 Task: Look for space in Premià de Mar, Spain from 5th June, 2023 to 16th June, 2023 for 2 adults in price range Rs.7000 to Rs.15000. Place can be entire place with 1  bedroom having 1 bed and 1 bathroom. Property type can be house, flat, guest house, hotel. Amenities needed are: washing machine. Booking option can be shelf check-in. Required host language is English.
Action: Mouse moved to (398, 144)
Screenshot: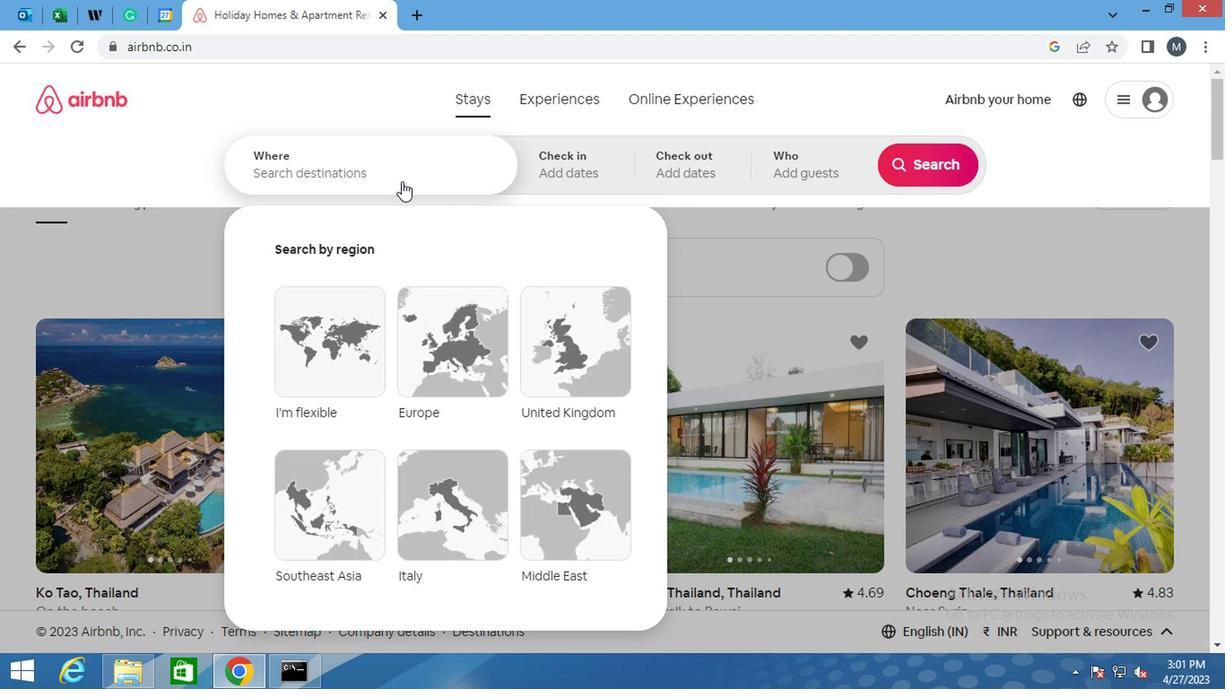 
Action: Mouse pressed left at (398, 144)
Screenshot: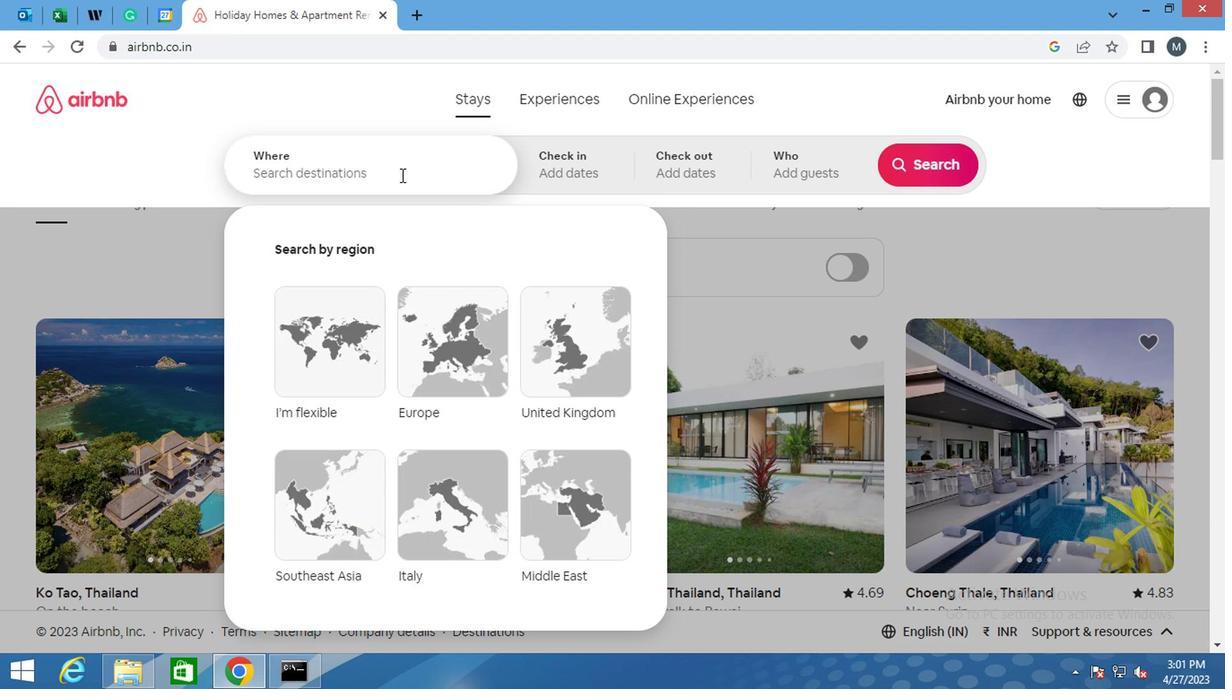 
Action: Mouse moved to (398, 144)
Screenshot: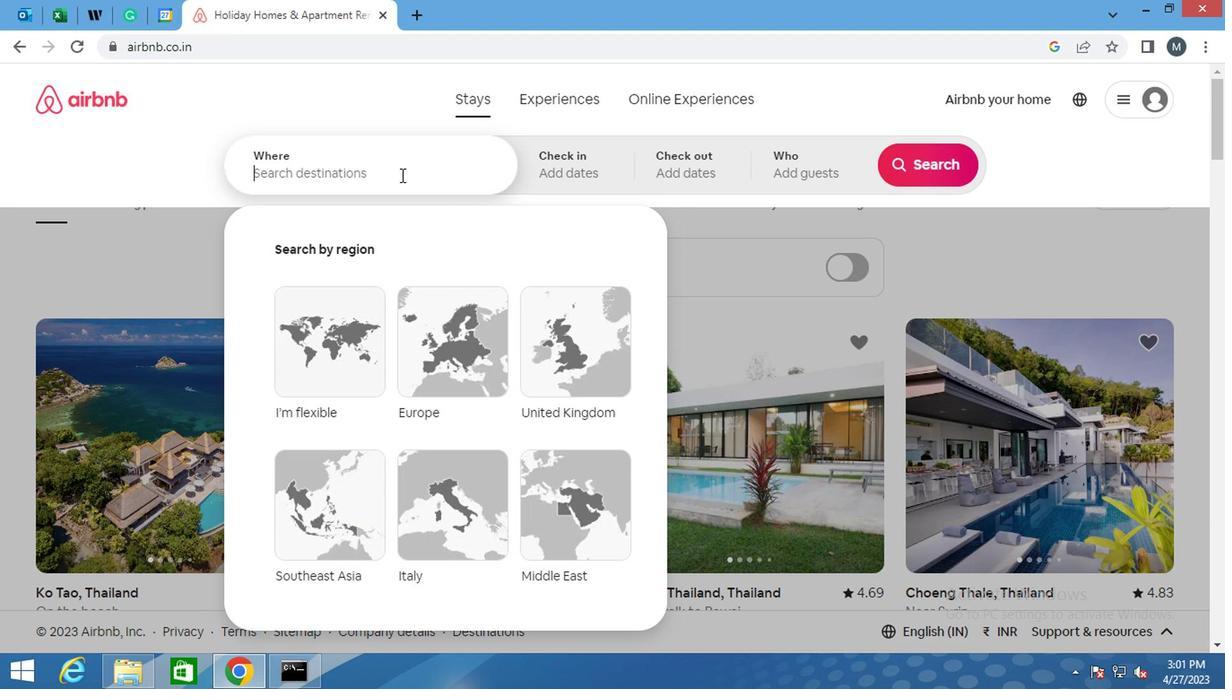 
Action: Key pressed <Key.shift>PREMIA<Key.space>DE<Key.space><Key.shift>MAR,<Key.space><Key.shift>SPAIN<Key.enter>
Screenshot: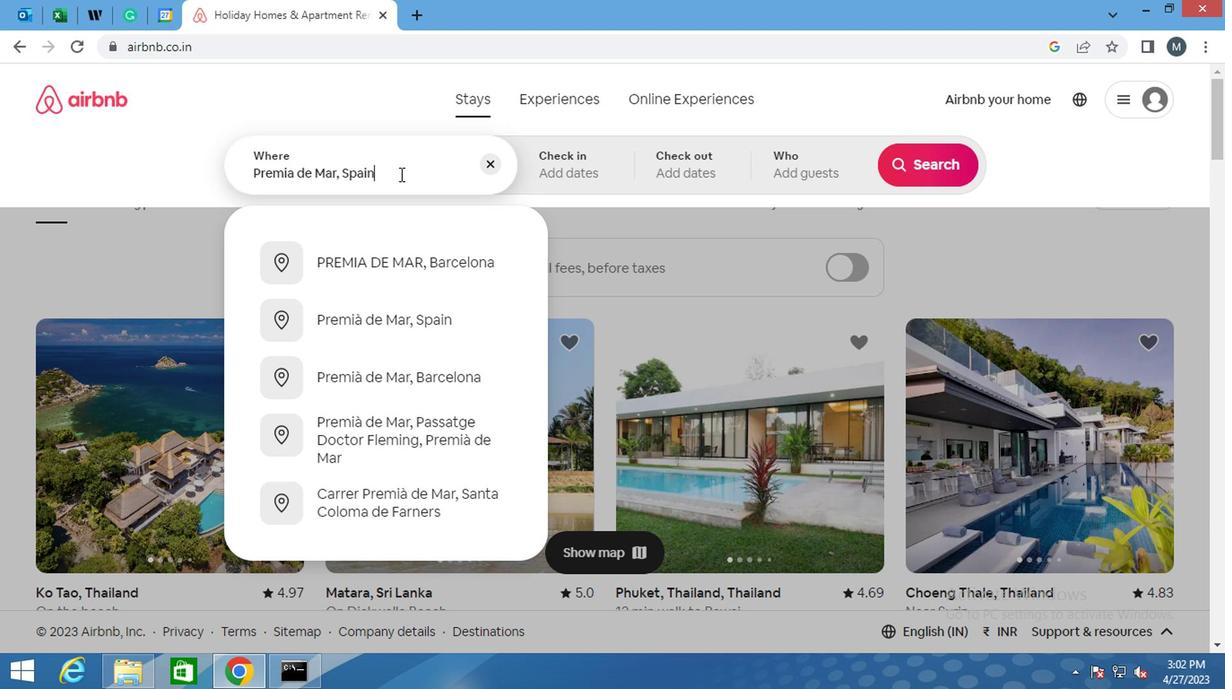 
Action: Mouse moved to (922, 294)
Screenshot: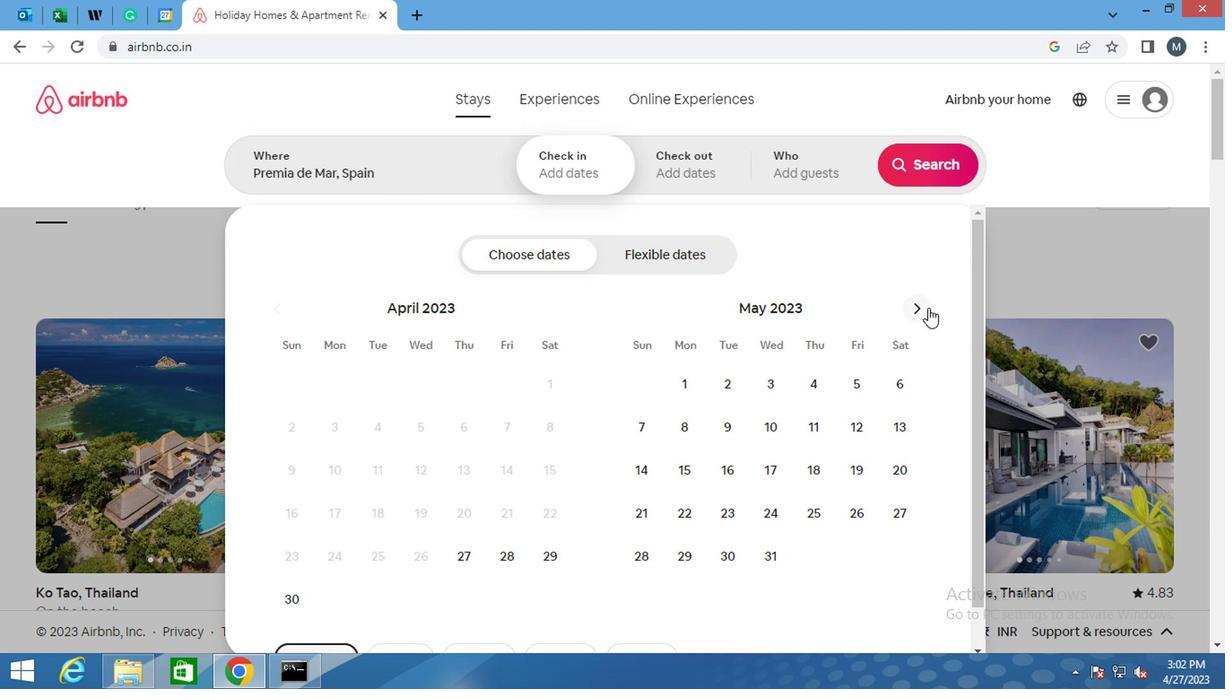 
Action: Mouse pressed left at (922, 294)
Screenshot: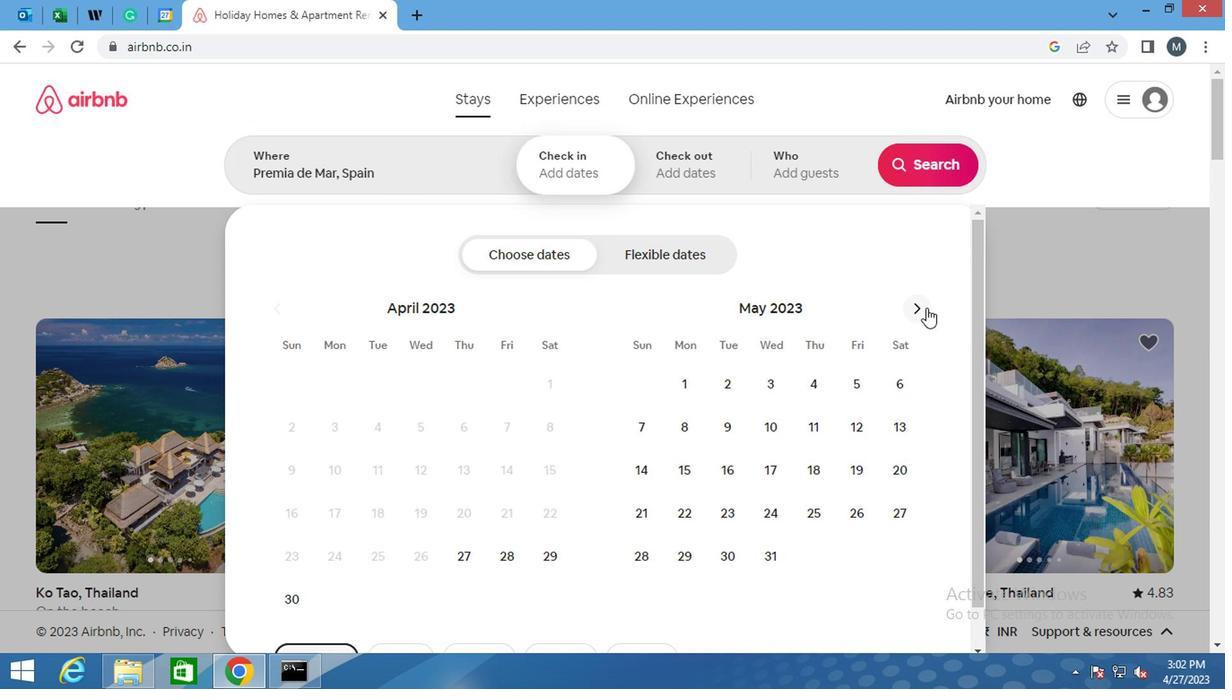 
Action: Mouse moved to (691, 438)
Screenshot: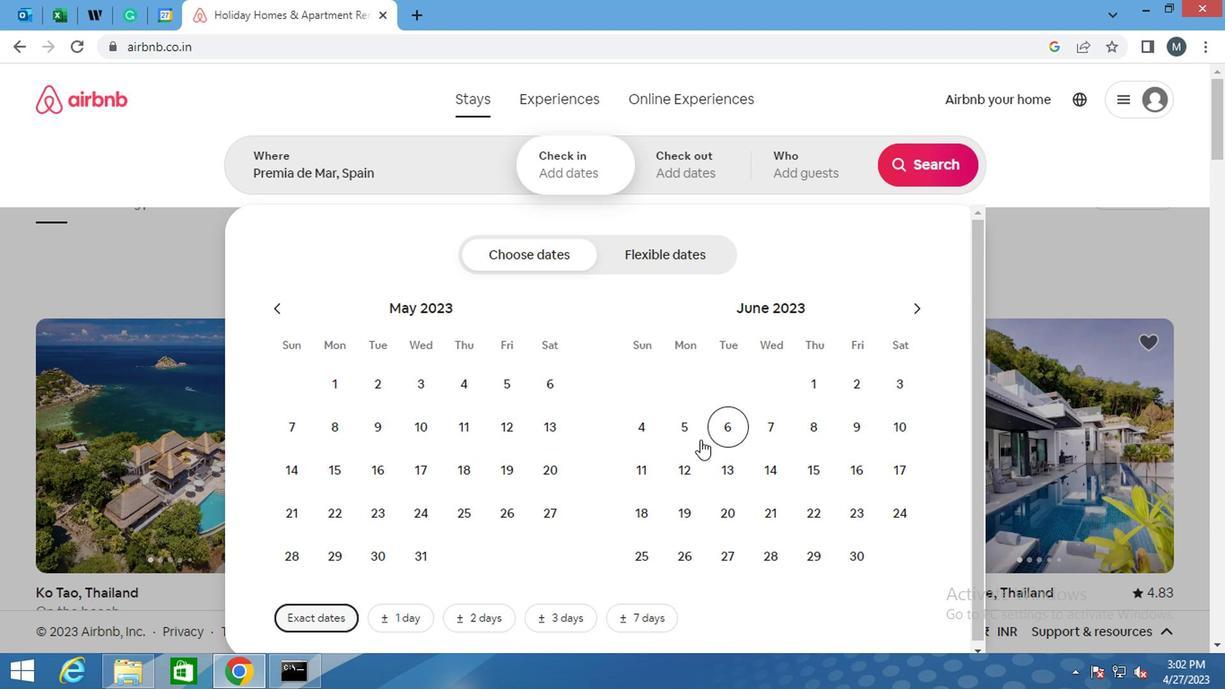 
Action: Mouse pressed left at (691, 438)
Screenshot: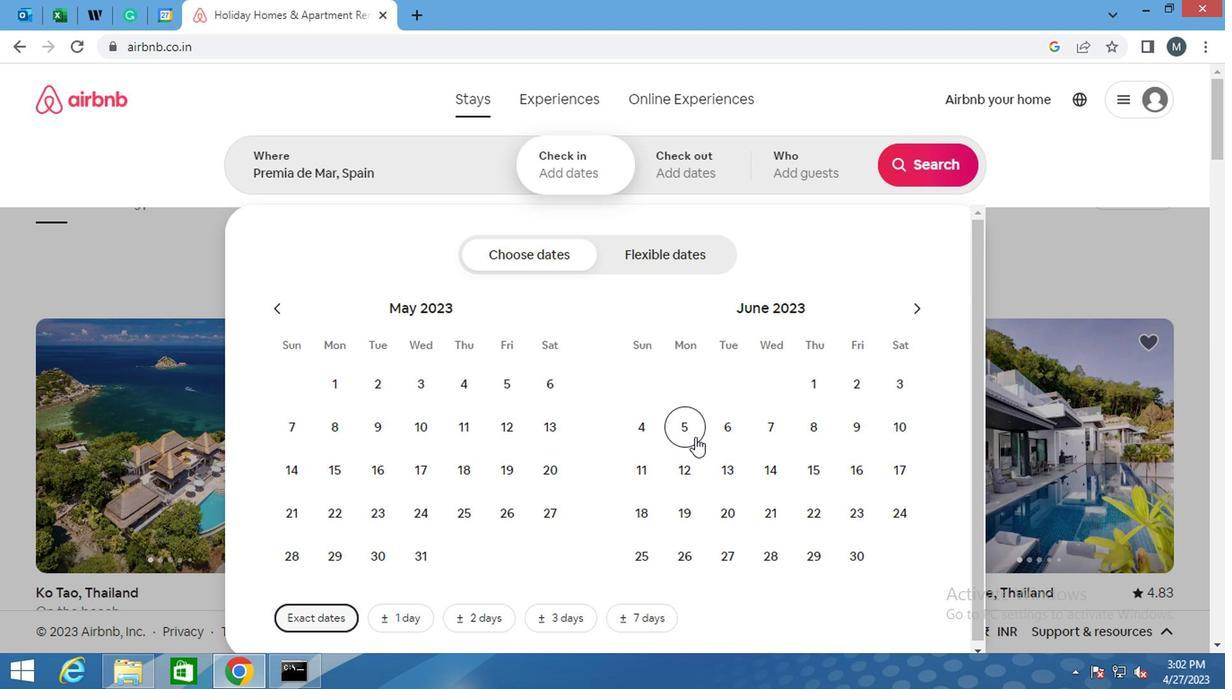 
Action: Mouse moved to (840, 464)
Screenshot: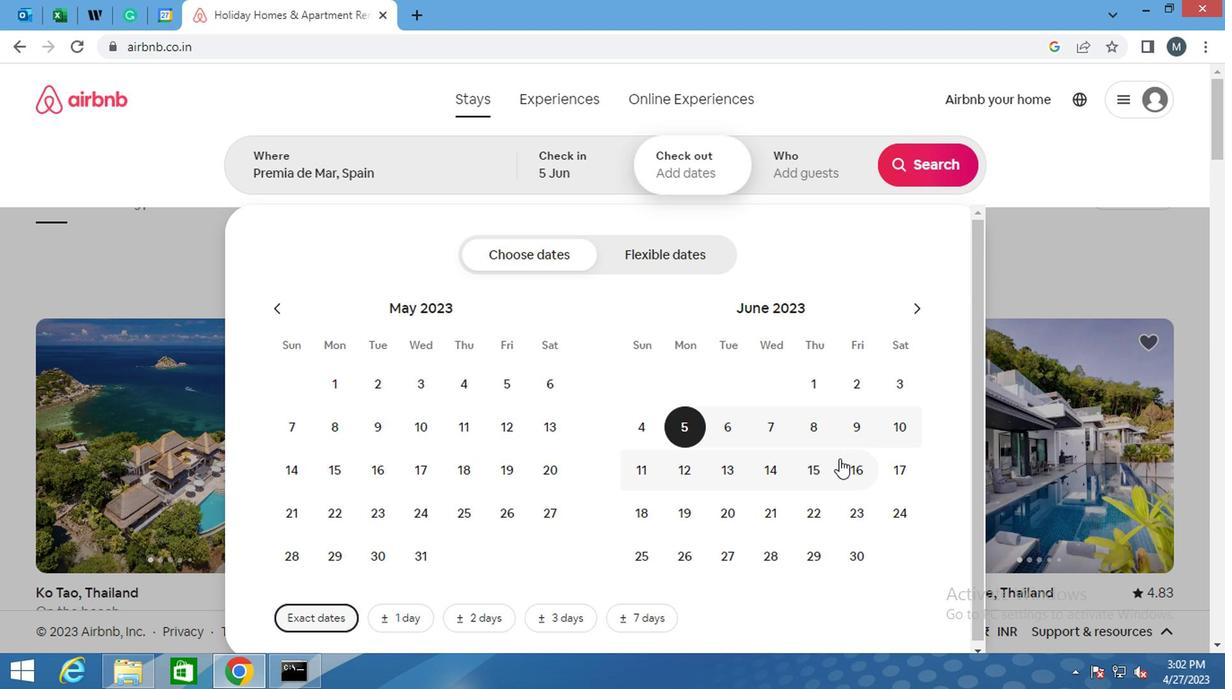 
Action: Mouse pressed left at (840, 464)
Screenshot: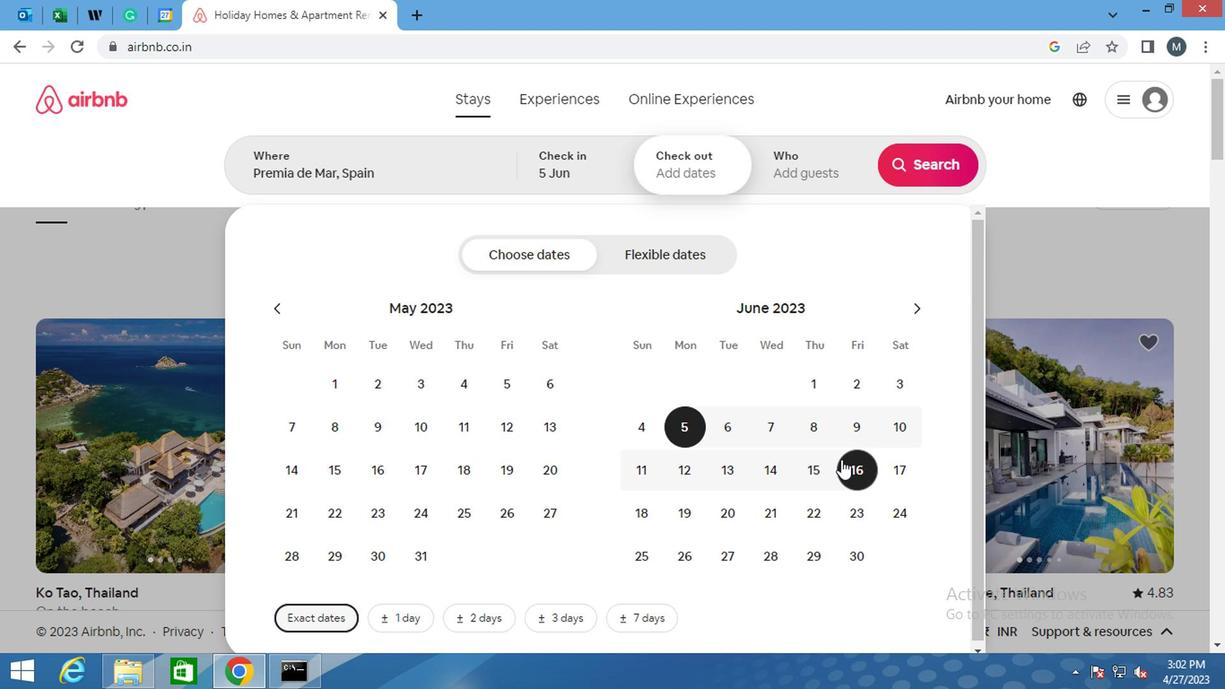 
Action: Mouse moved to (799, 137)
Screenshot: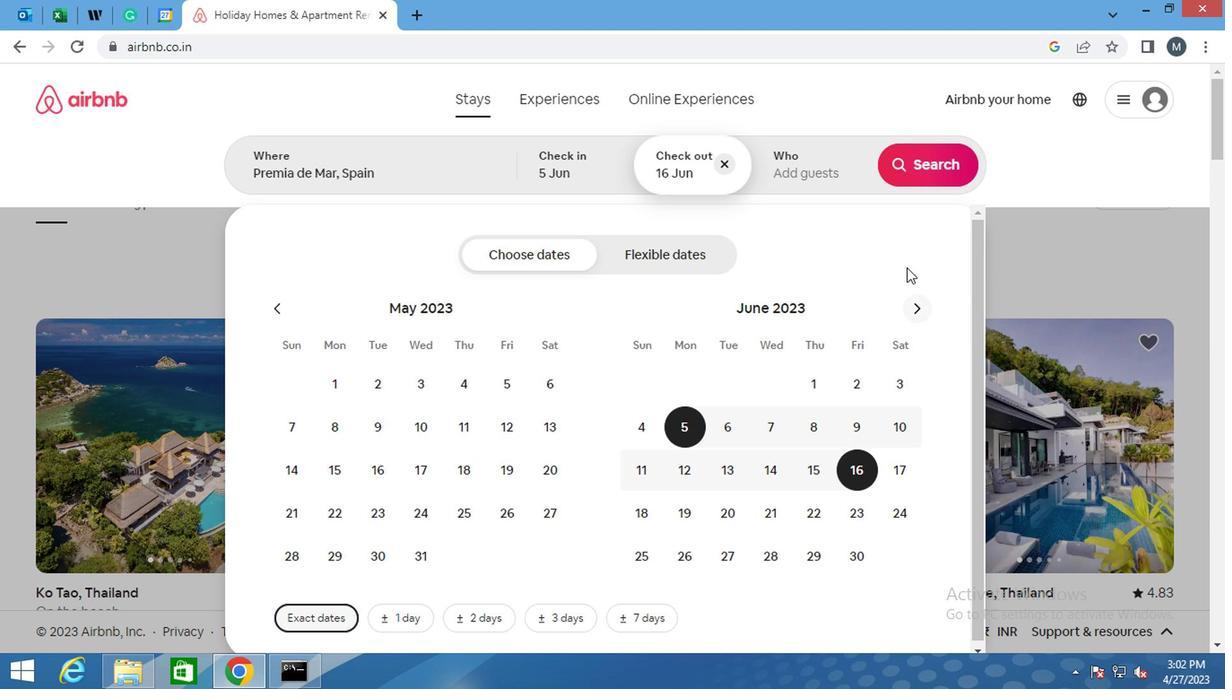 
Action: Mouse pressed left at (799, 137)
Screenshot: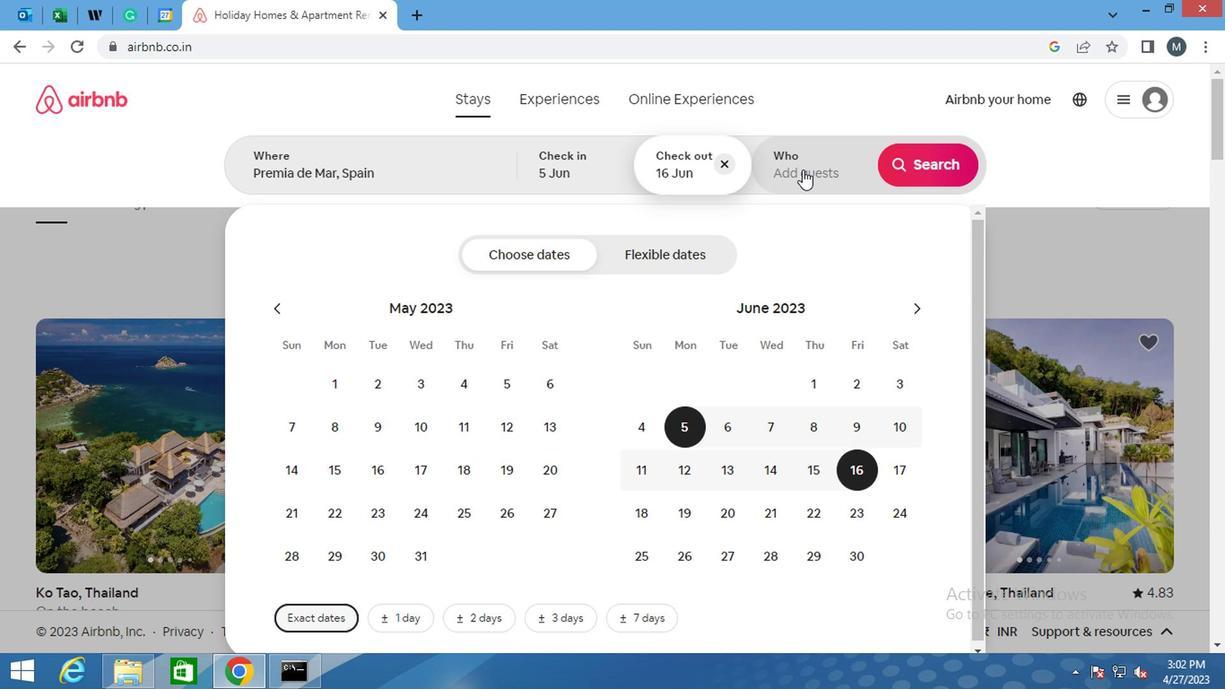 
Action: Mouse moved to (935, 248)
Screenshot: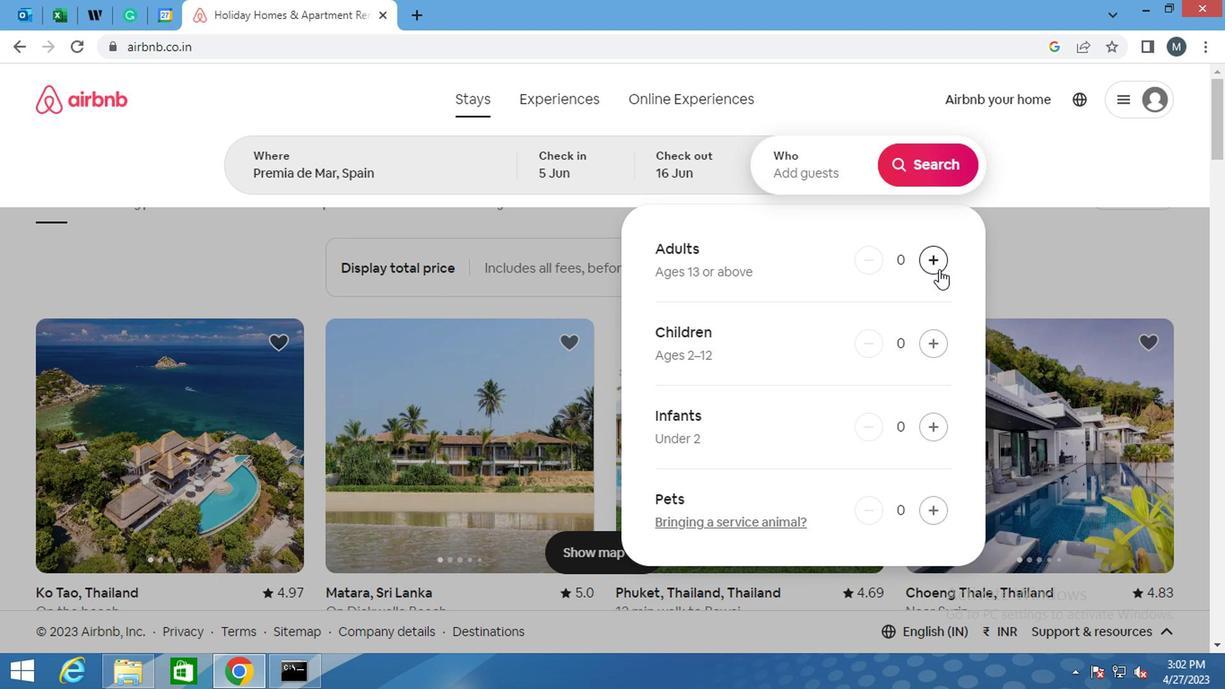 
Action: Mouse pressed left at (935, 248)
Screenshot: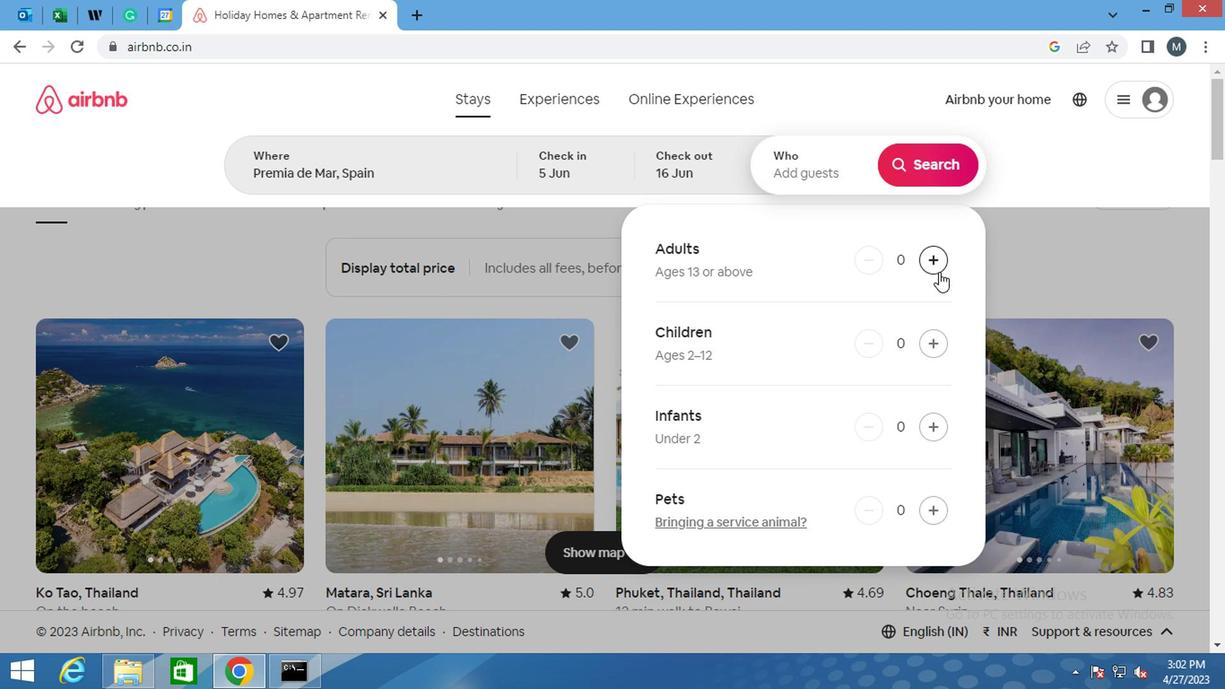 
Action: Mouse moved to (936, 245)
Screenshot: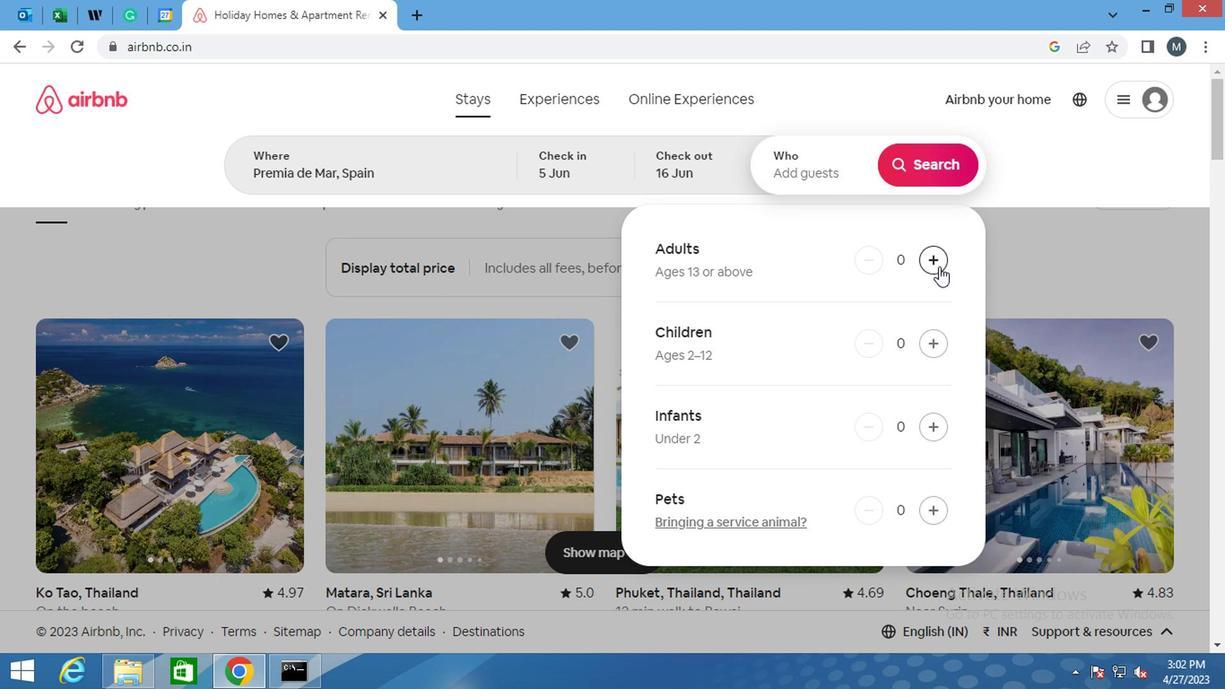 
Action: Mouse pressed left at (936, 245)
Screenshot: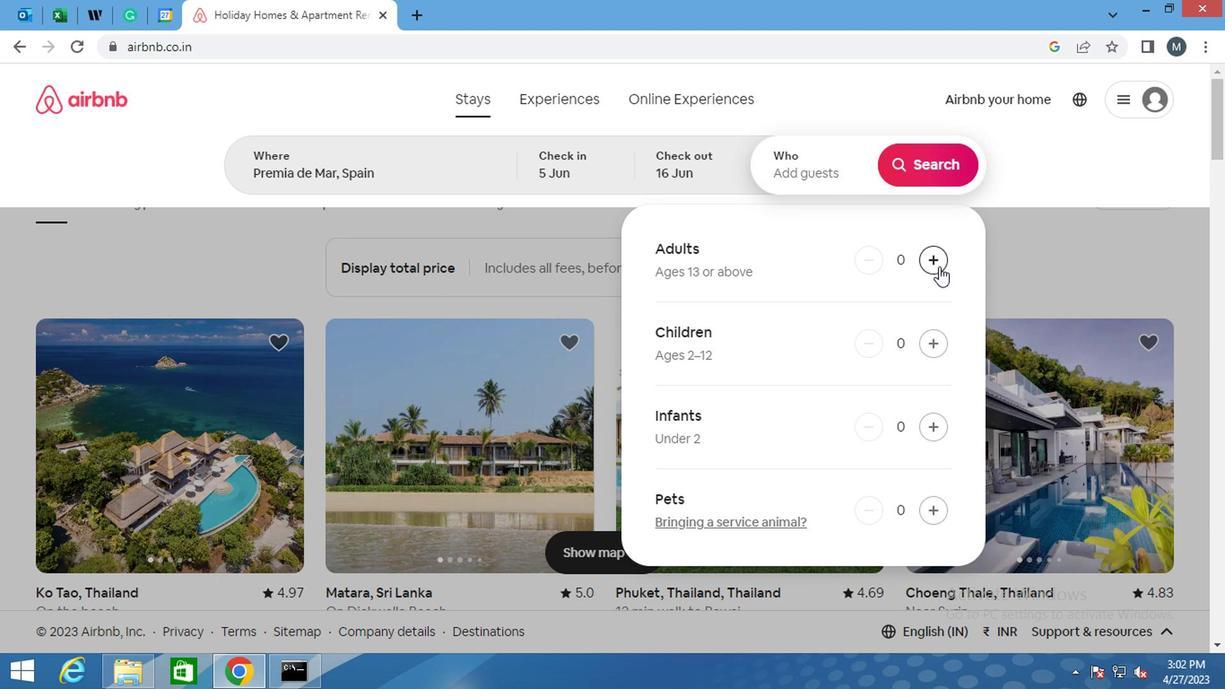 
Action: Mouse moved to (918, 142)
Screenshot: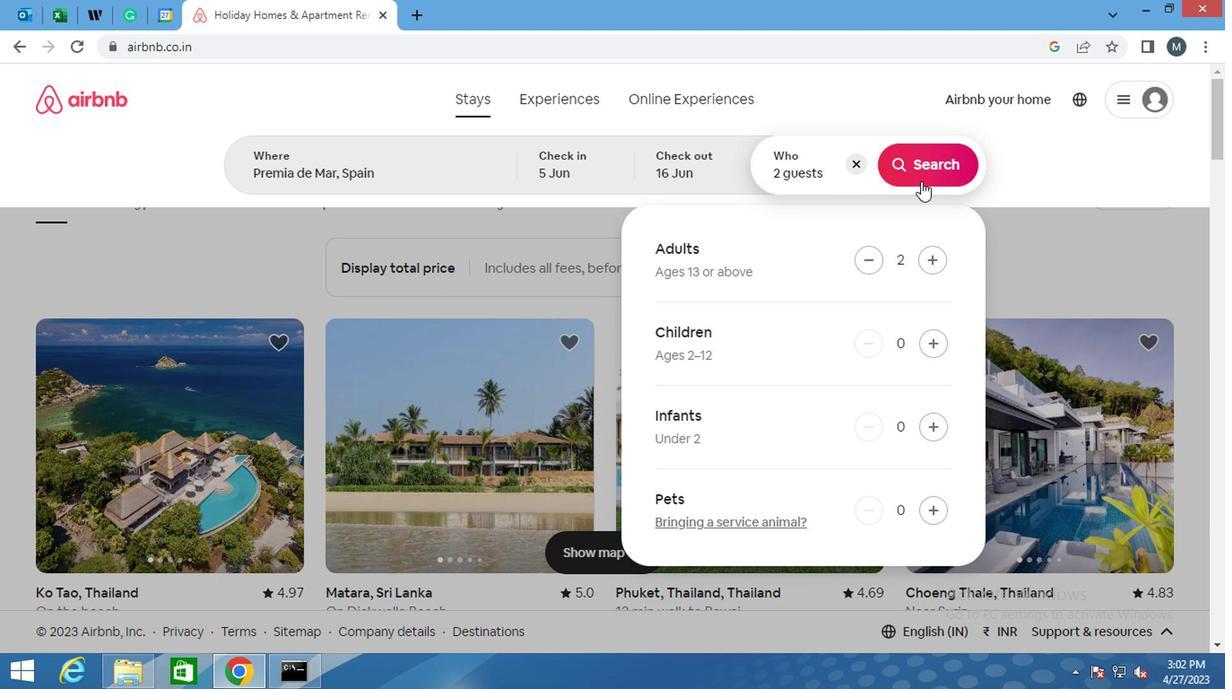 
Action: Mouse pressed left at (918, 142)
Screenshot: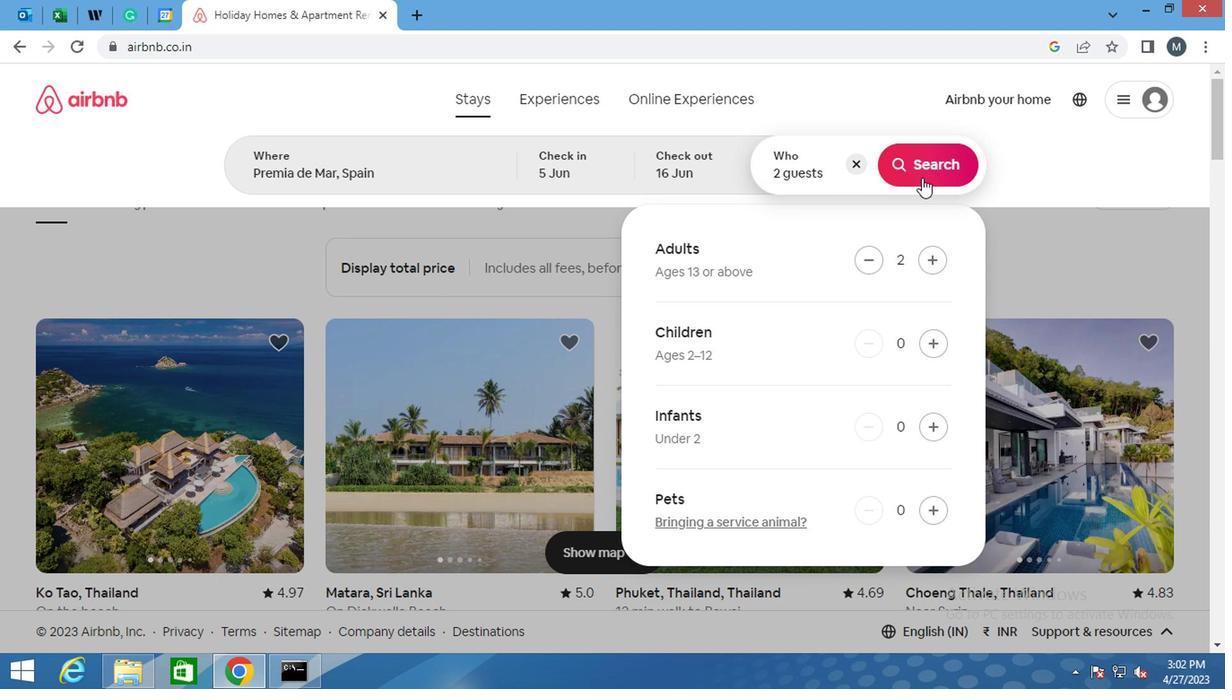 
Action: Mouse moved to (1126, 130)
Screenshot: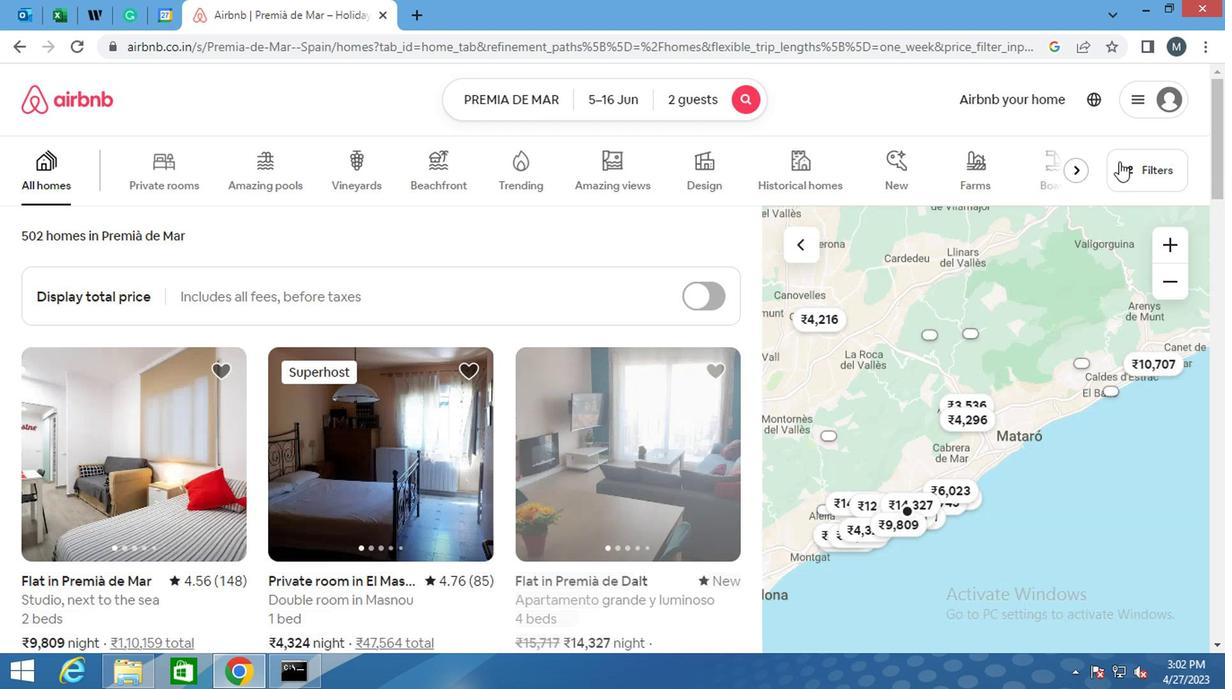 
Action: Mouse pressed left at (1126, 130)
Screenshot: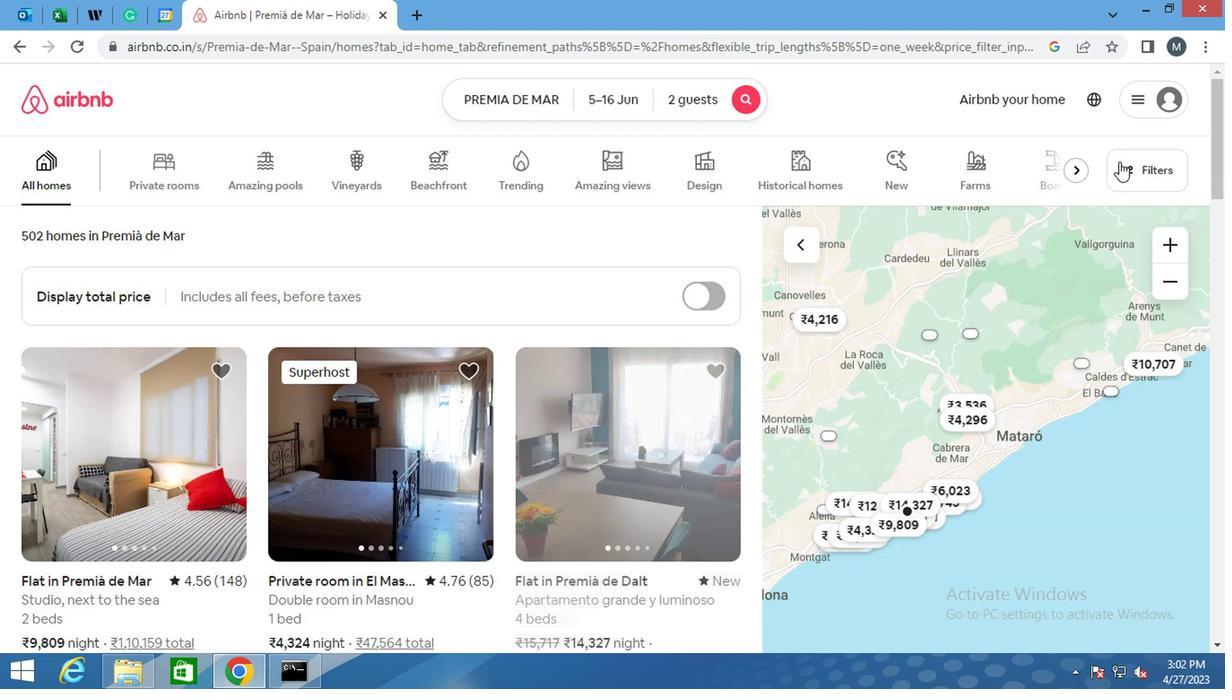 
Action: Mouse moved to (416, 408)
Screenshot: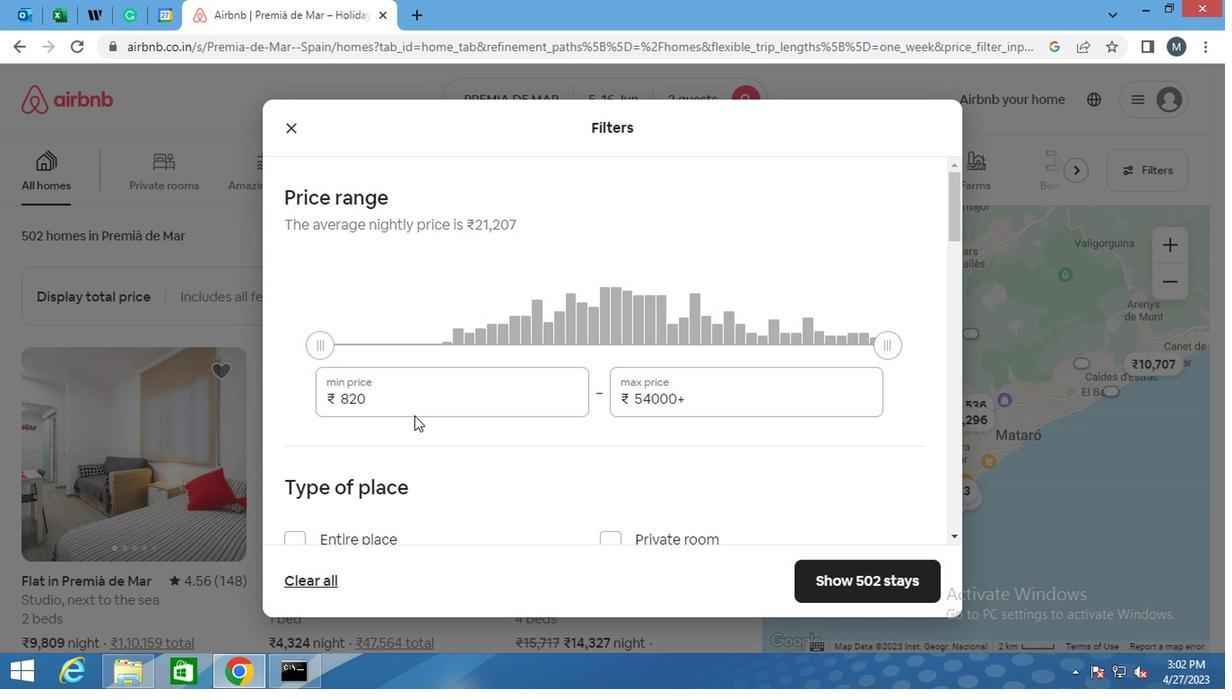 
Action: Mouse pressed left at (416, 408)
Screenshot: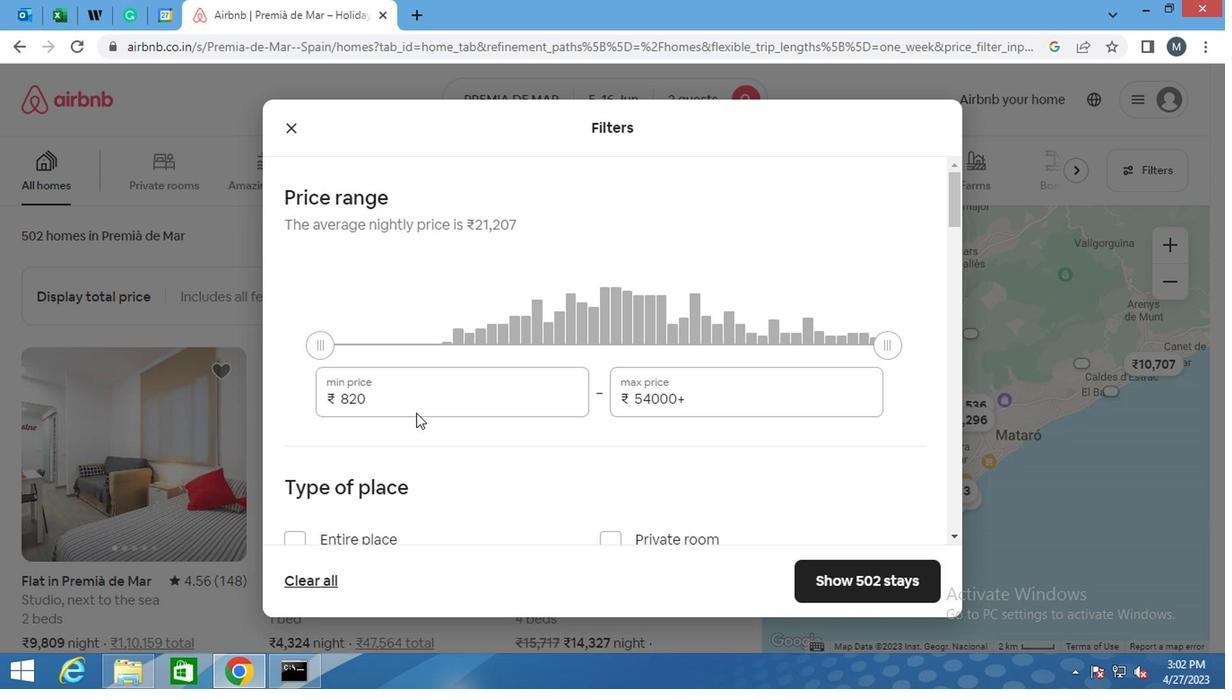 
Action: Mouse pressed left at (416, 408)
Screenshot: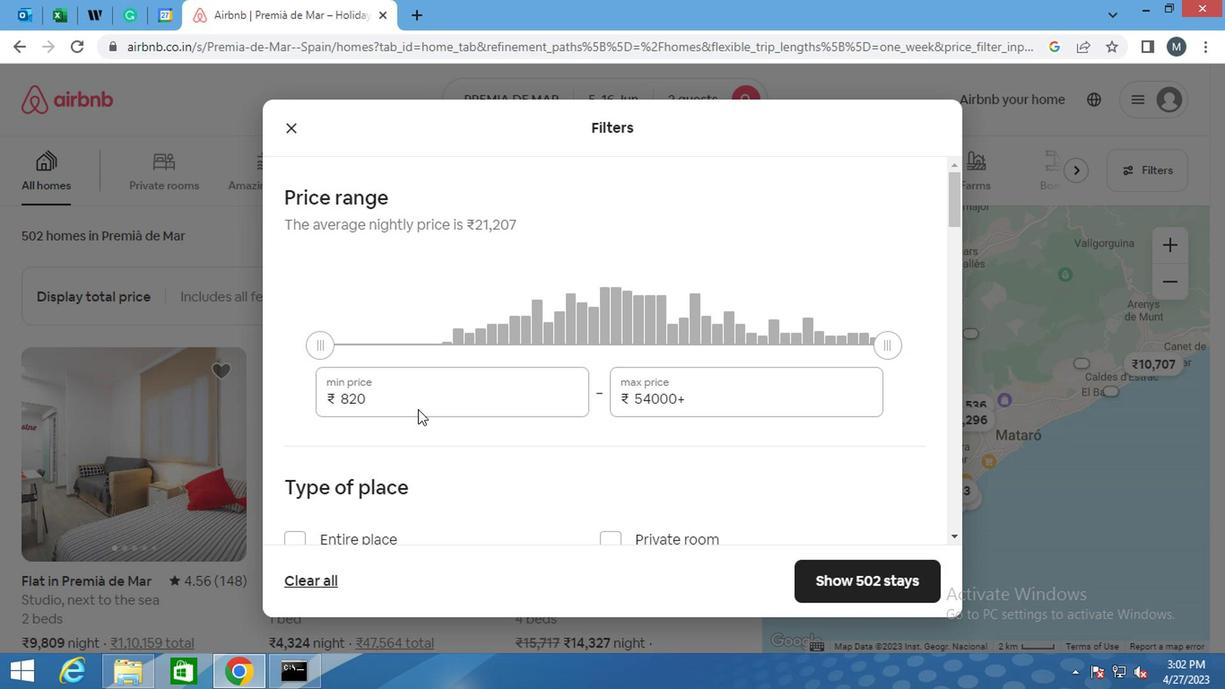 
Action: Mouse moved to (414, 397)
Screenshot: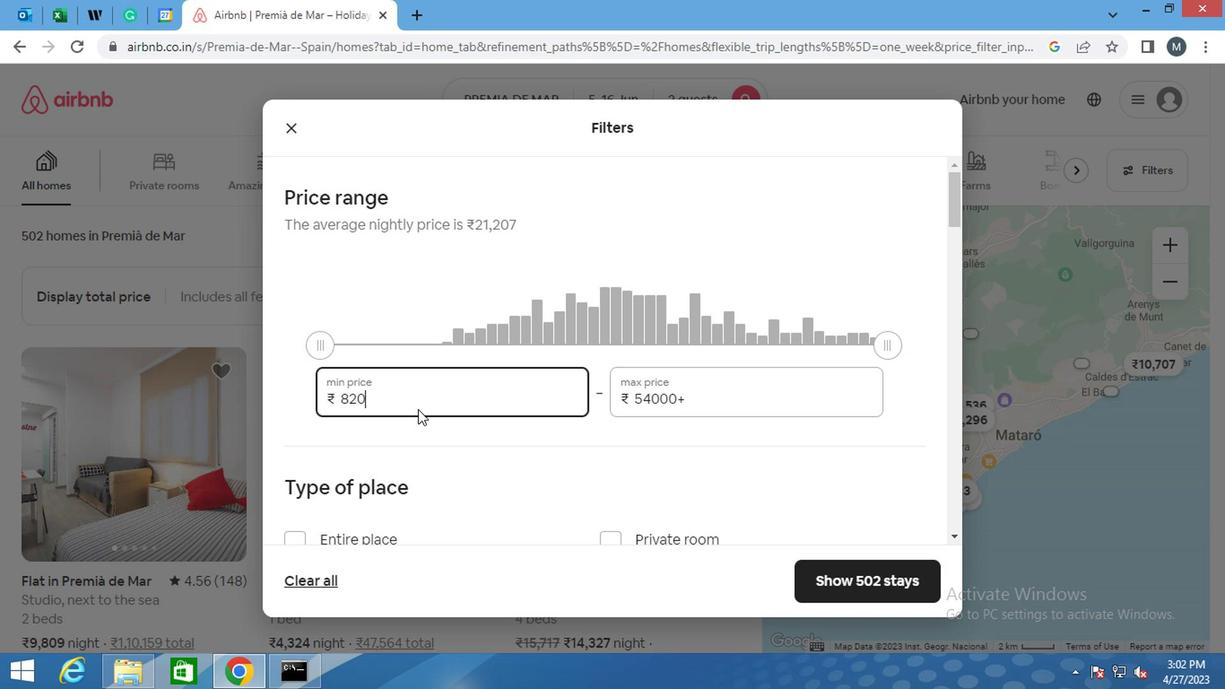 
Action: Mouse pressed left at (414, 397)
Screenshot: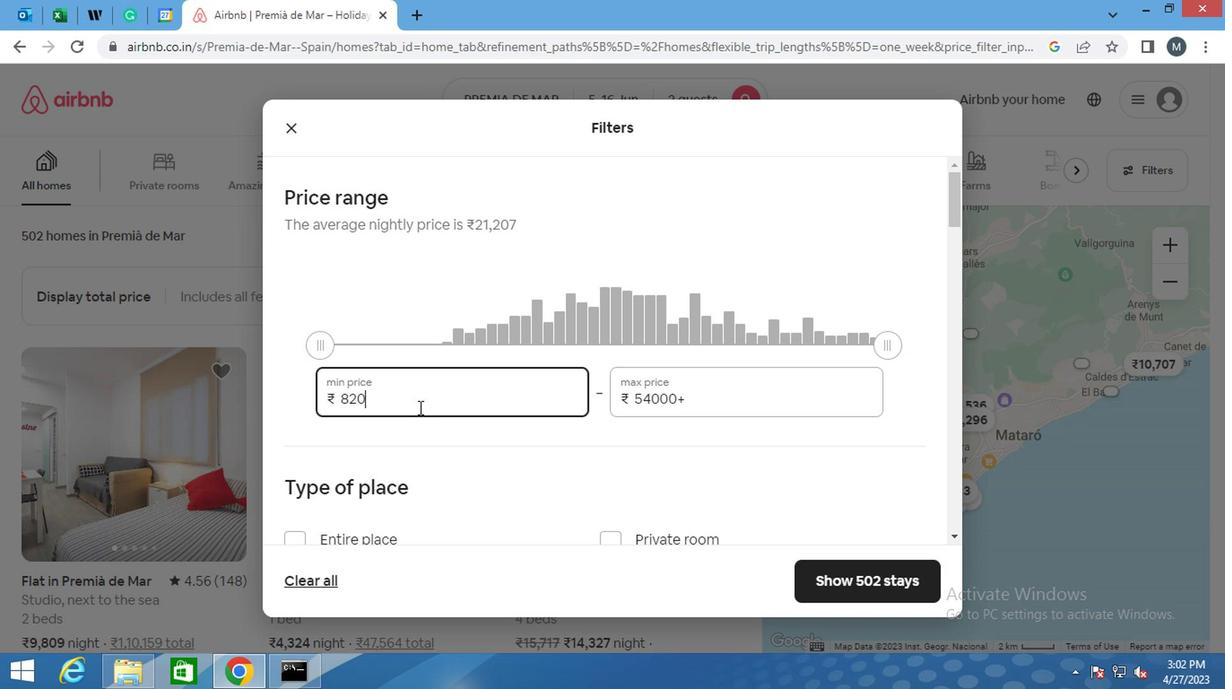 
Action: Mouse pressed left at (414, 397)
Screenshot: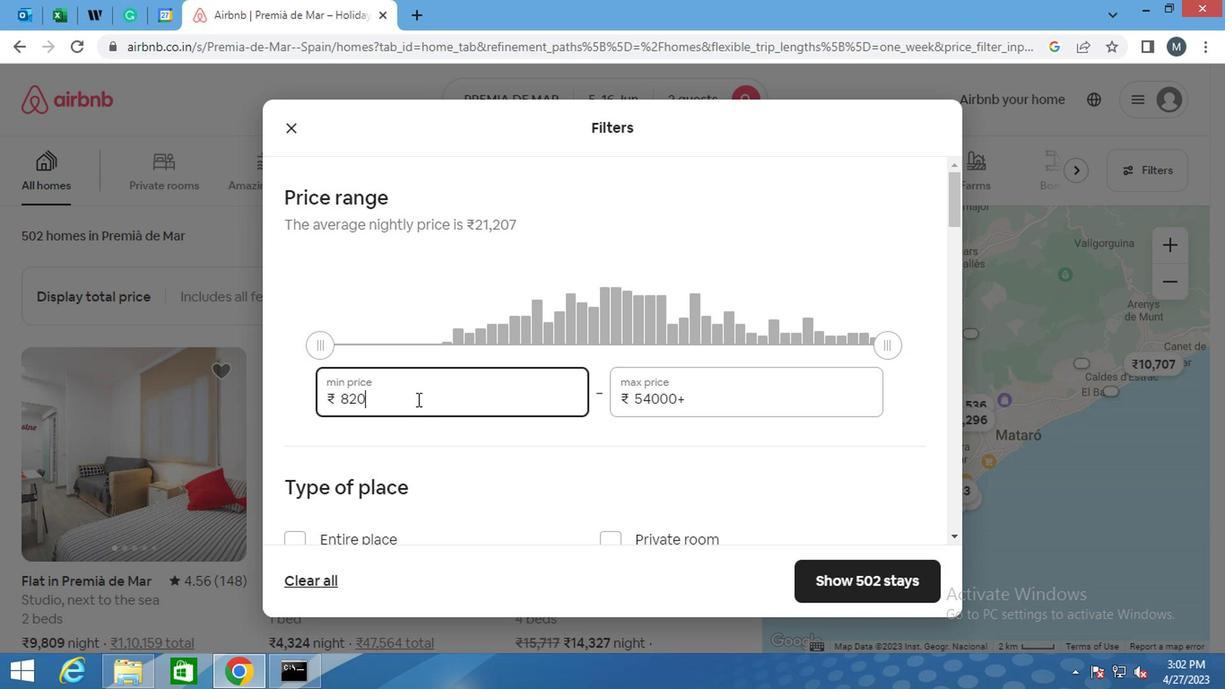 
Action: Key pressed 7000
Screenshot: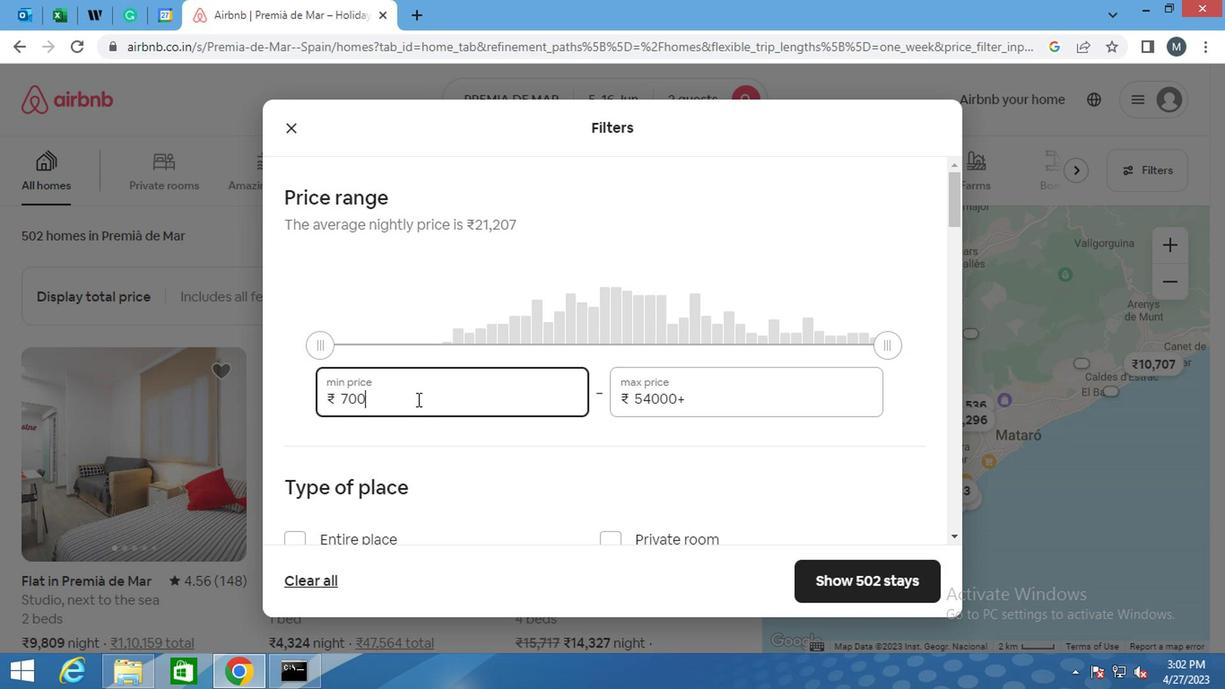 
Action: Mouse moved to (704, 393)
Screenshot: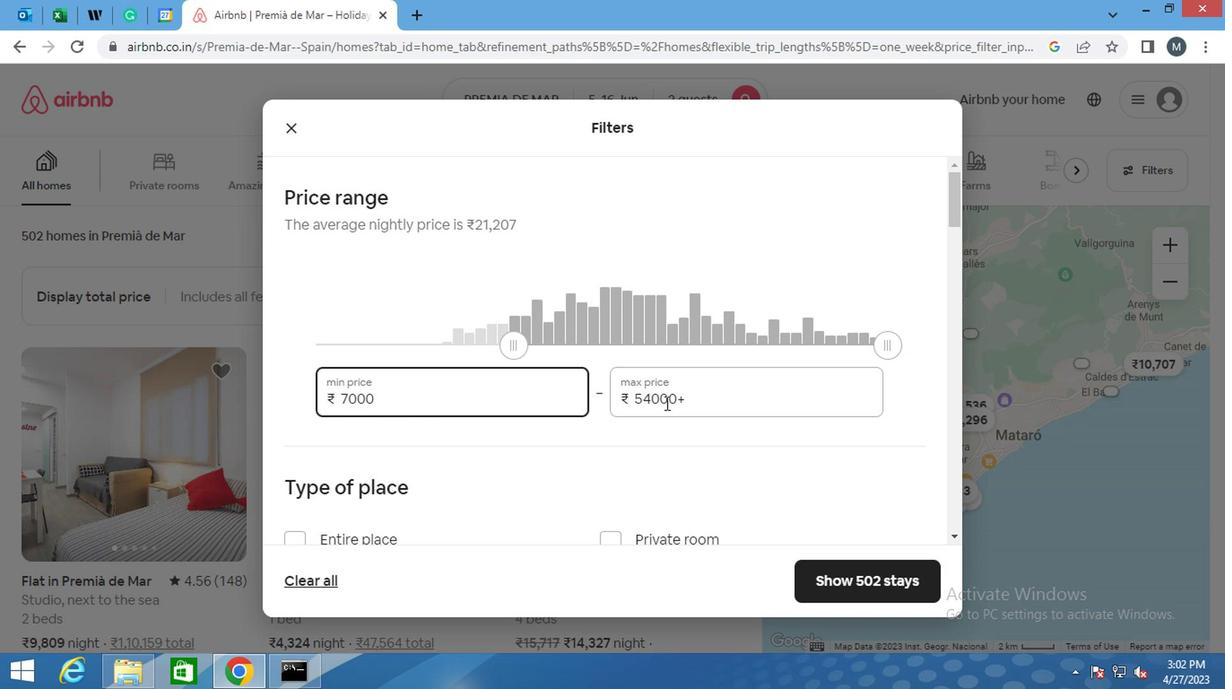 
Action: Mouse pressed left at (704, 393)
Screenshot: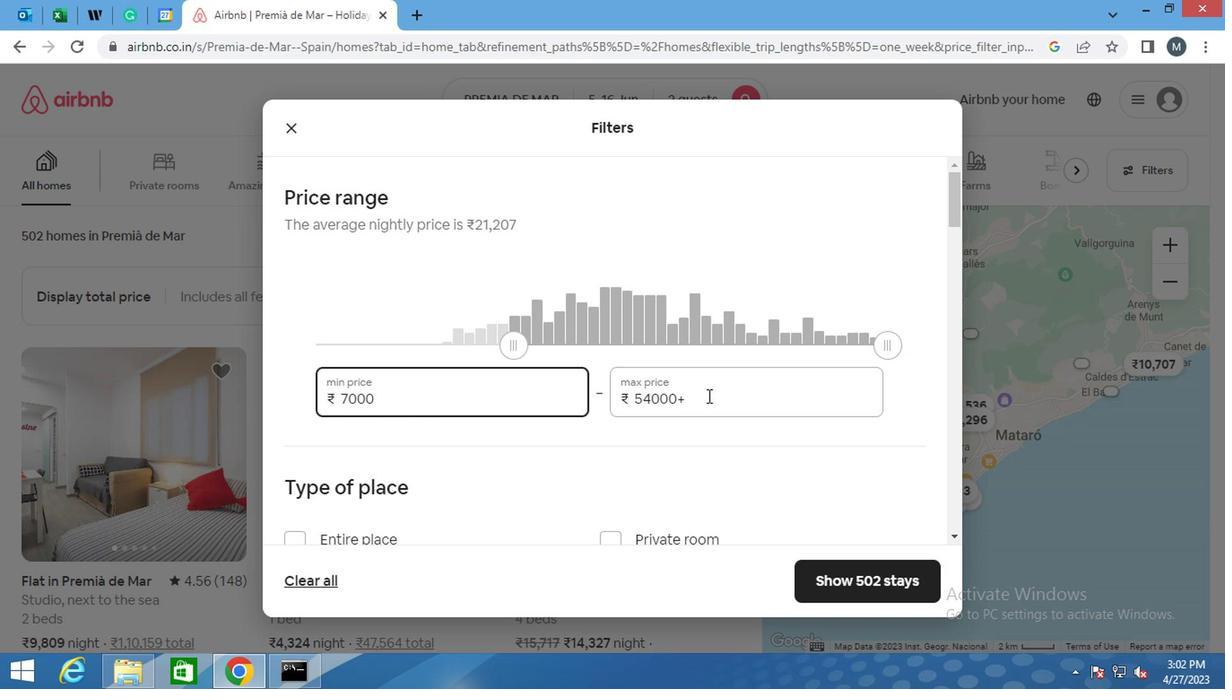 
Action: Mouse moved to (637, 393)
Screenshot: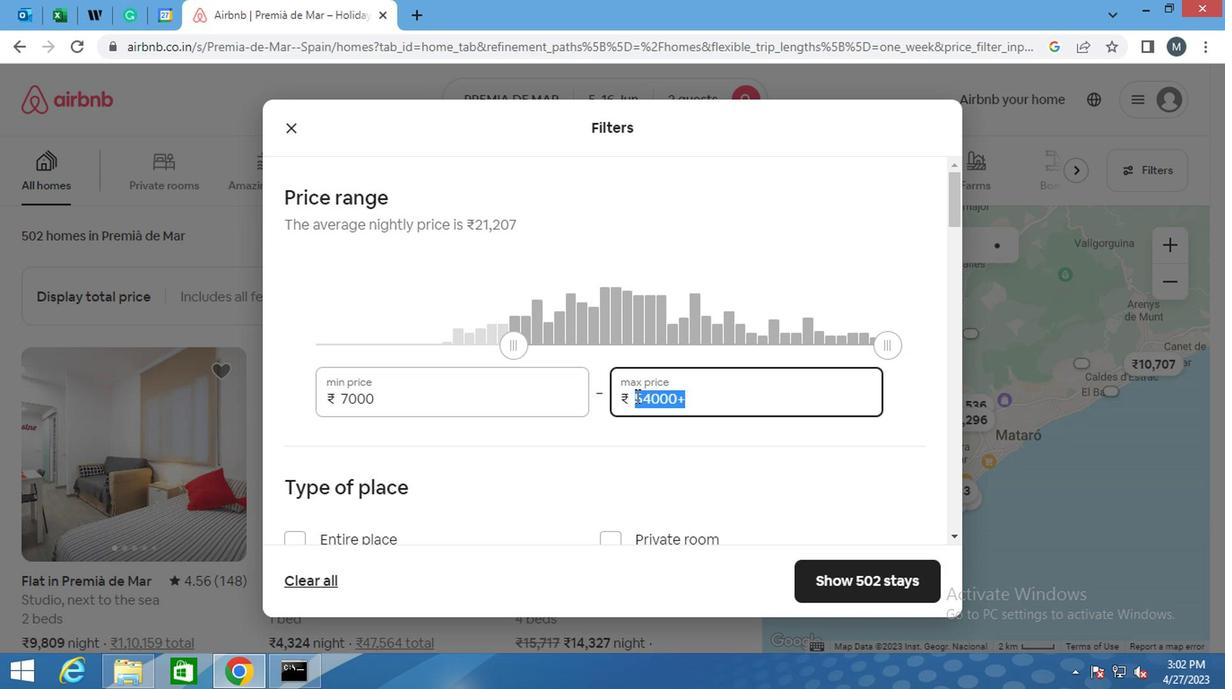 
Action: Key pressed 15000
Screenshot: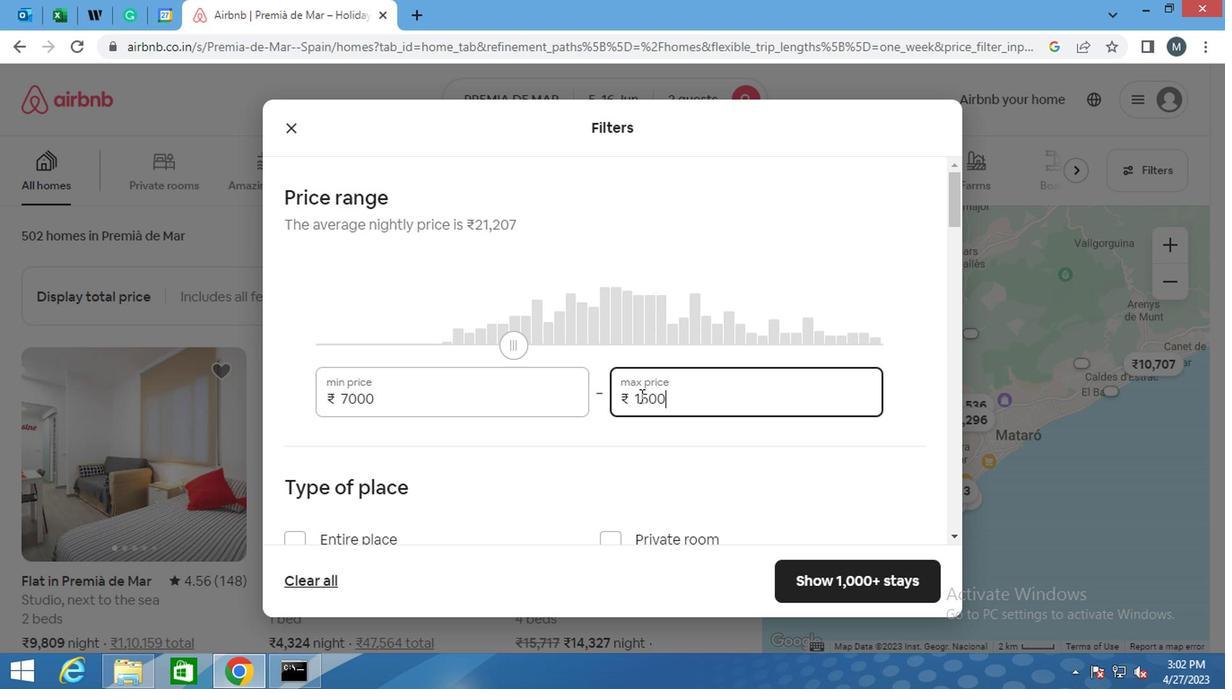 
Action: Mouse moved to (606, 387)
Screenshot: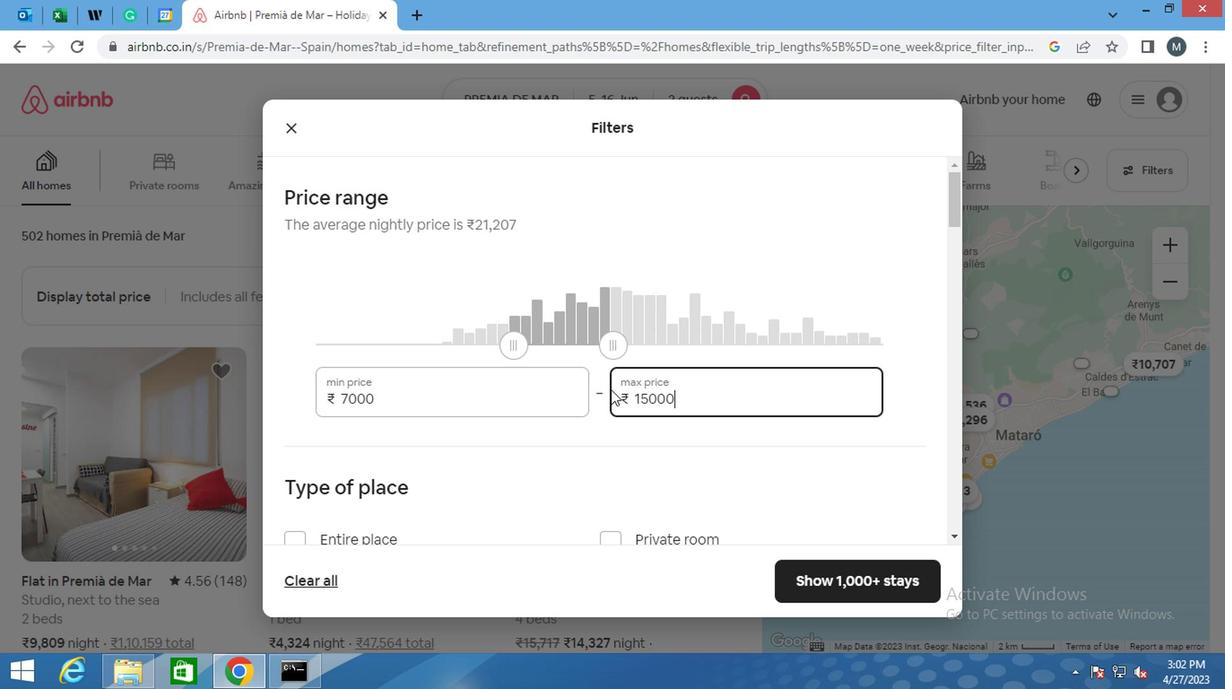 
Action: Mouse scrolled (606, 386) with delta (0, -1)
Screenshot: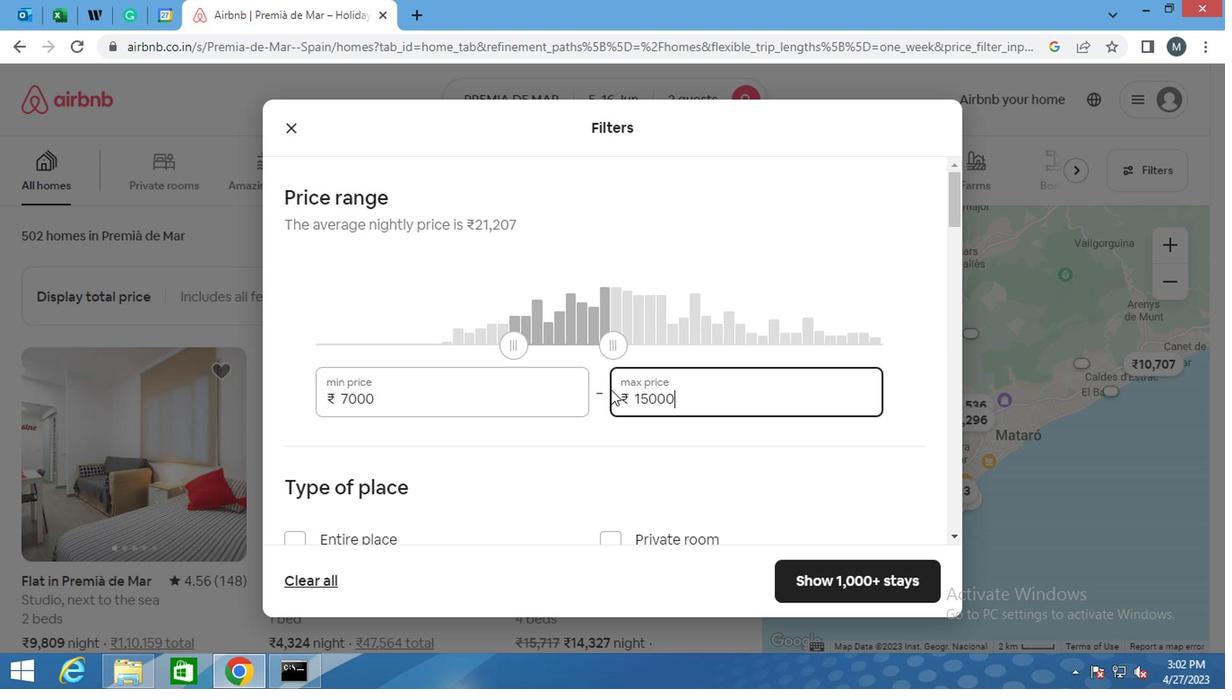 
Action: Mouse moved to (606, 387)
Screenshot: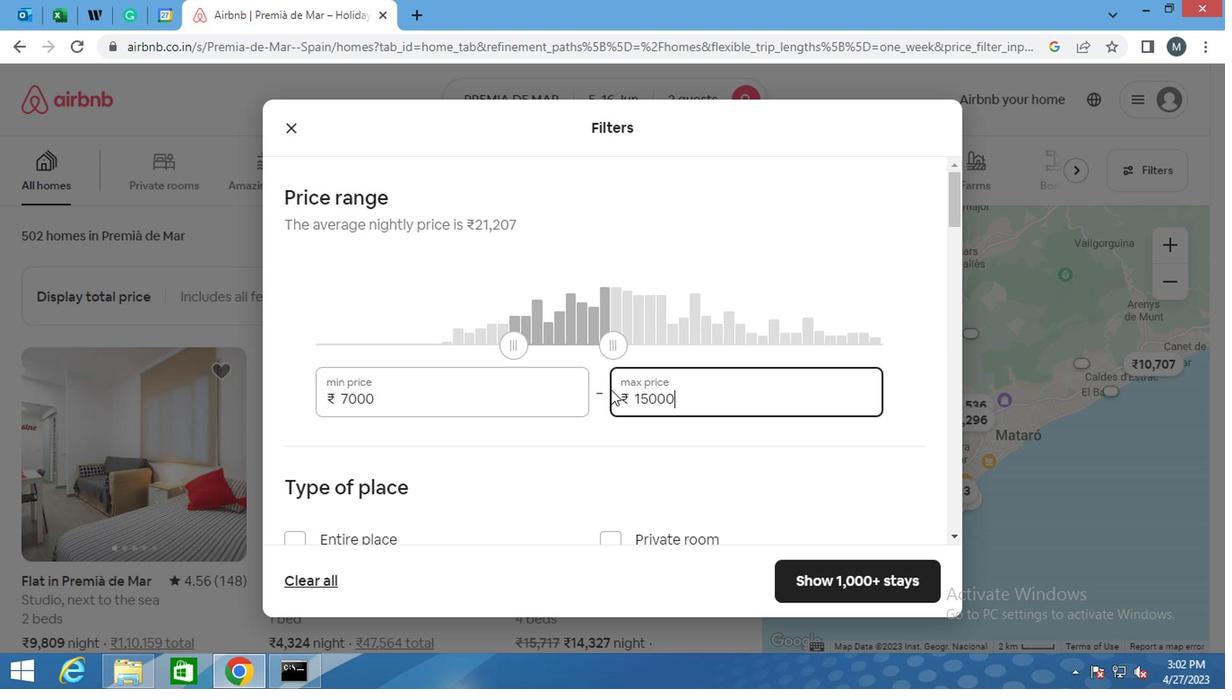 
Action: Mouse scrolled (606, 387) with delta (0, 0)
Screenshot: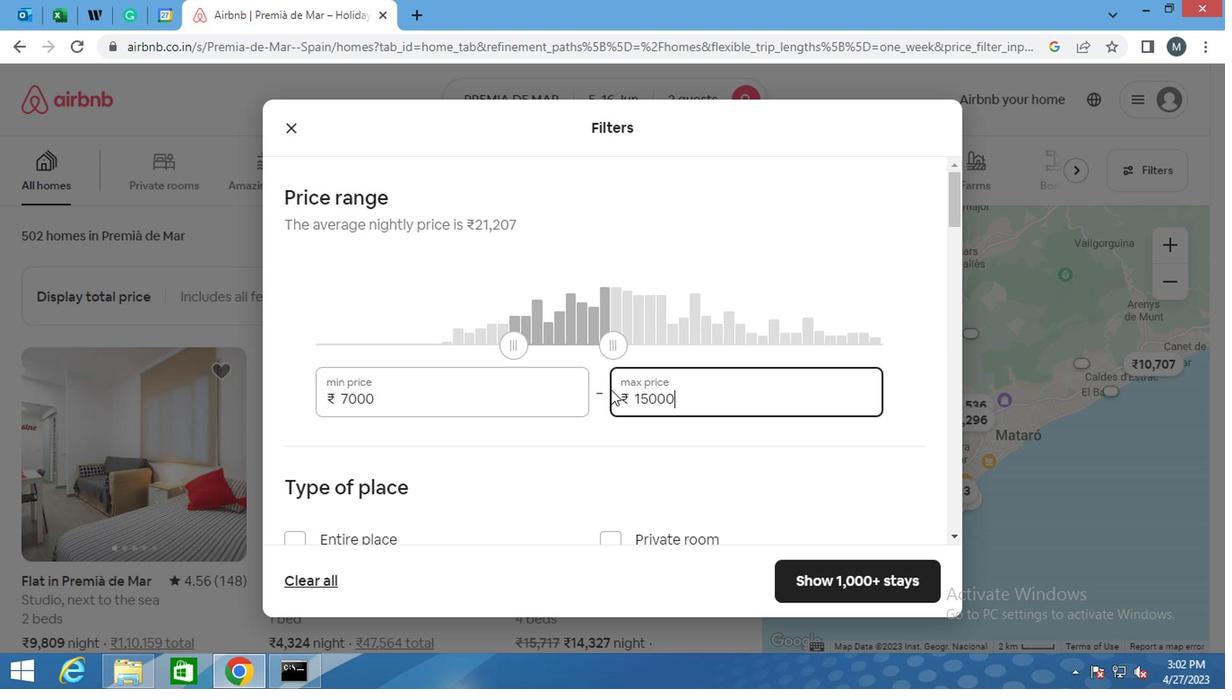 
Action: Mouse moved to (375, 404)
Screenshot: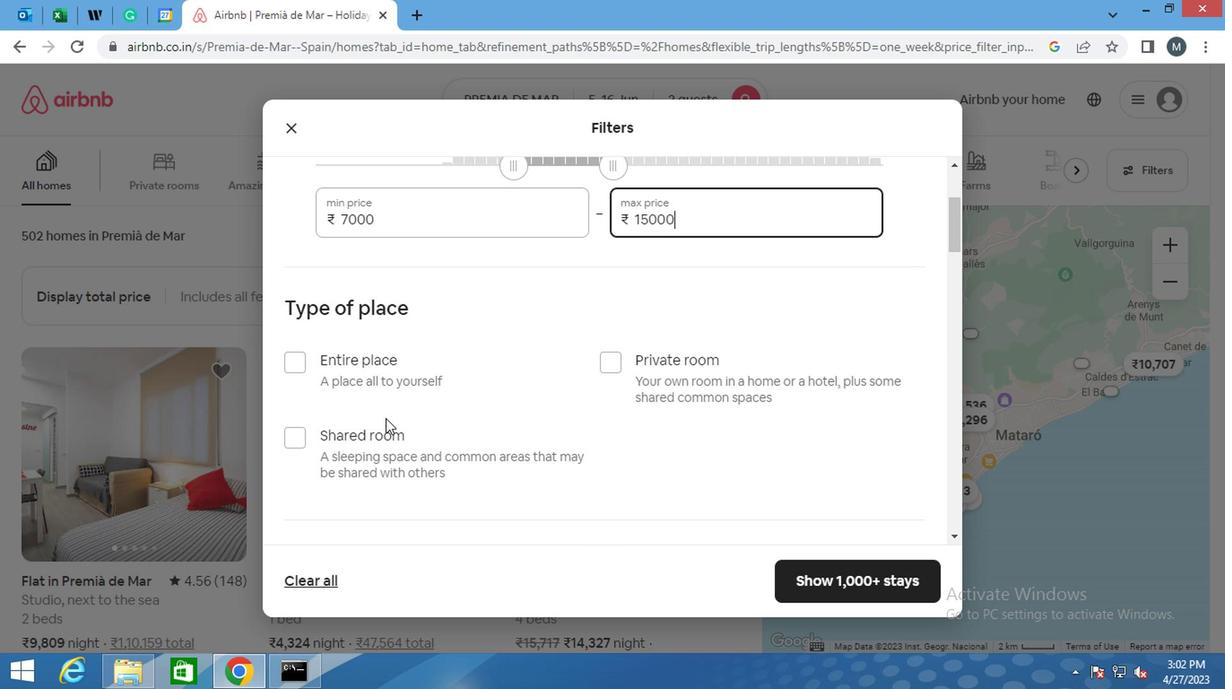 
Action: Mouse scrolled (375, 403) with delta (0, -1)
Screenshot: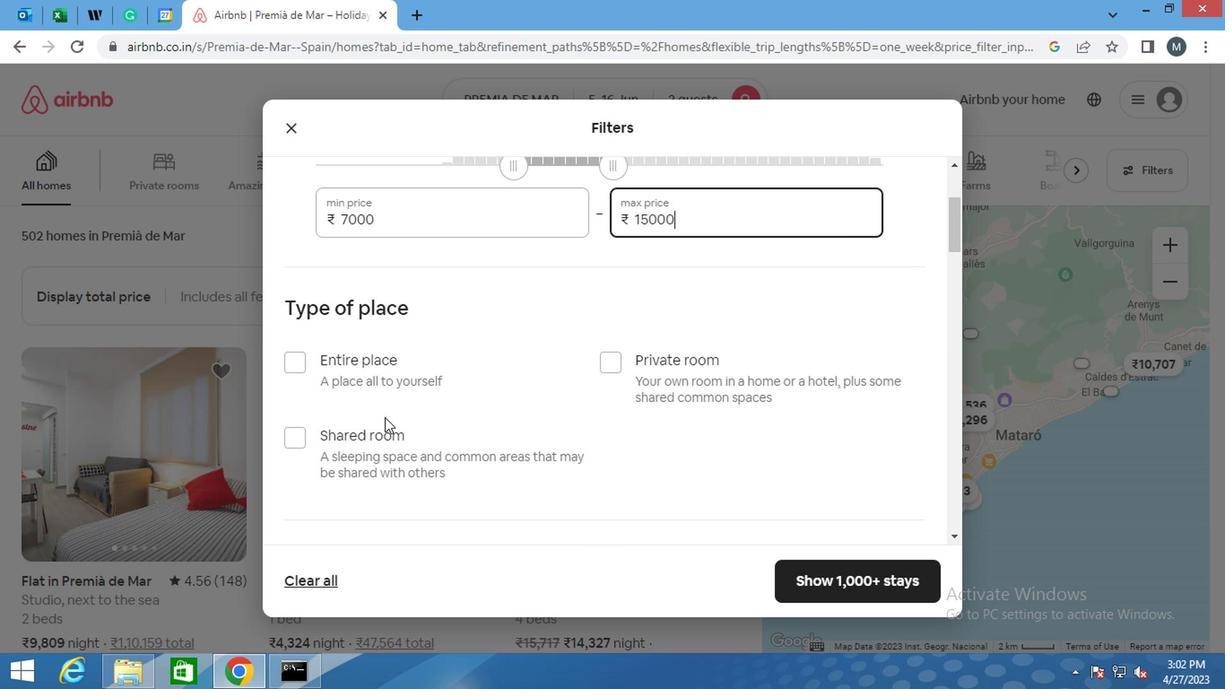 
Action: Mouse moved to (291, 253)
Screenshot: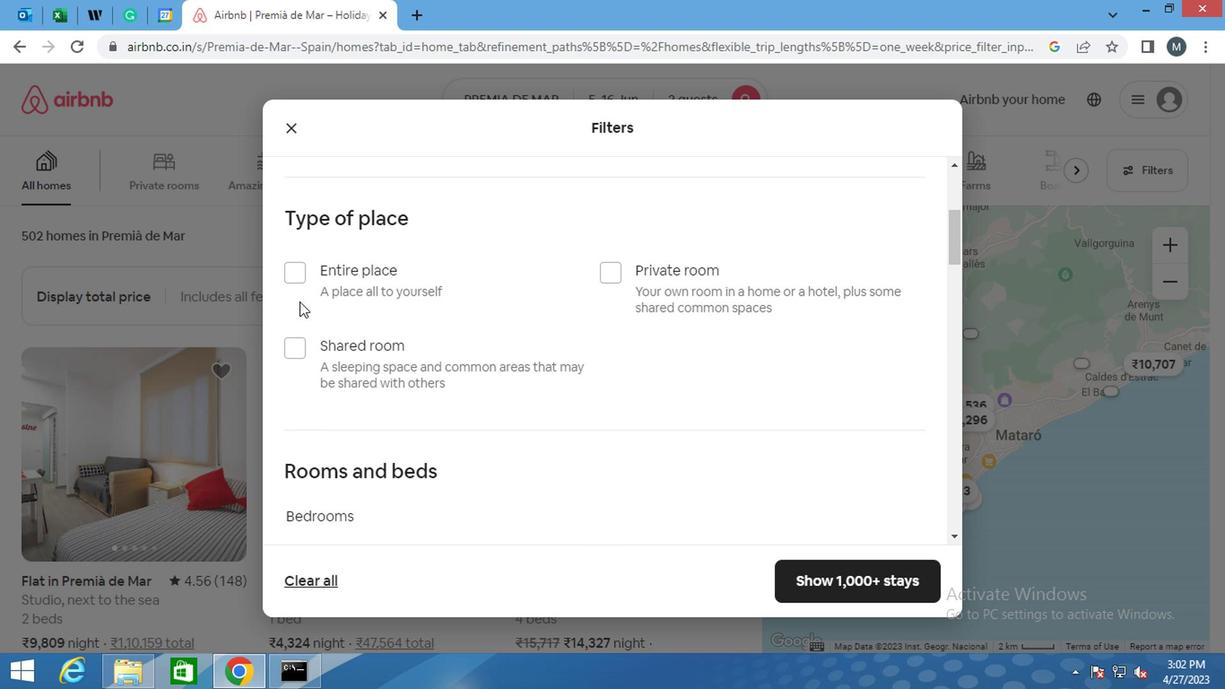 
Action: Mouse pressed left at (291, 253)
Screenshot: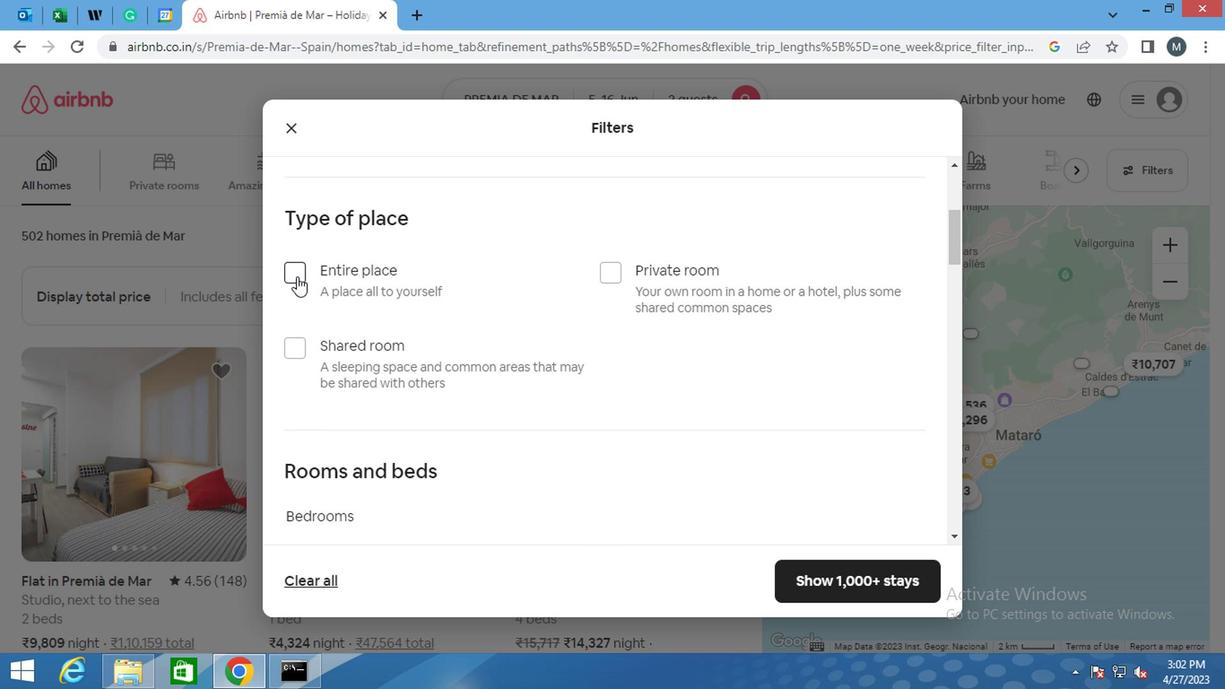 
Action: Mouse moved to (310, 283)
Screenshot: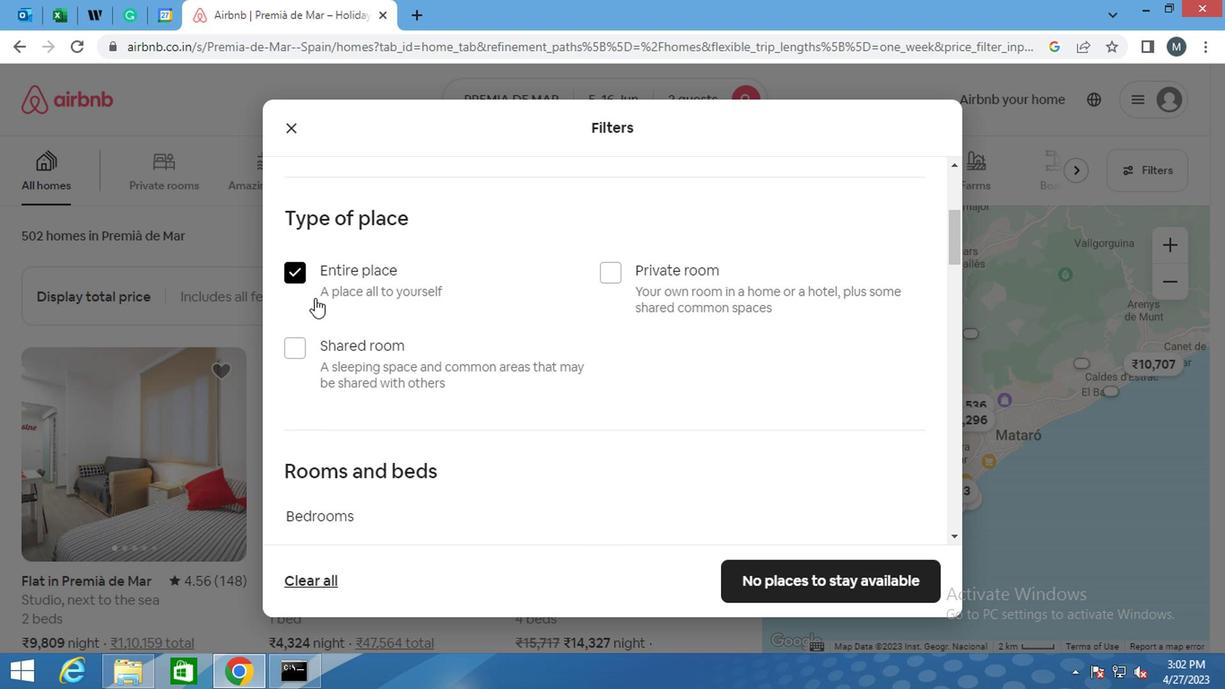 
Action: Mouse scrolled (310, 282) with delta (0, -1)
Screenshot: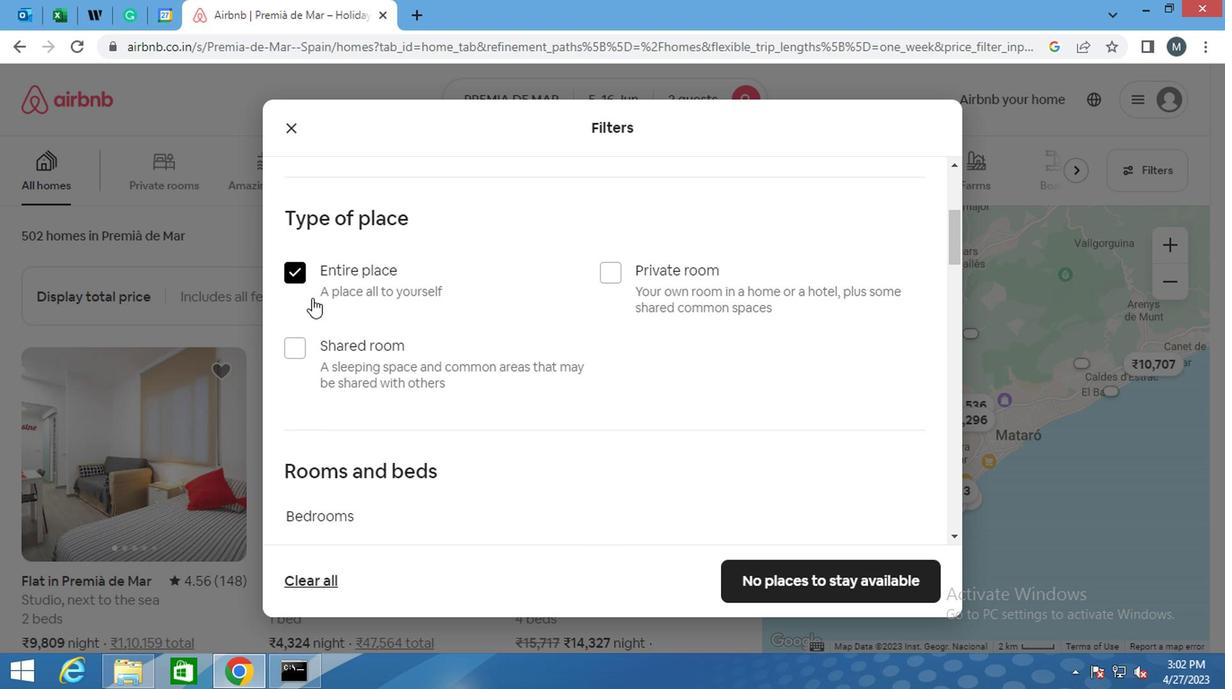 
Action: Mouse scrolled (310, 282) with delta (0, -1)
Screenshot: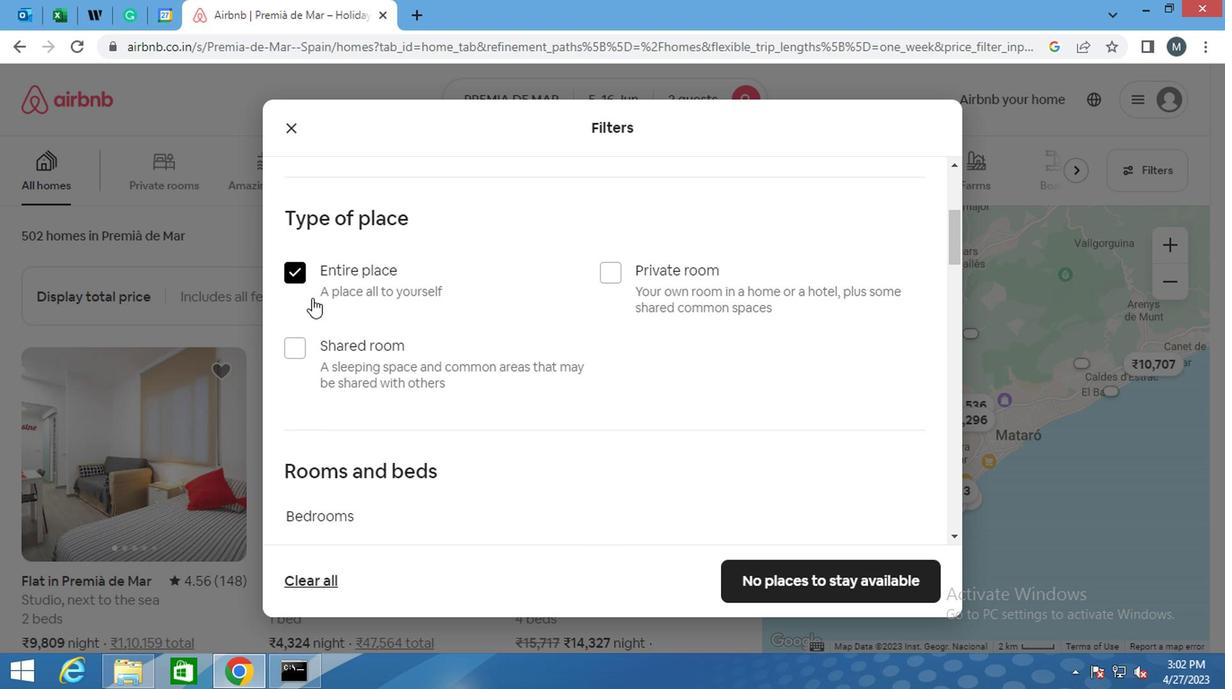 
Action: Mouse moved to (309, 294)
Screenshot: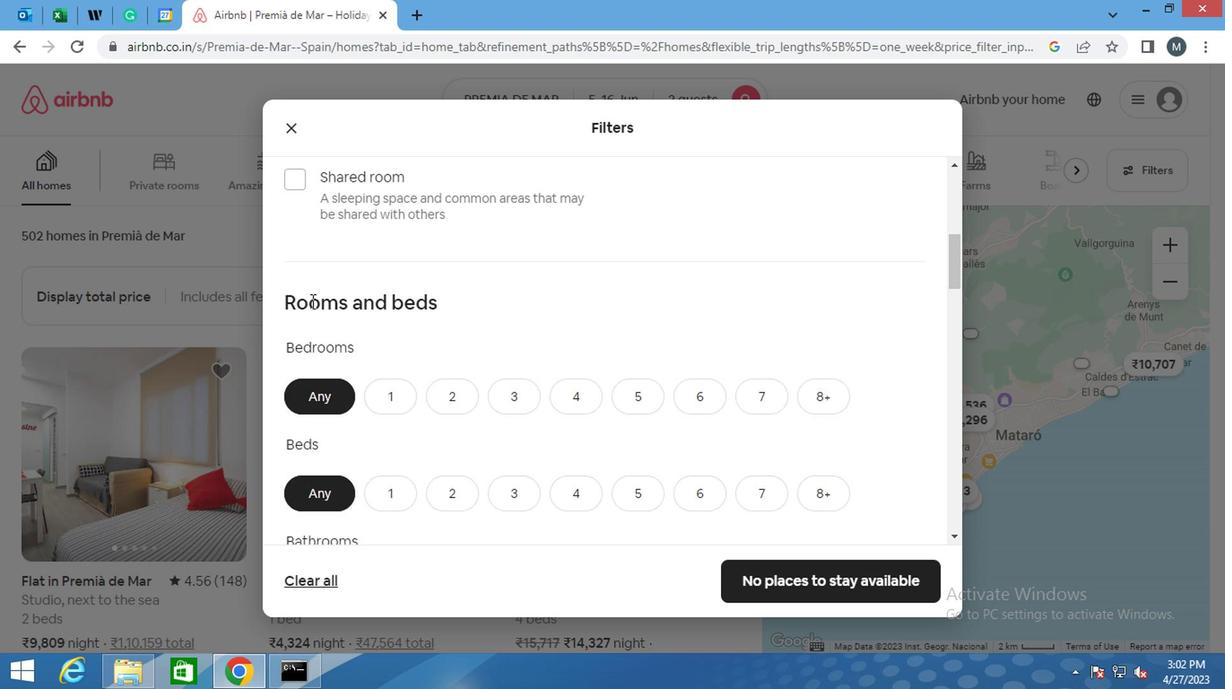 
Action: Mouse scrolled (309, 293) with delta (0, 0)
Screenshot: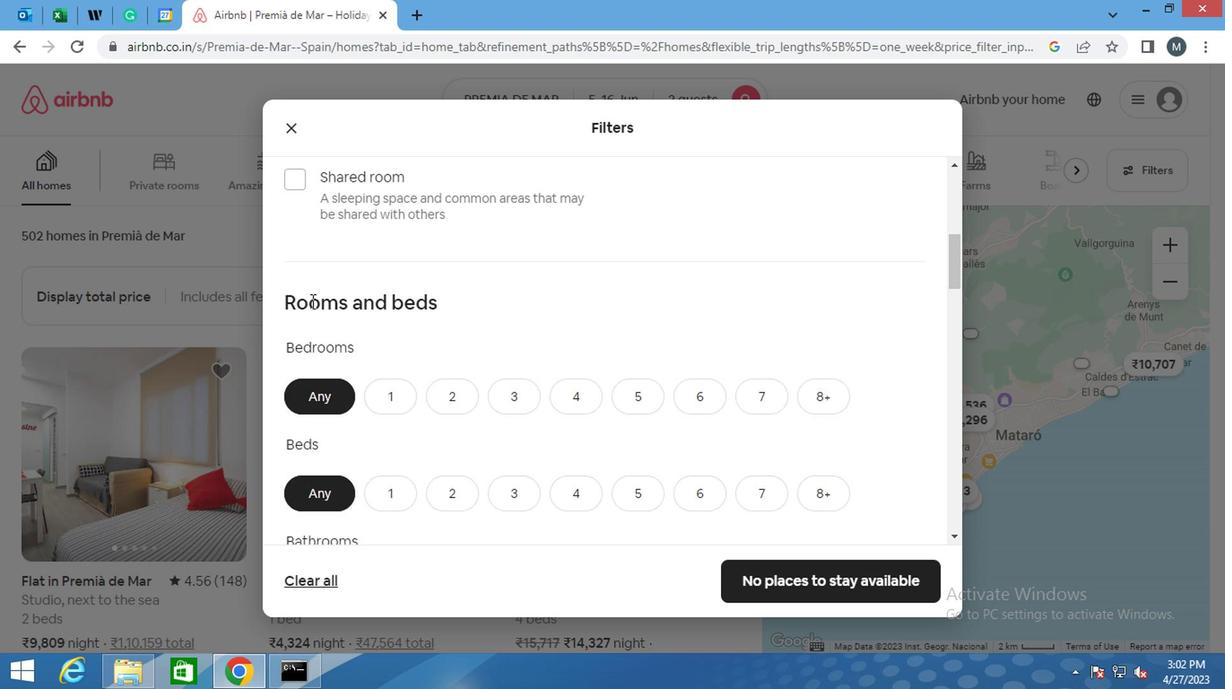 
Action: Mouse moved to (382, 285)
Screenshot: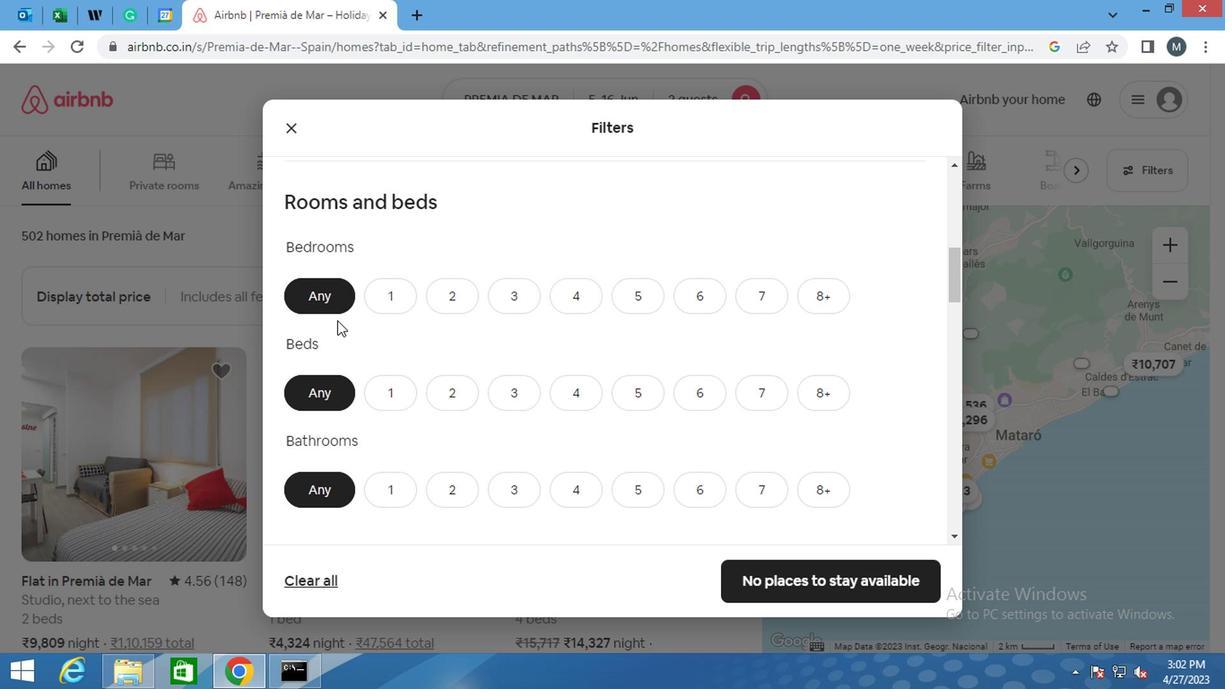 
Action: Mouse pressed left at (382, 285)
Screenshot: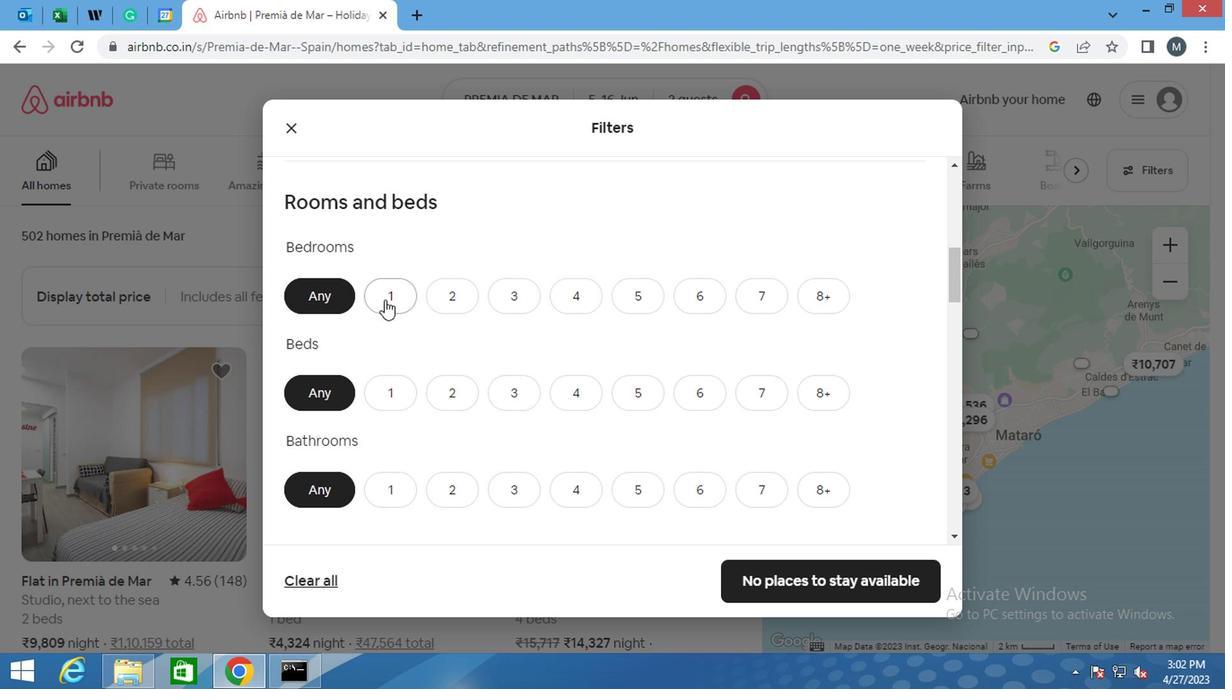 
Action: Mouse moved to (392, 403)
Screenshot: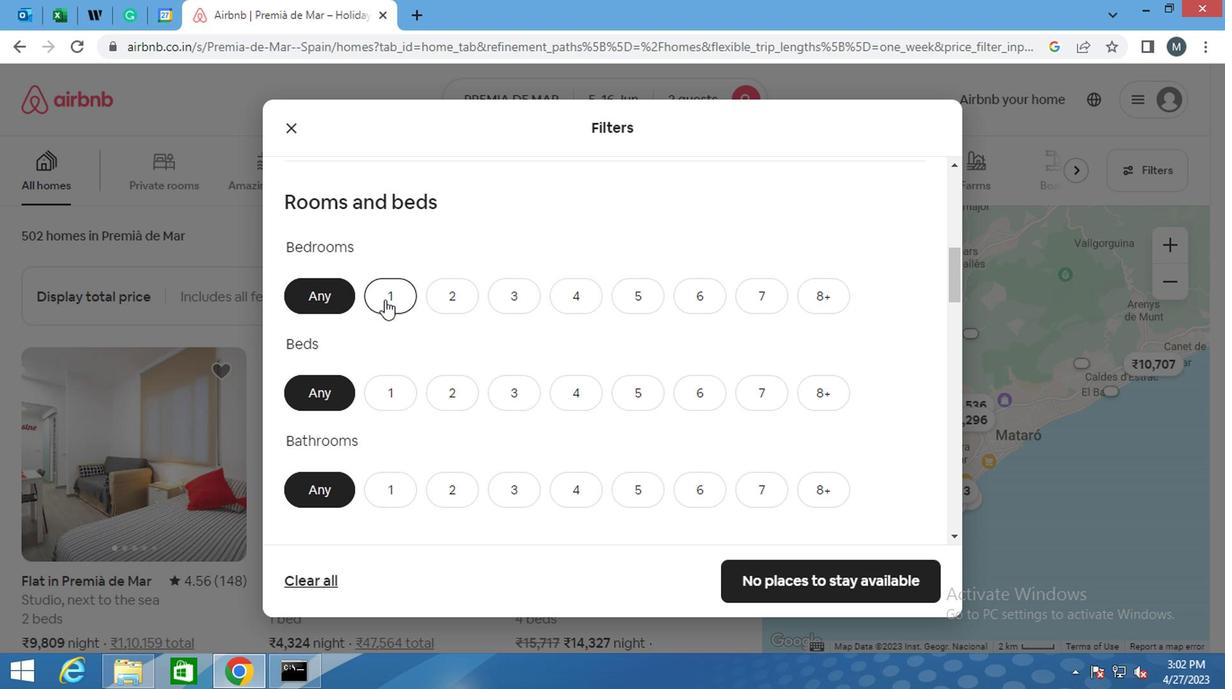 
Action: Mouse pressed left at (392, 403)
Screenshot: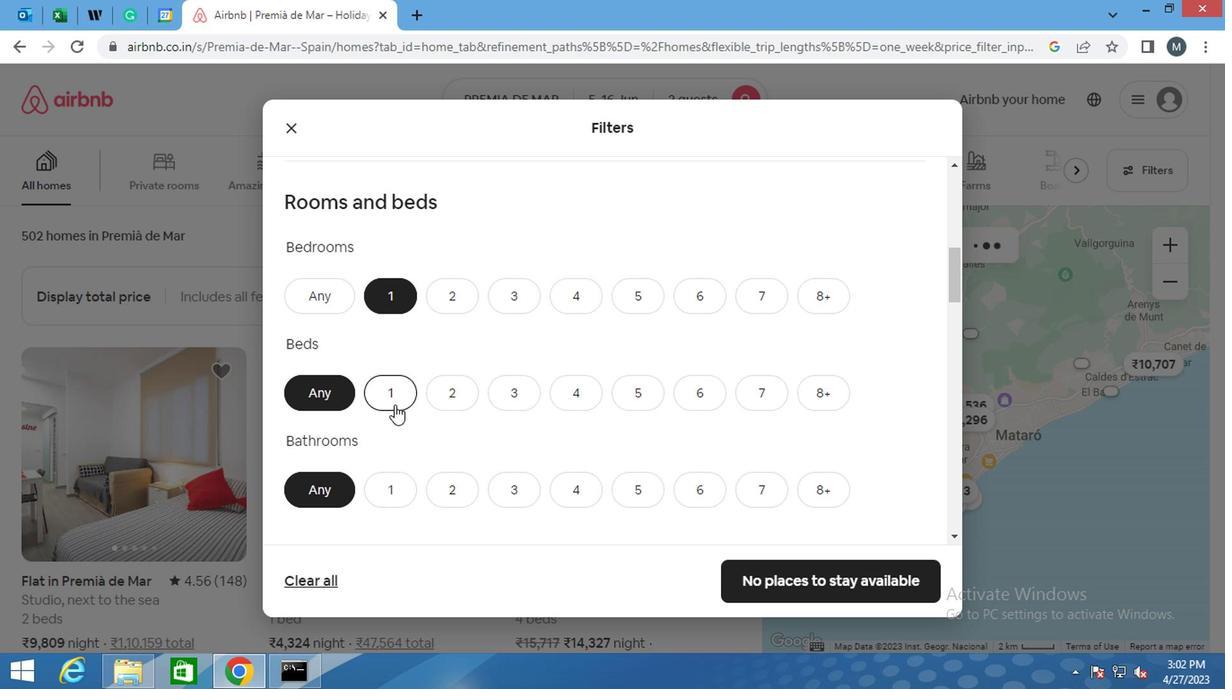 
Action: Mouse moved to (386, 502)
Screenshot: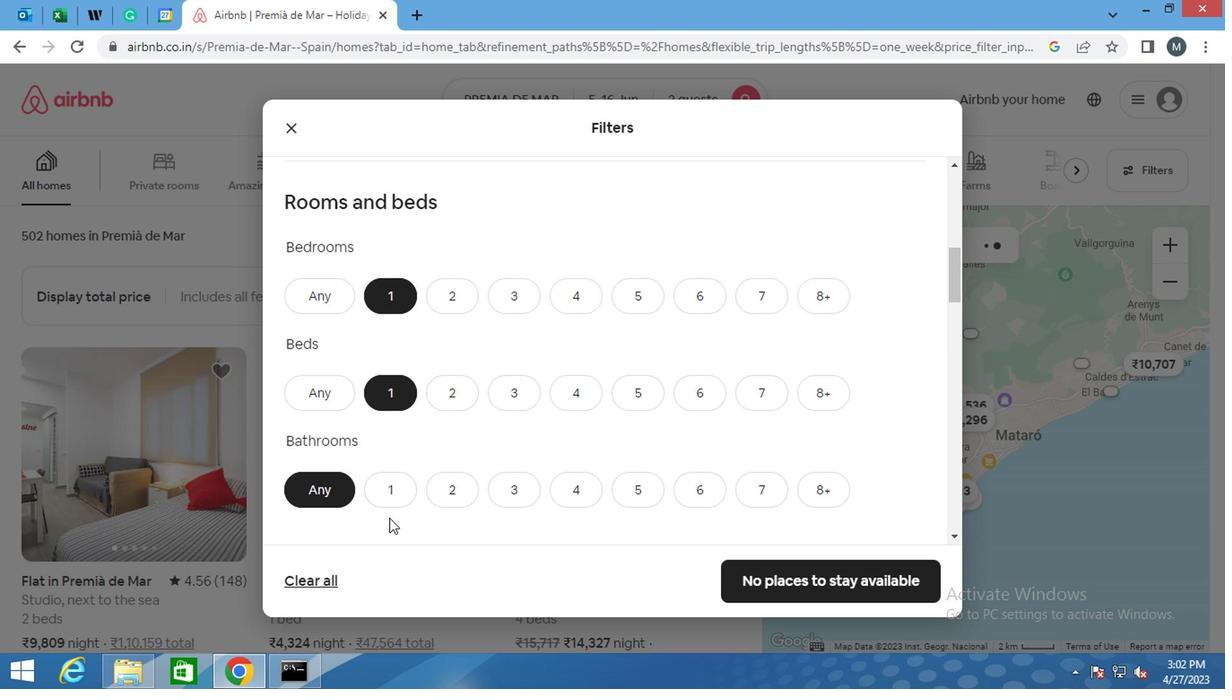 
Action: Mouse pressed left at (386, 502)
Screenshot: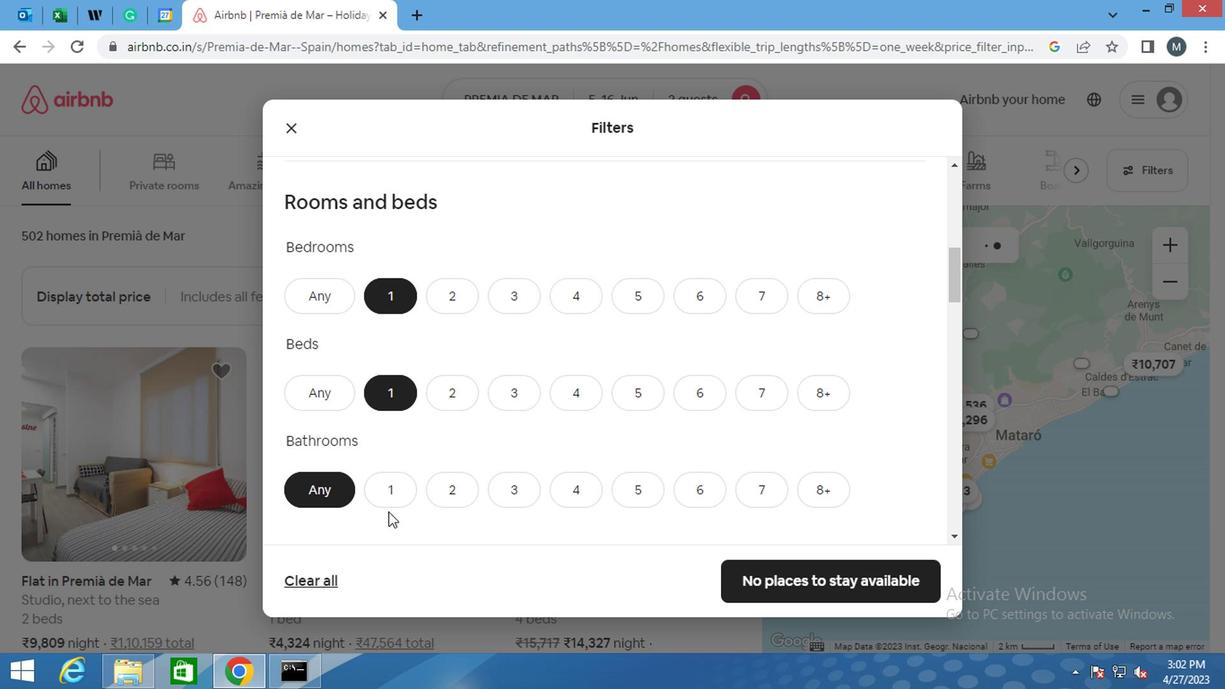 
Action: Mouse moved to (332, 456)
Screenshot: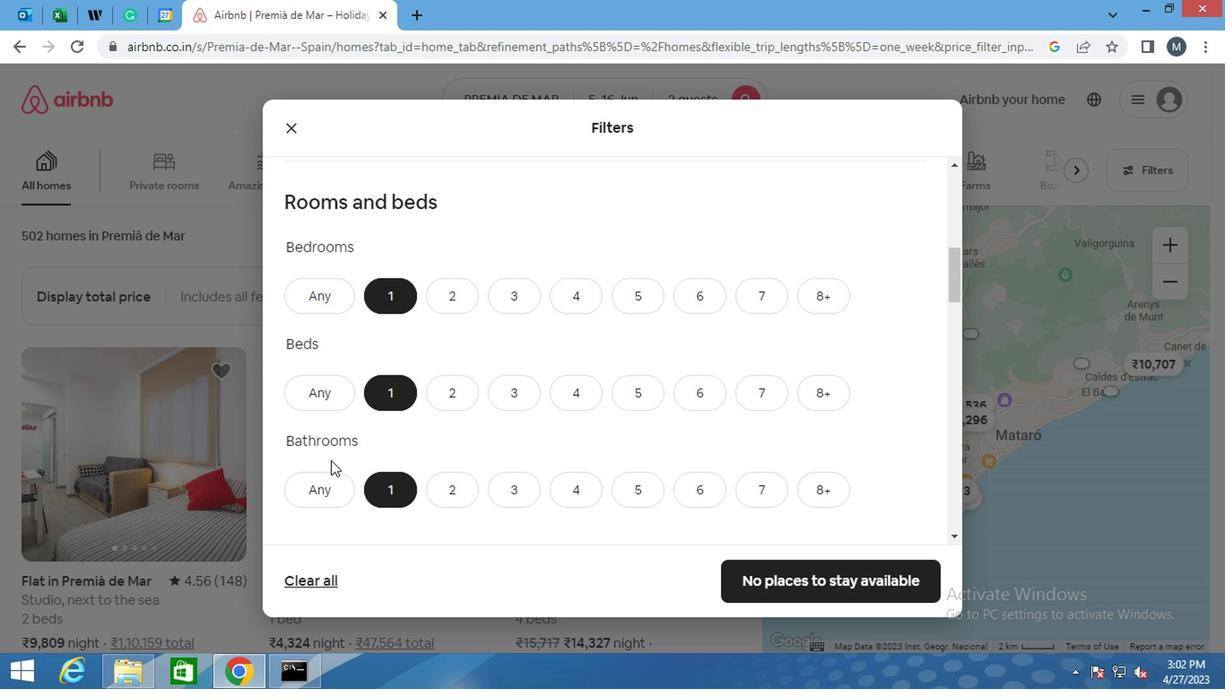 
Action: Mouse scrolled (332, 455) with delta (0, -1)
Screenshot: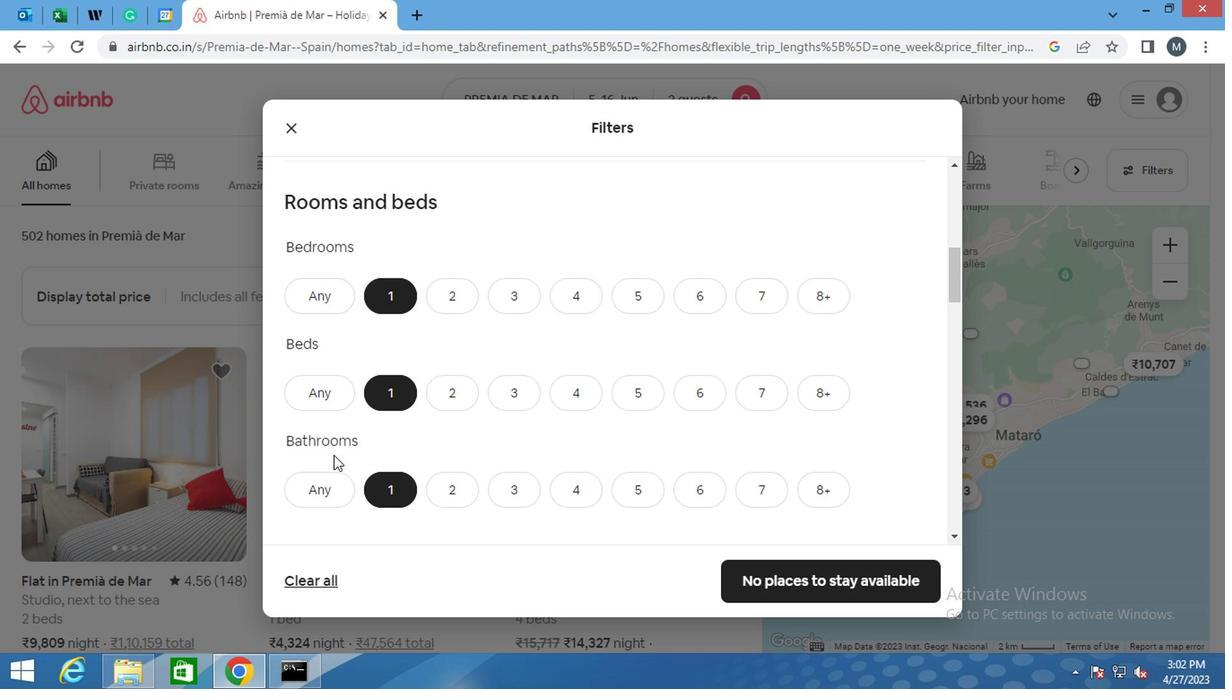
Action: Mouse moved to (349, 455)
Screenshot: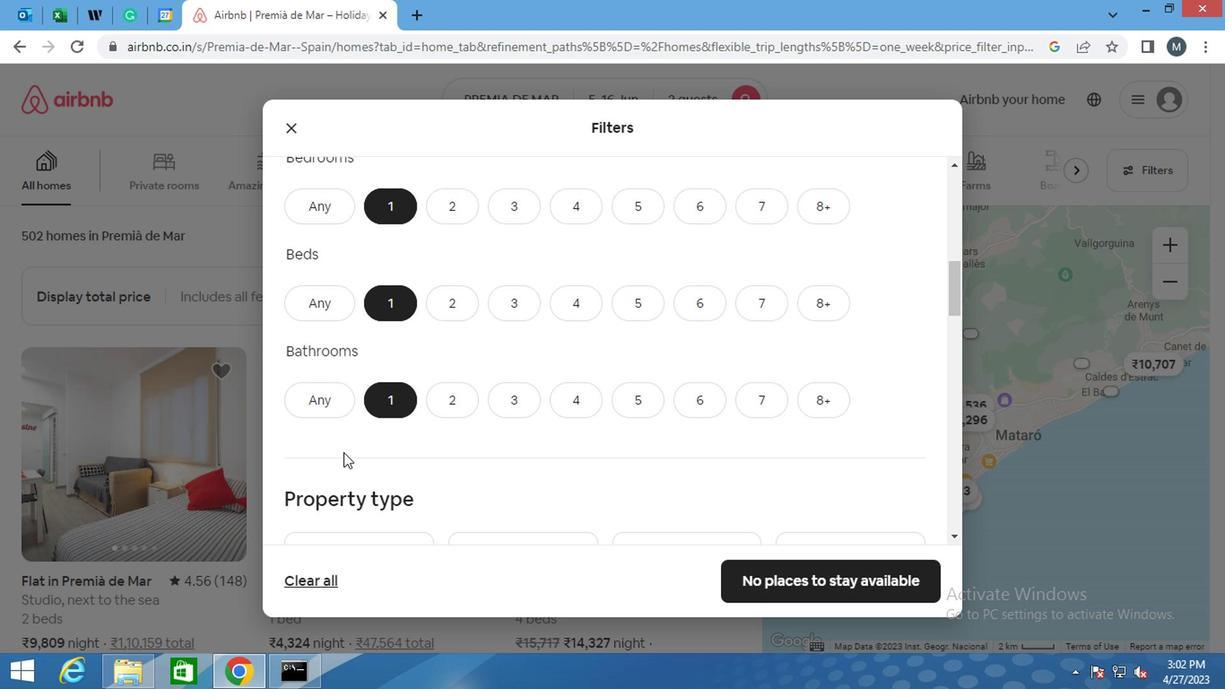 
Action: Mouse scrolled (349, 454) with delta (0, 0)
Screenshot: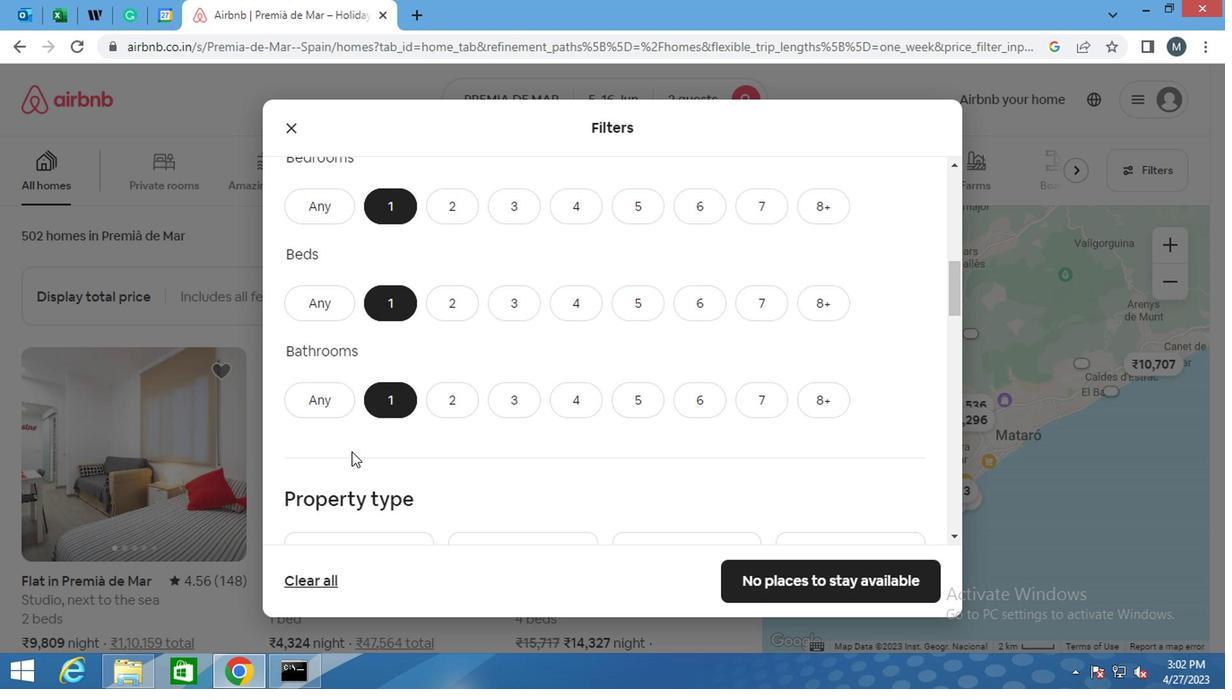 
Action: Mouse scrolled (349, 454) with delta (0, 0)
Screenshot: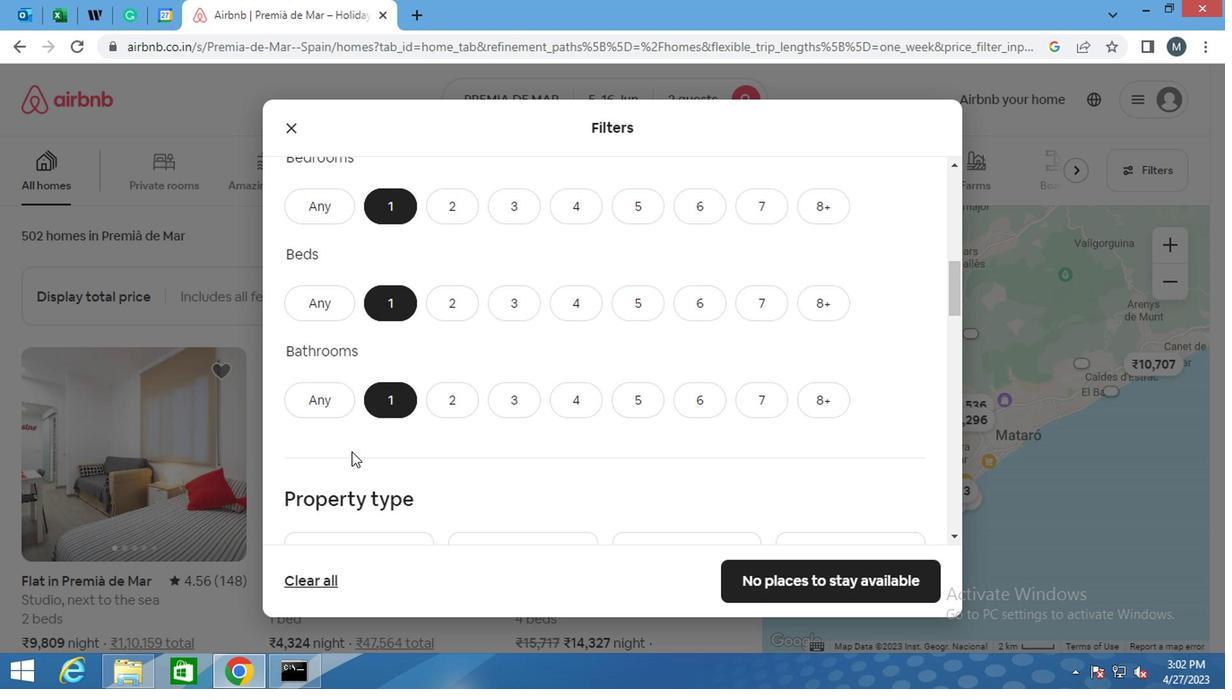 
Action: Mouse moved to (353, 440)
Screenshot: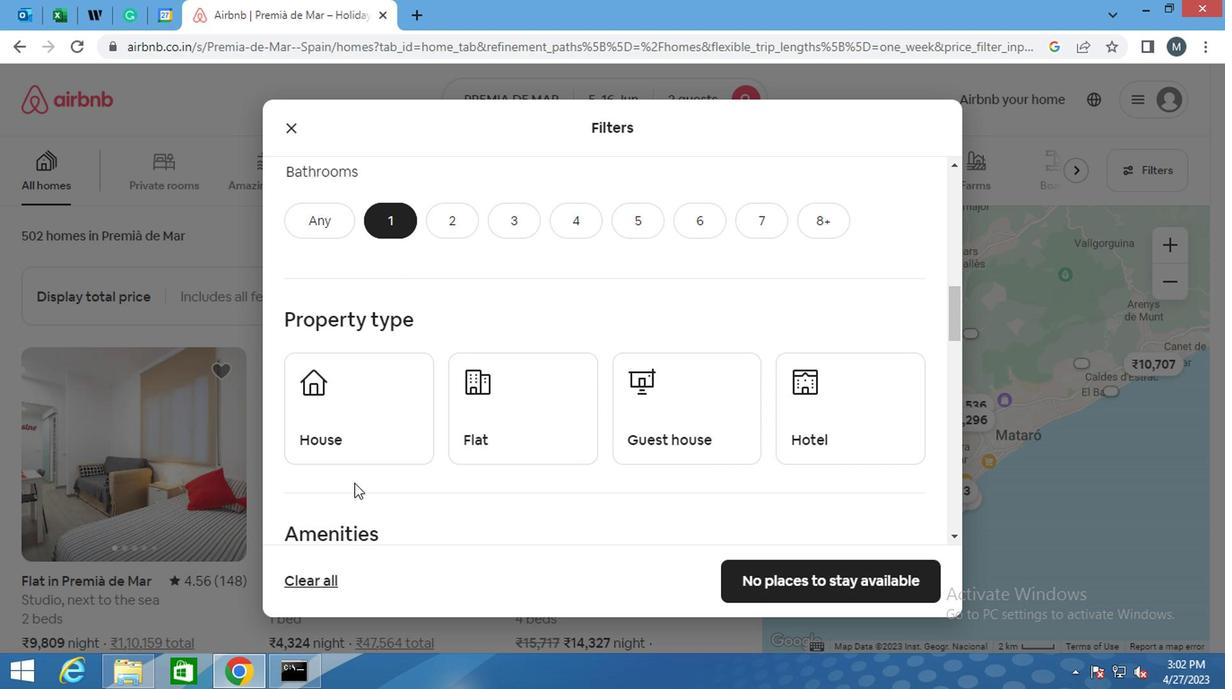 
Action: Mouse pressed left at (353, 440)
Screenshot: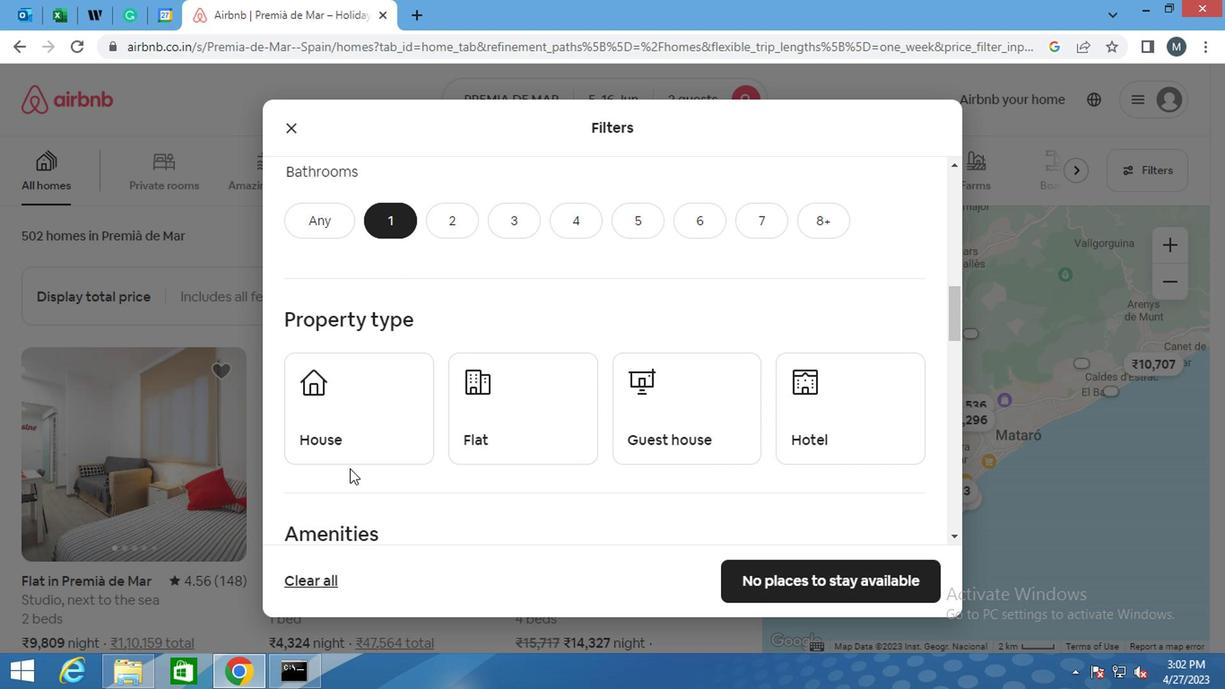 
Action: Mouse moved to (497, 435)
Screenshot: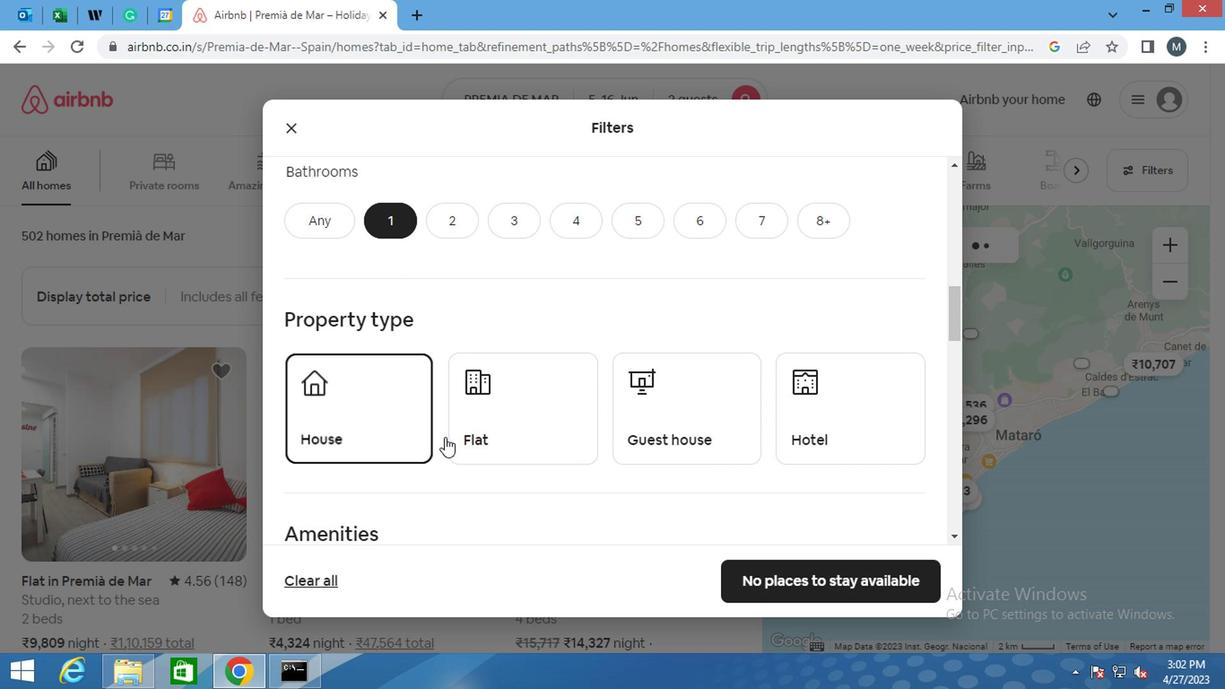 
Action: Mouse pressed left at (497, 435)
Screenshot: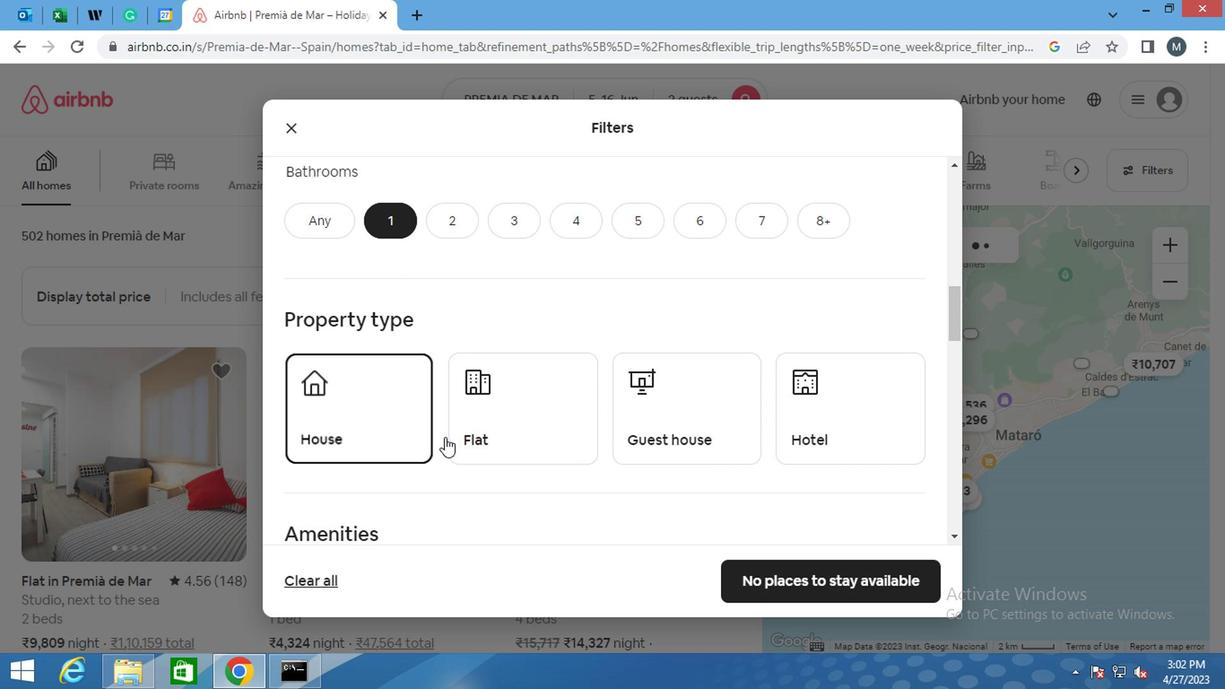 
Action: Mouse moved to (662, 431)
Screenshot: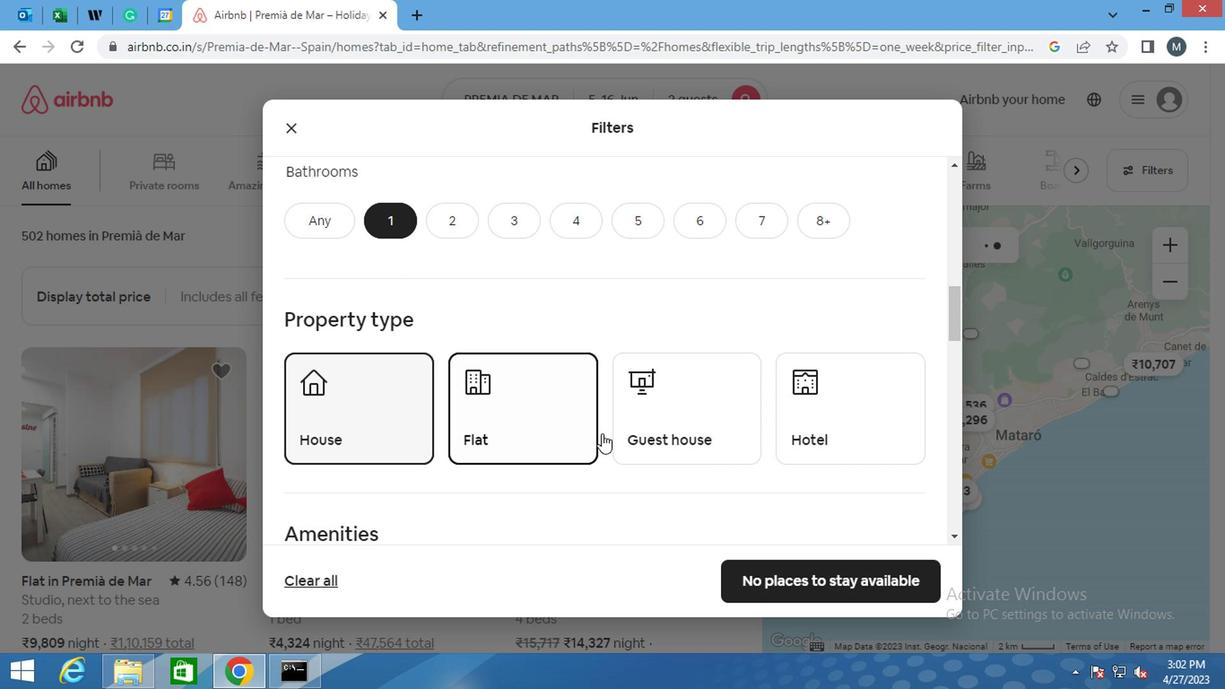 
Action: Mouse pressed left at (662, 431)
Screenshot: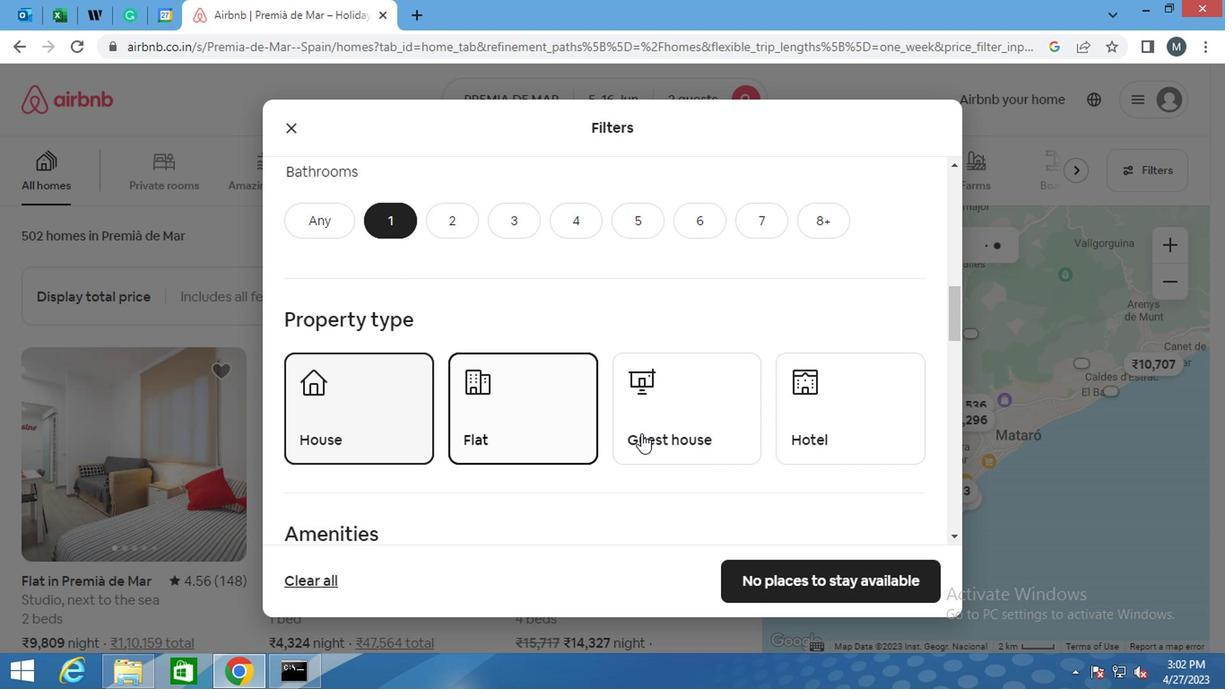 
Action: Mouse moved to (844, 431)
Screenshot: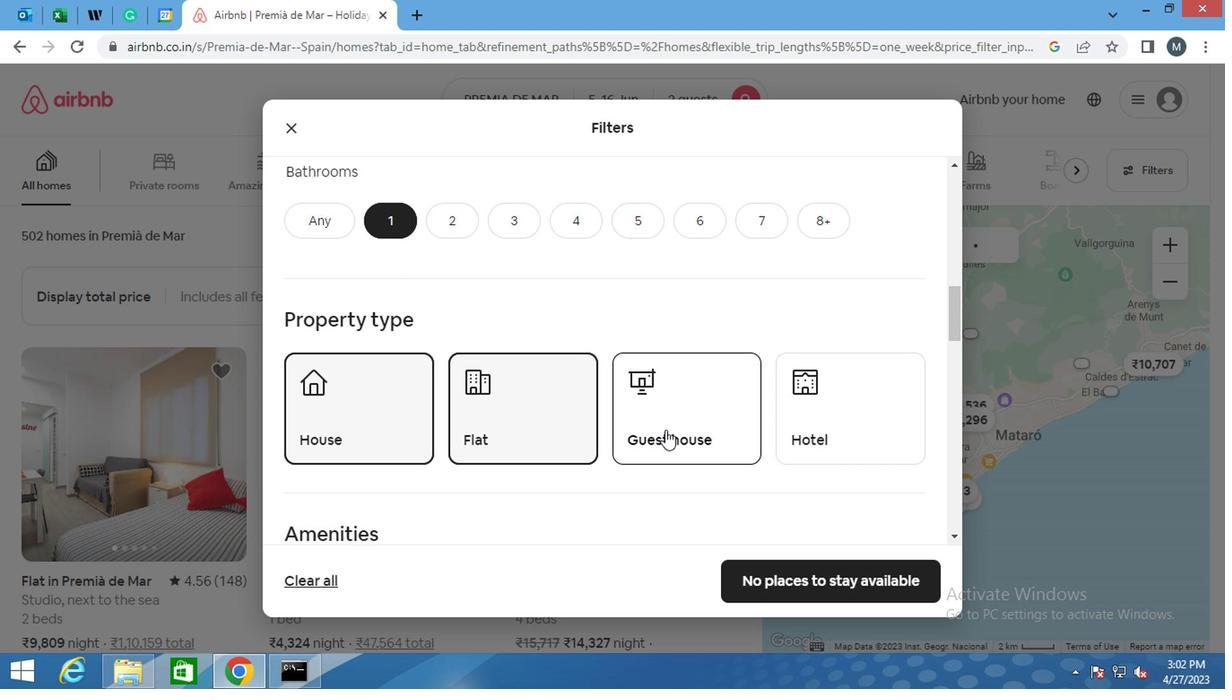 
Action: Mouse pressed left at (844, 431)
Screenshot: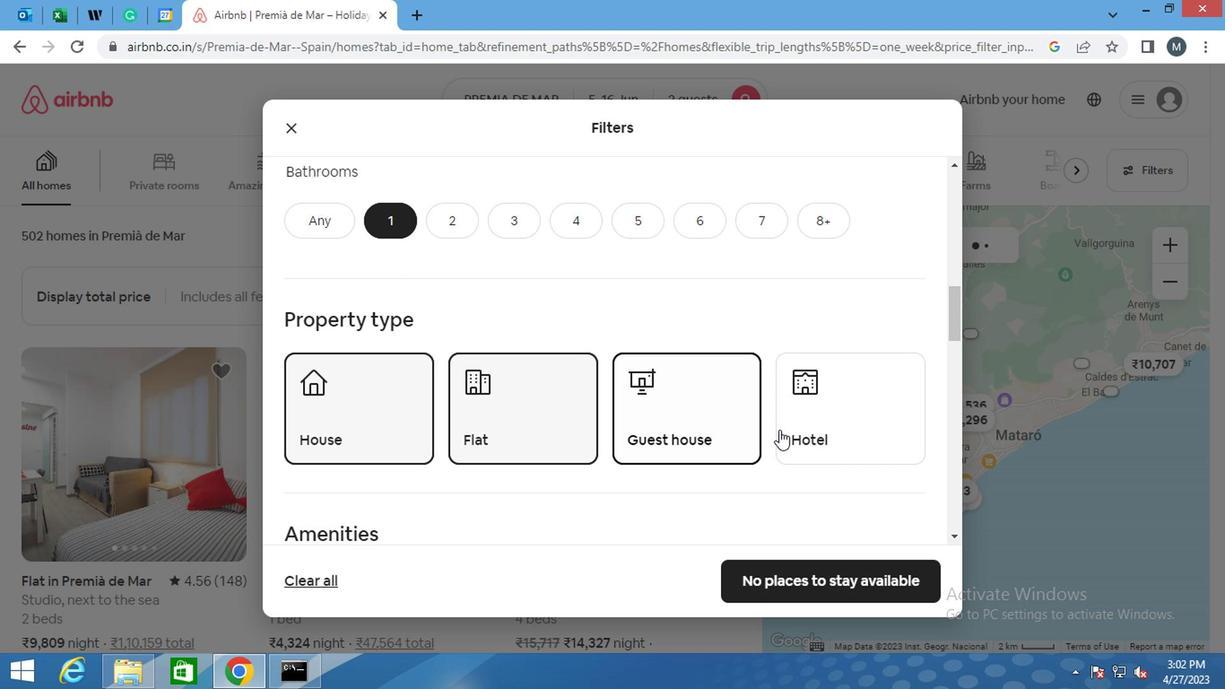 
Action: Mouse moved to (461, 432)
Screenshot: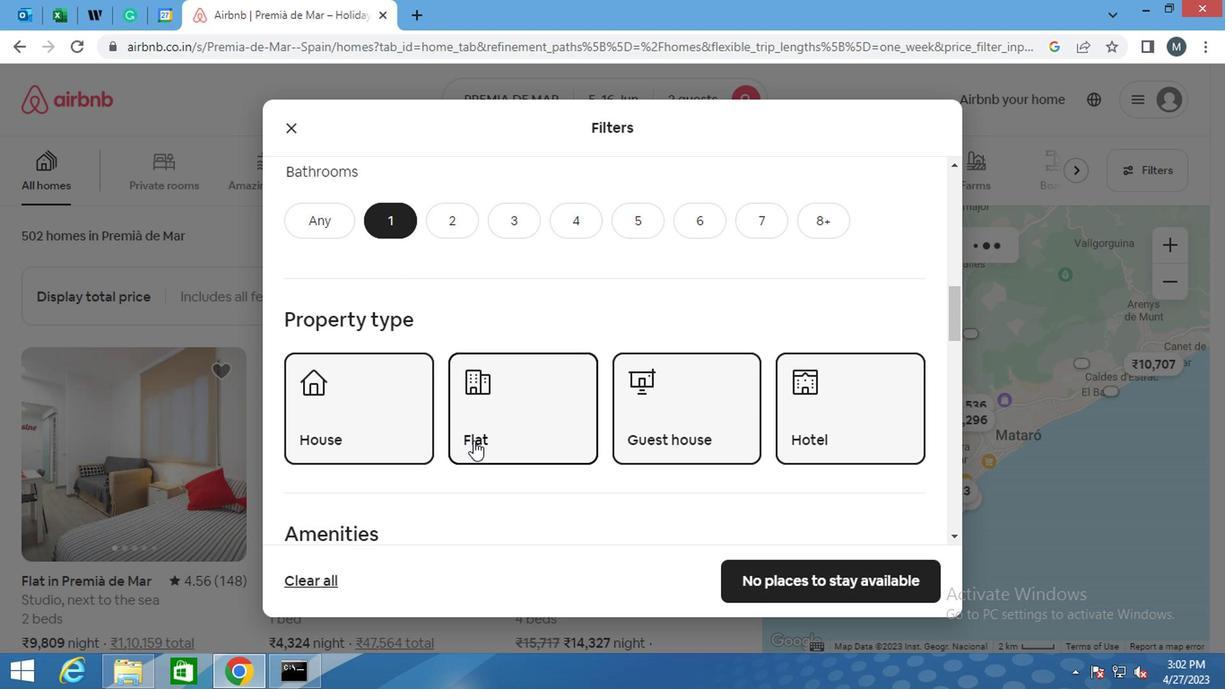 
Action: Mouse scrolled (461, 431) with delta (0, -1)
Screenshot: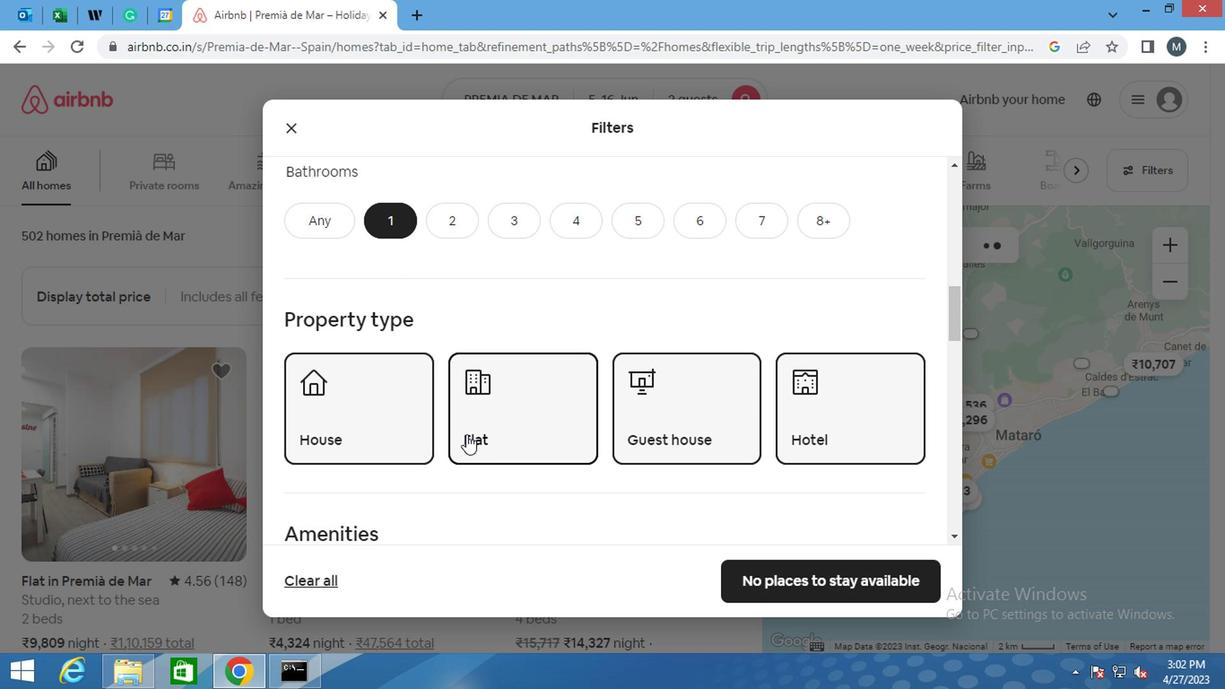 
Action: Mouse moved to (460, 432)
Screenshot: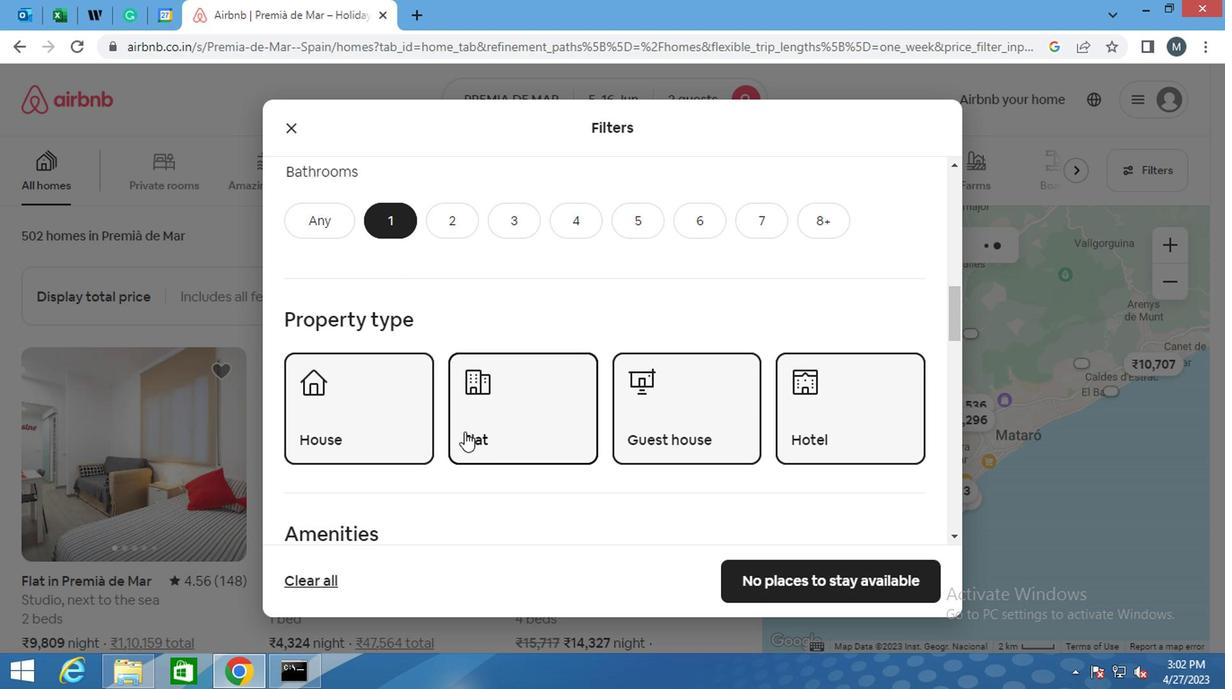 
Action: Mouse scrolled (460, 431) with delta (0, -1)
Screenshot: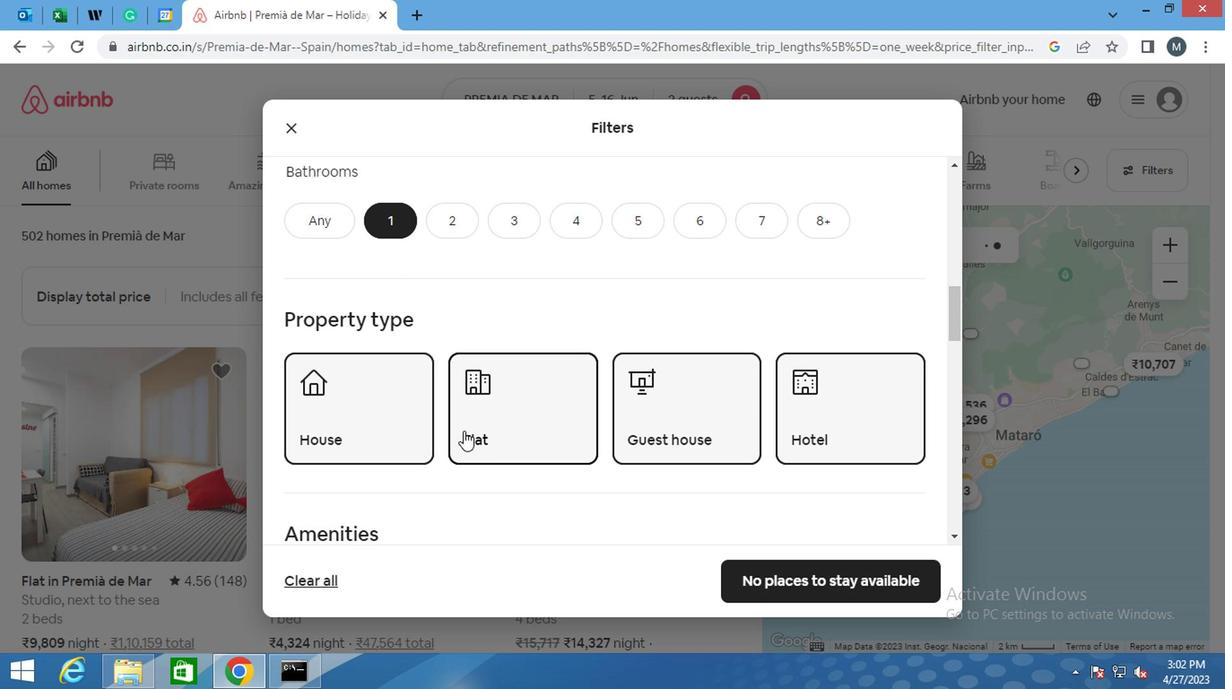 
Action: Mouse moved to (458, 432)
Screenshot: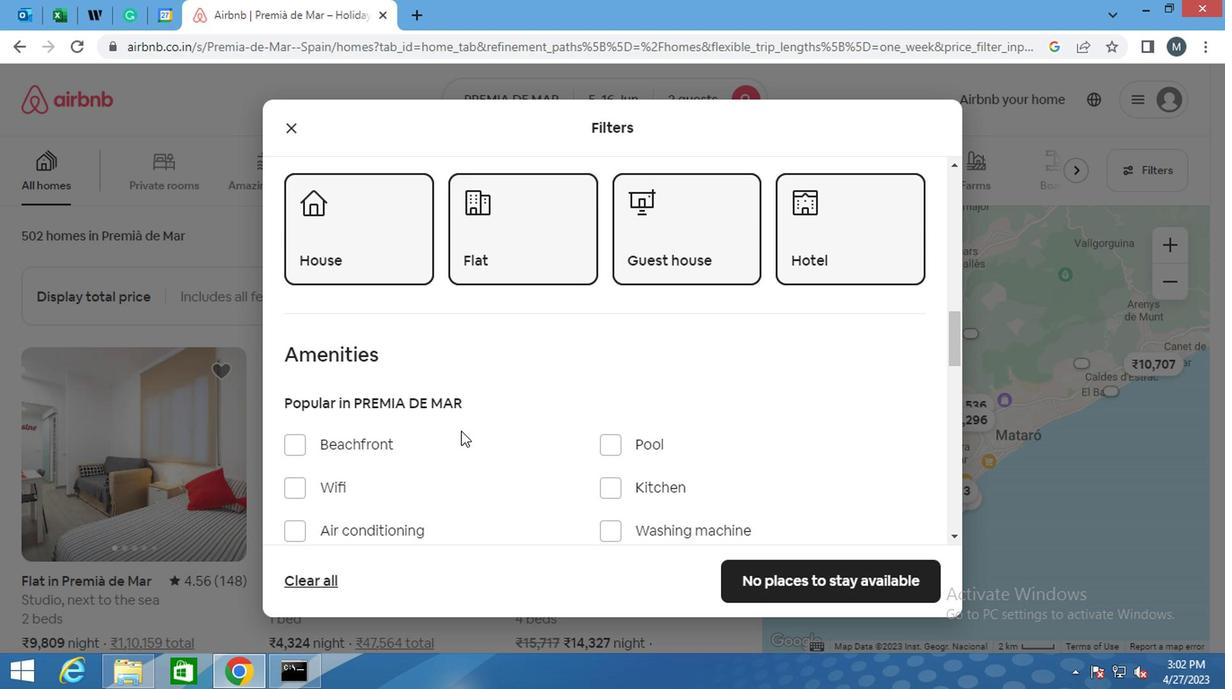 
Action: Mouse scrolled (458, 431) with delta (0, -1)
Screenshot: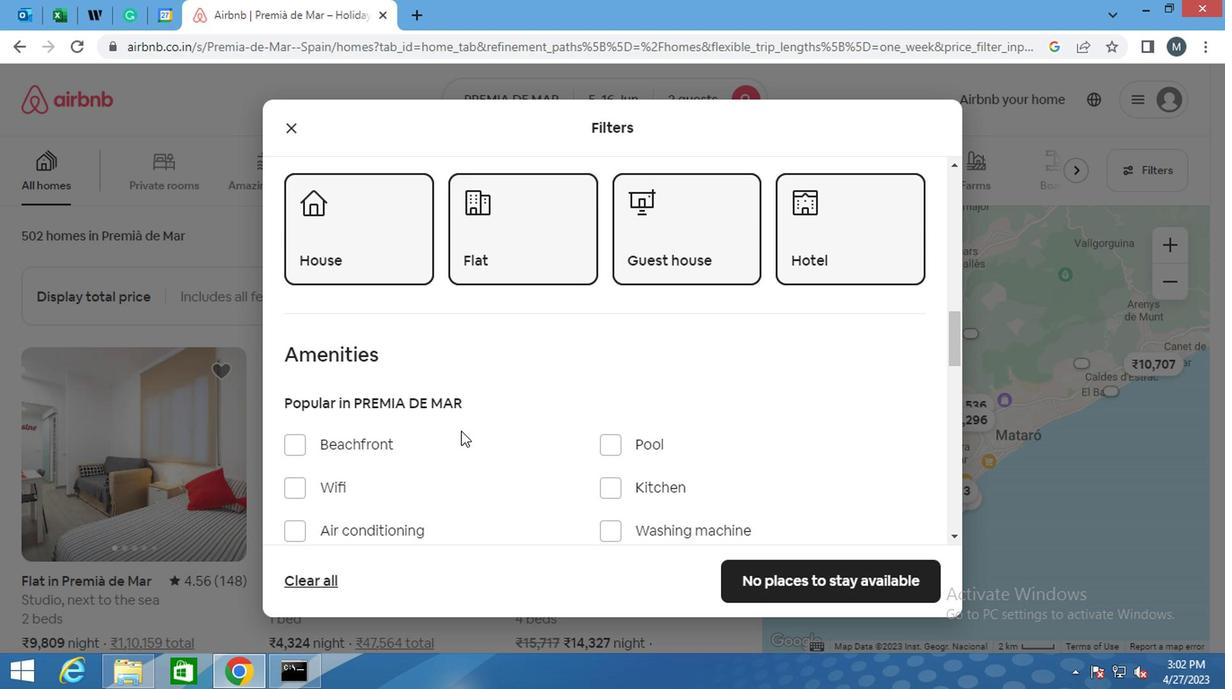
Action: Mouse moved to (605, 442)
Screenshot: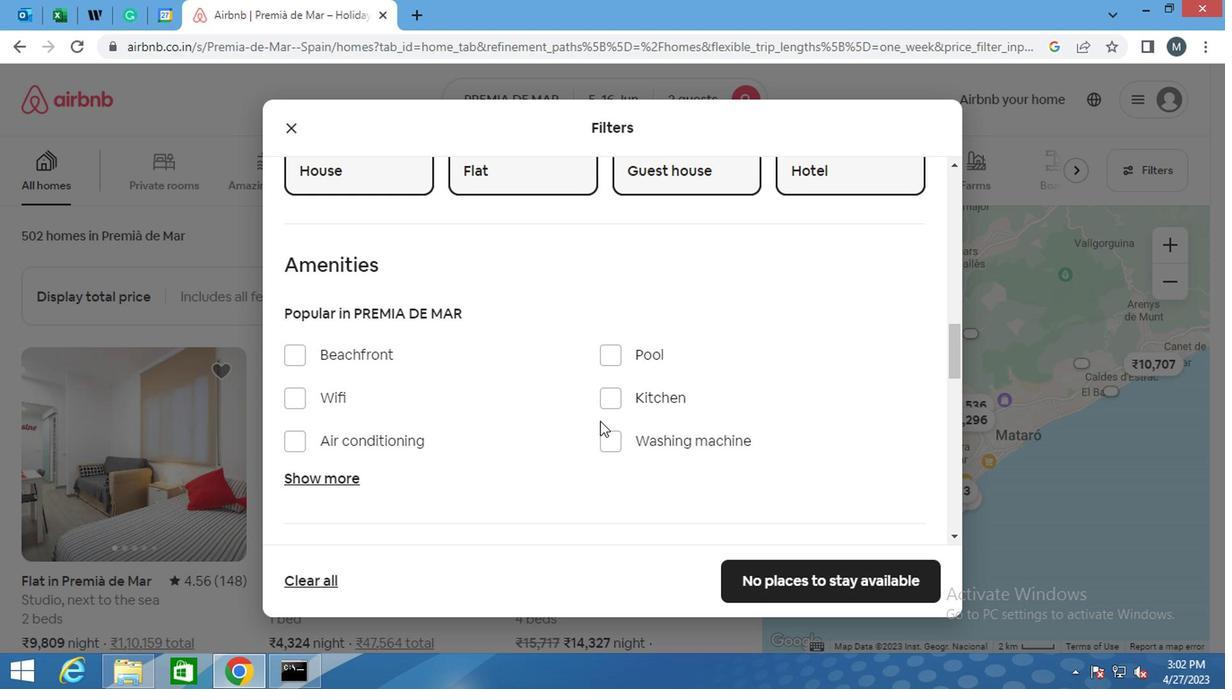 
Action: Mouse pressed left at (605, 442)
Screenshot: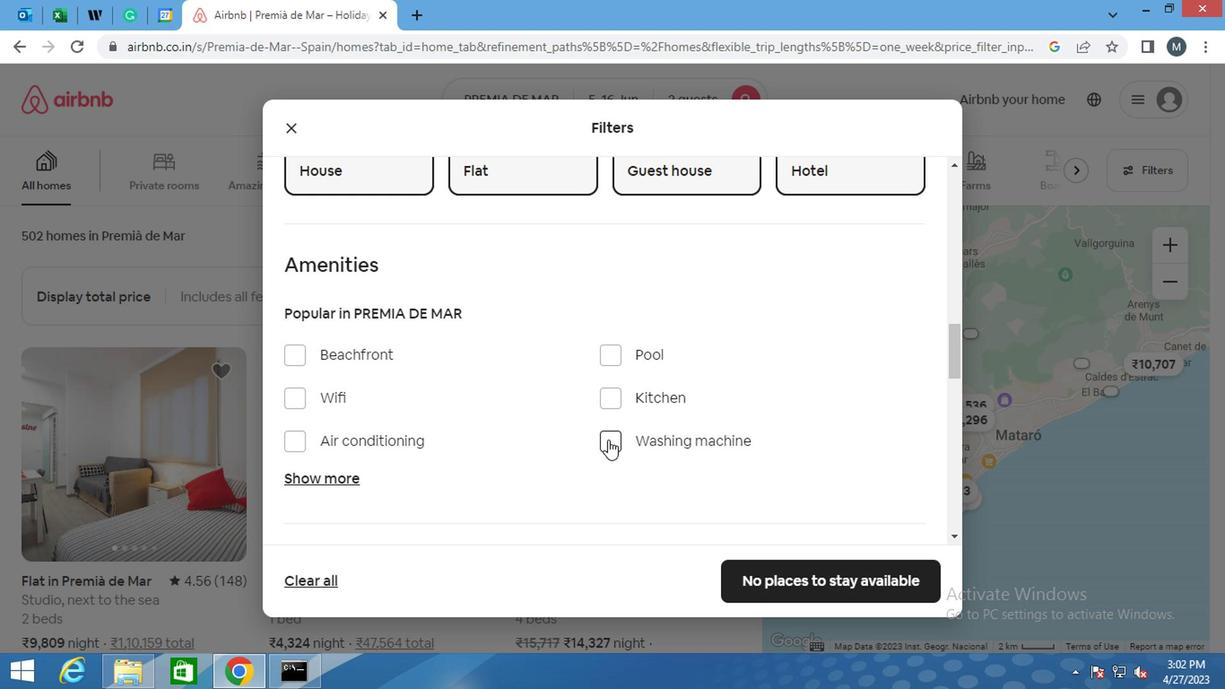 
Action: Mouse moved to (362, 393)
Screenshot: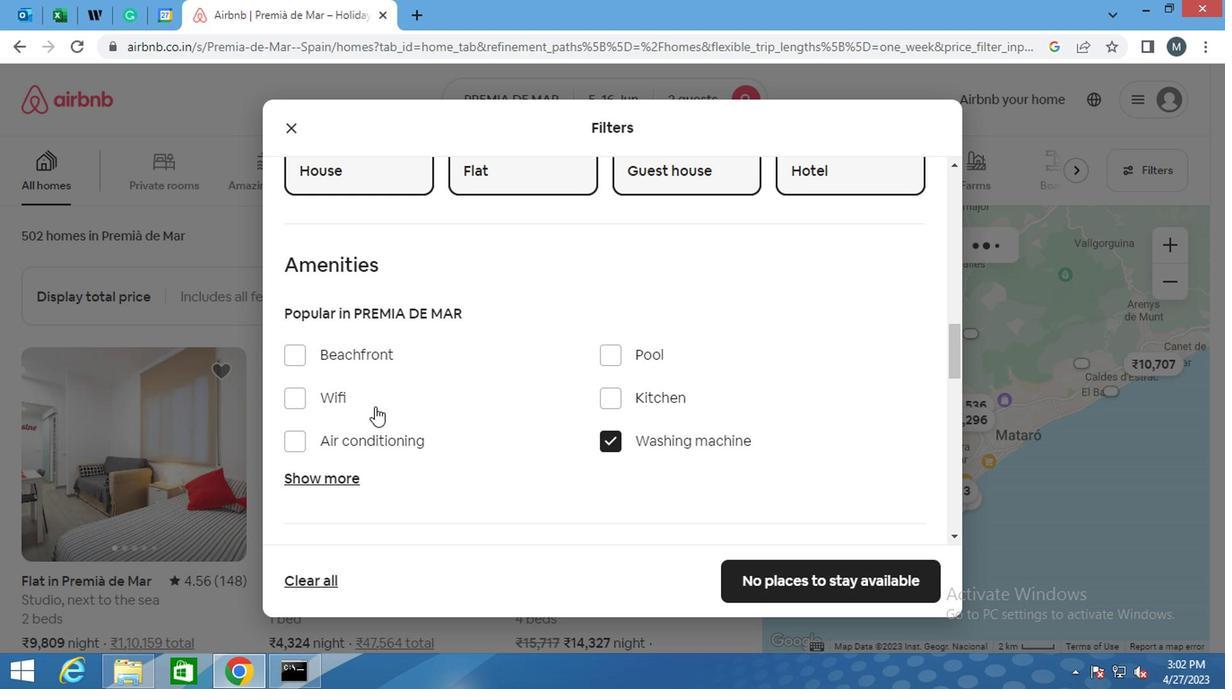 
Action: Mouse scrolled (362, 392) with delta (0, 0)
Screenshot: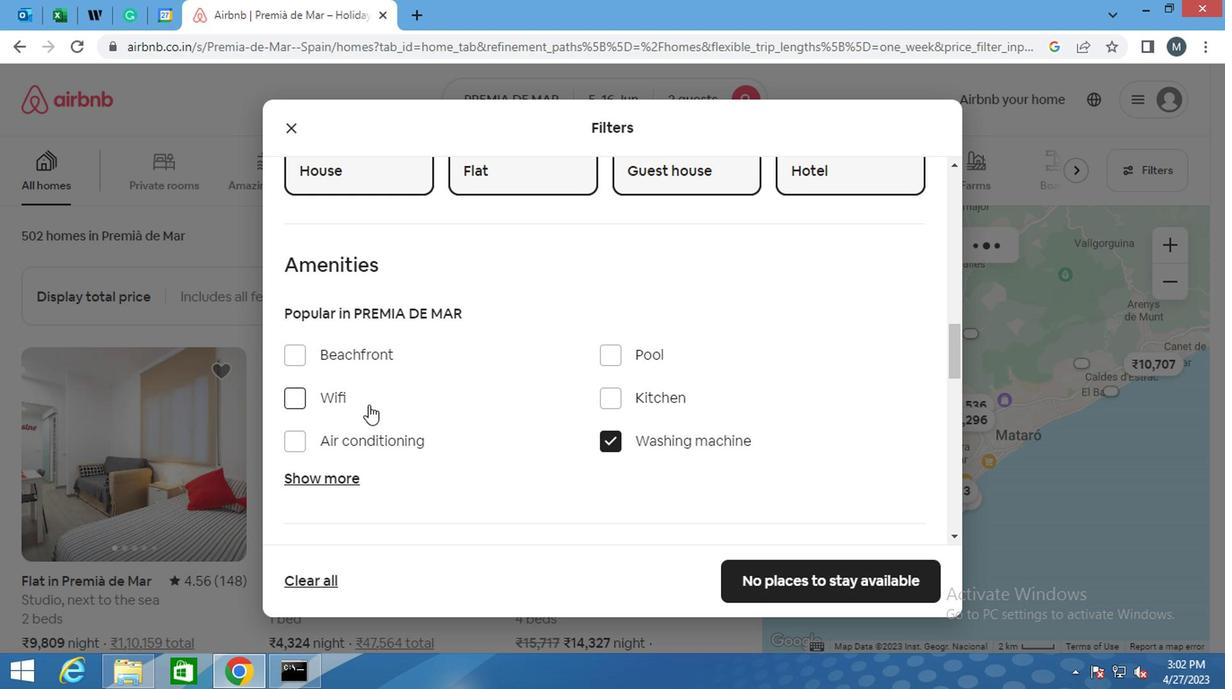 
Action: Mouse scrolled (362, 392) with delta (0, 0)
Screenshot: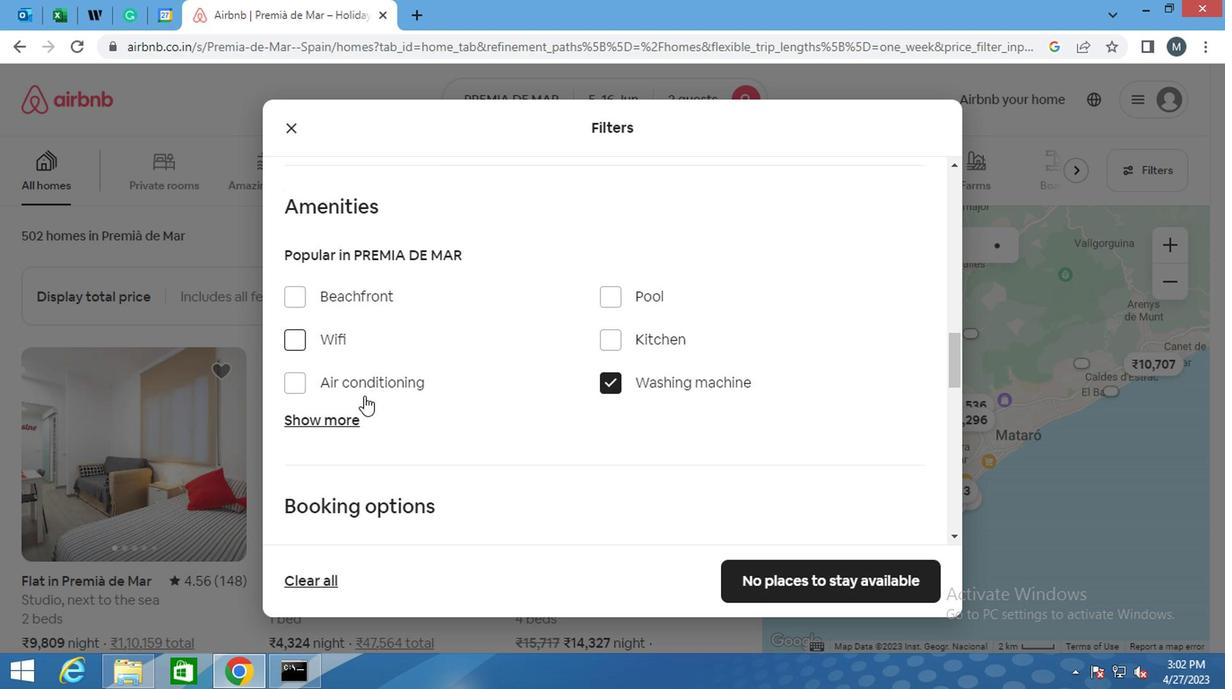 
Action: Mouse scrolled (362, 392) with delta (0, 0)
Screenshot: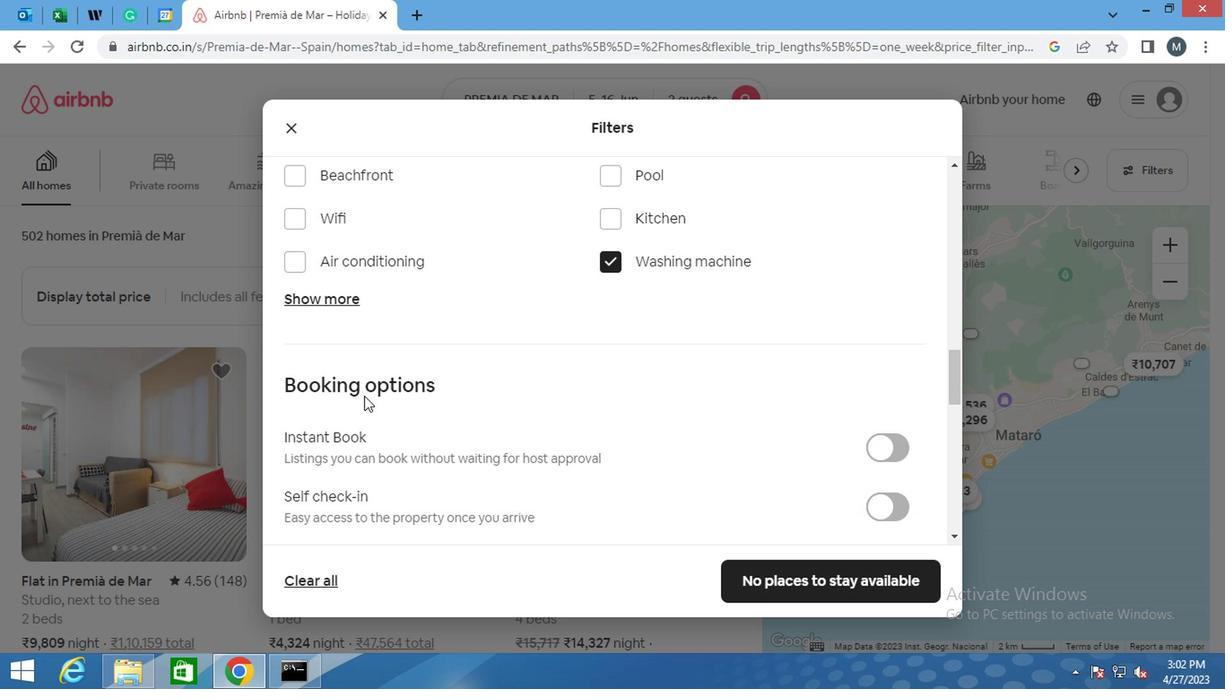 
Action: Mouse scrolled (362, 392) with delta (0, 0)
Screenshot: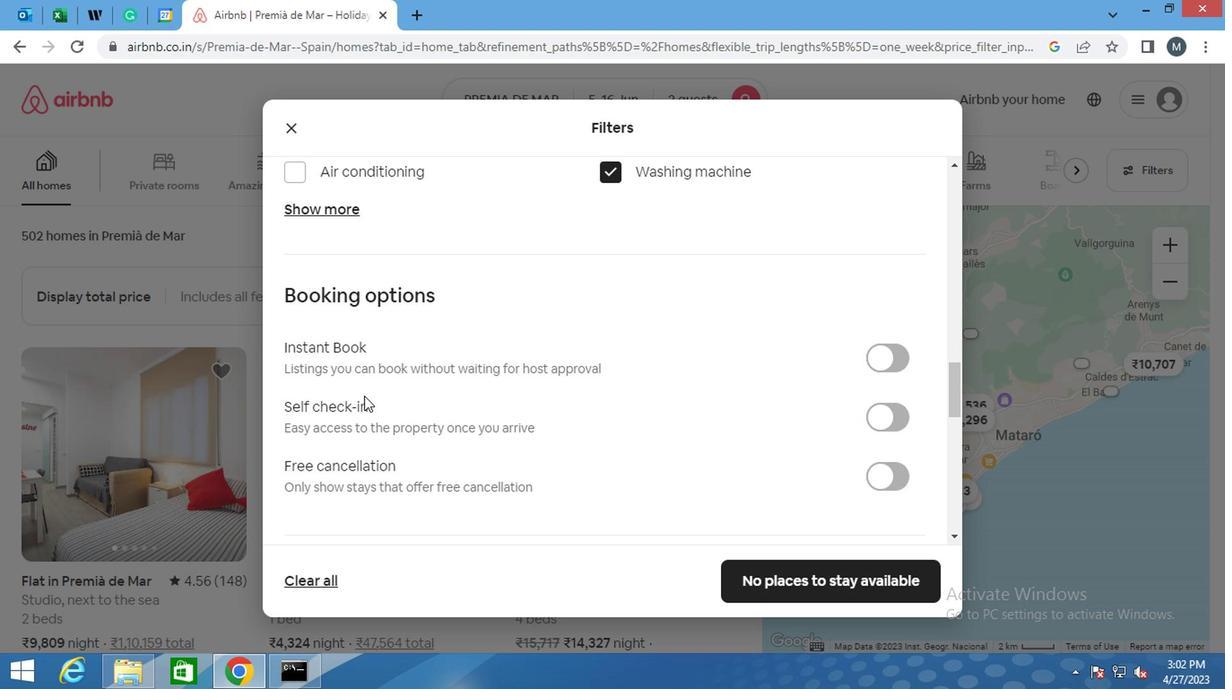 
Action: Mouse moved to (879, 321)
Screenshot: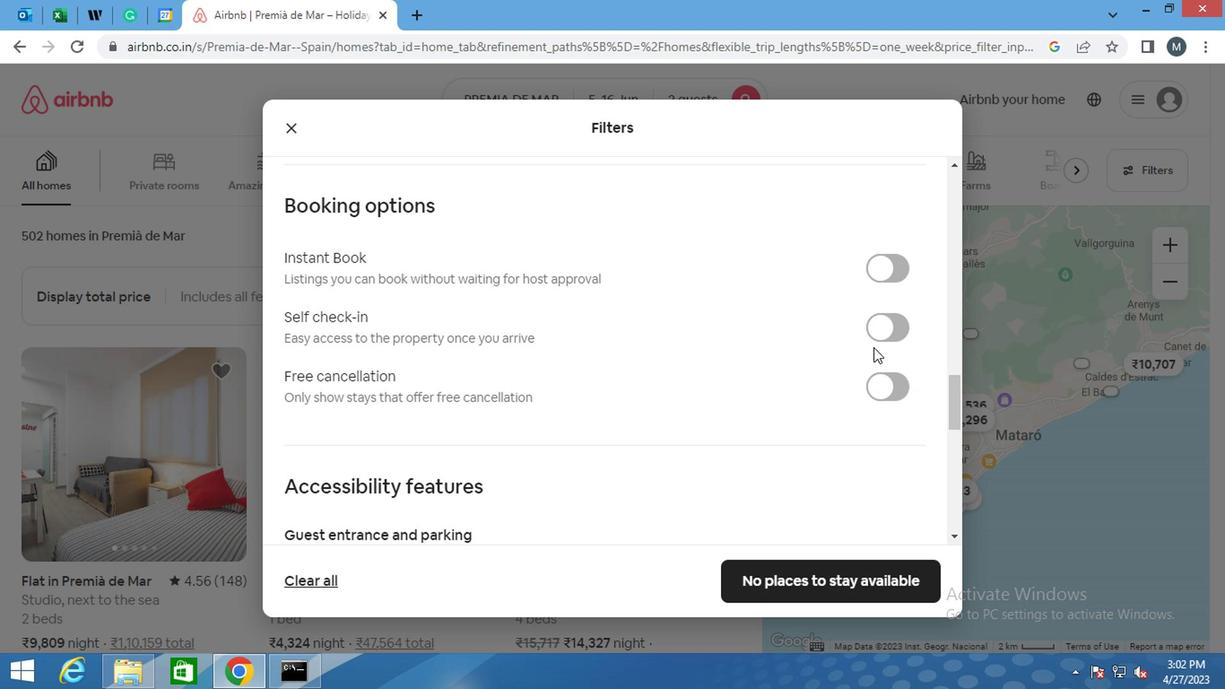 
Action: Mouse pressed left at (879, 321)
Screenshot: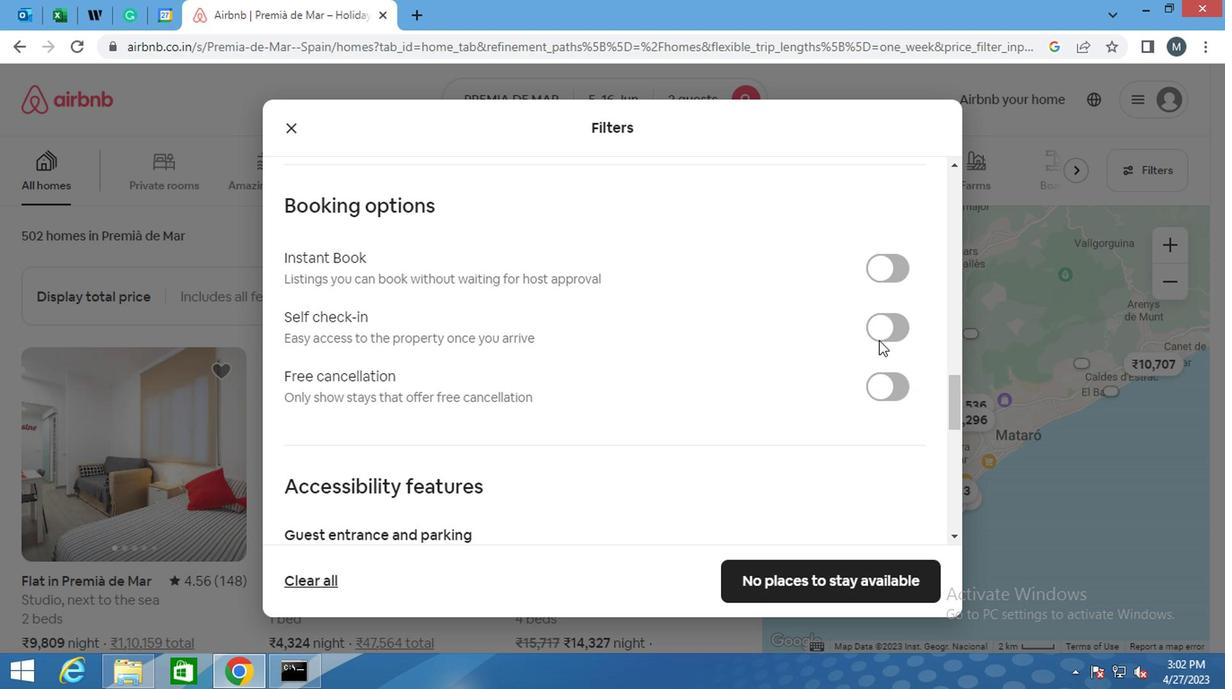 
Action: Mouse moved to (561, 366)
Screenshot: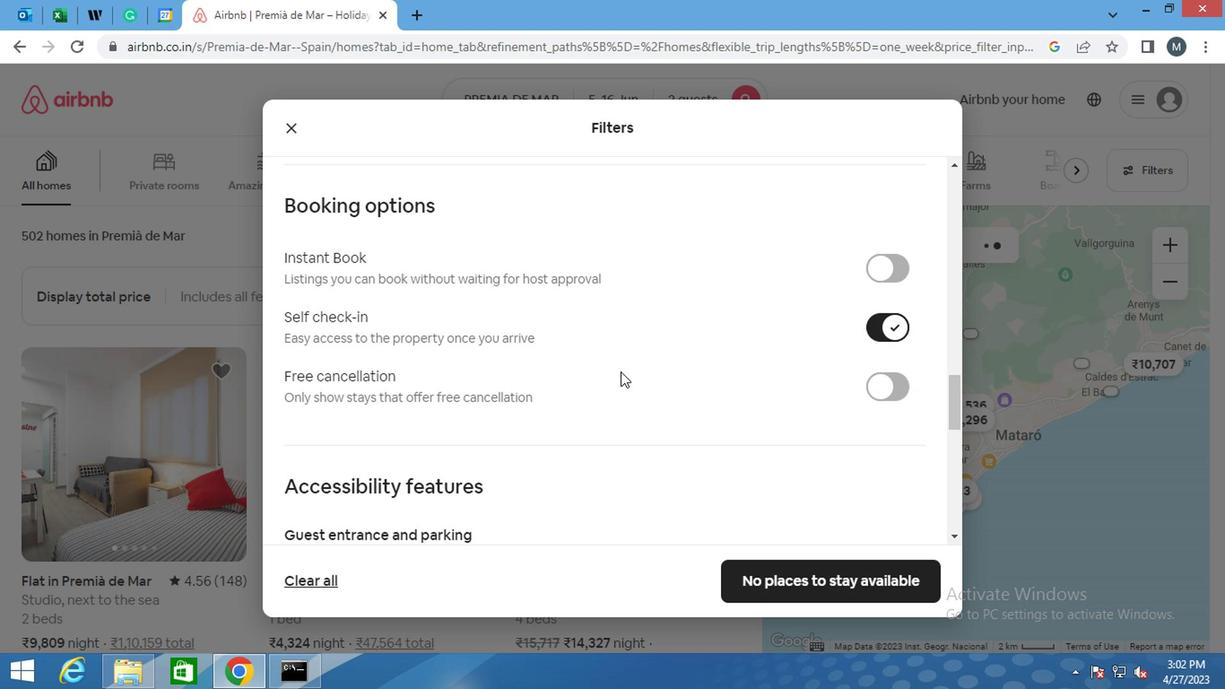 
Action: Mouse scrolled (561, 364) with delta (0, -1)
Screenshot: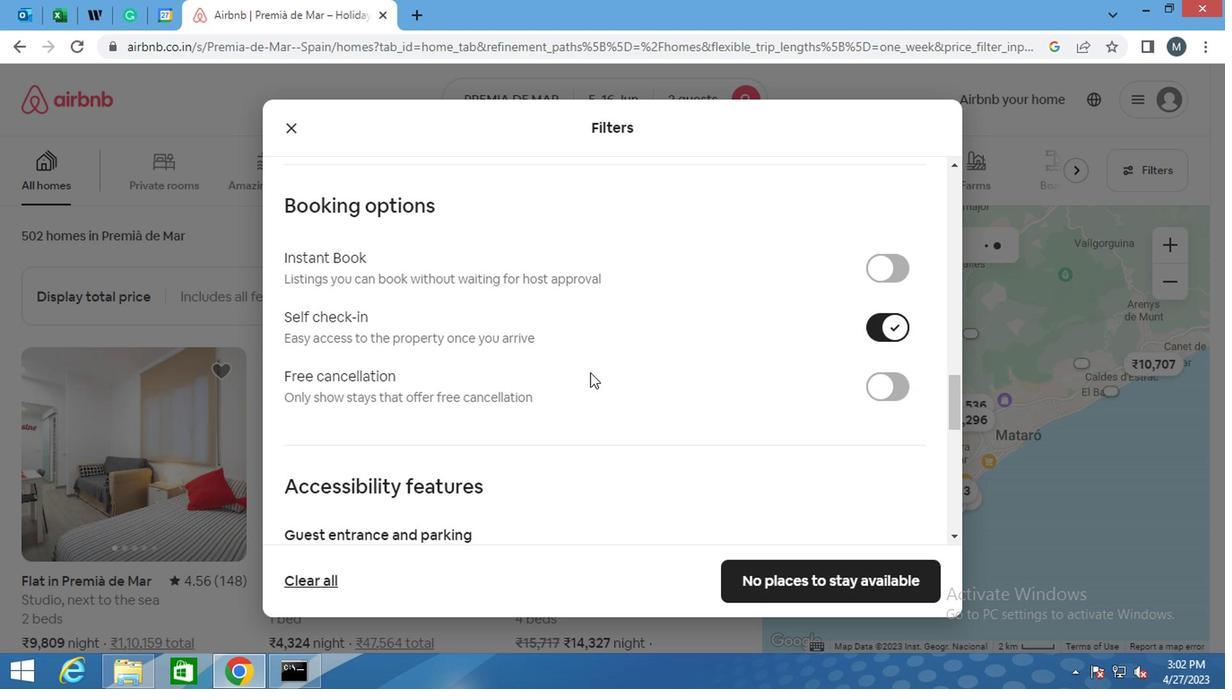 
Action: Mouse moved to (558, 368)
Screenshot: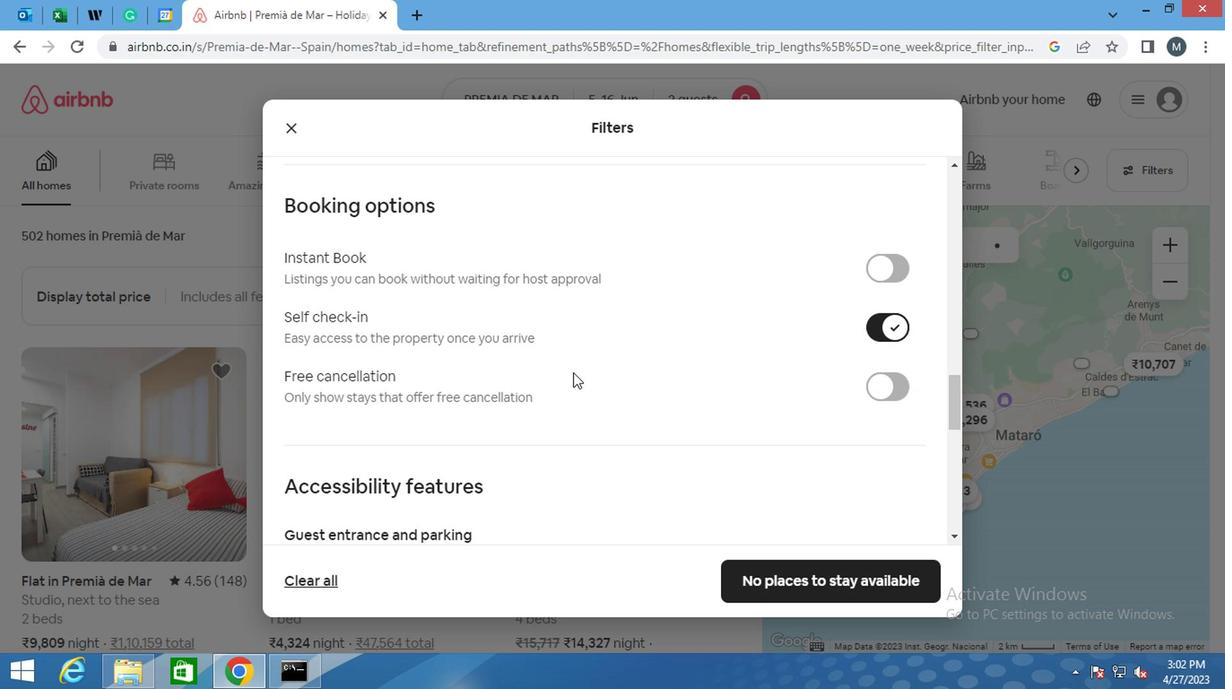 
Action: Mouse scrolled (558, 366) with delta (0, -1)
Screenshot: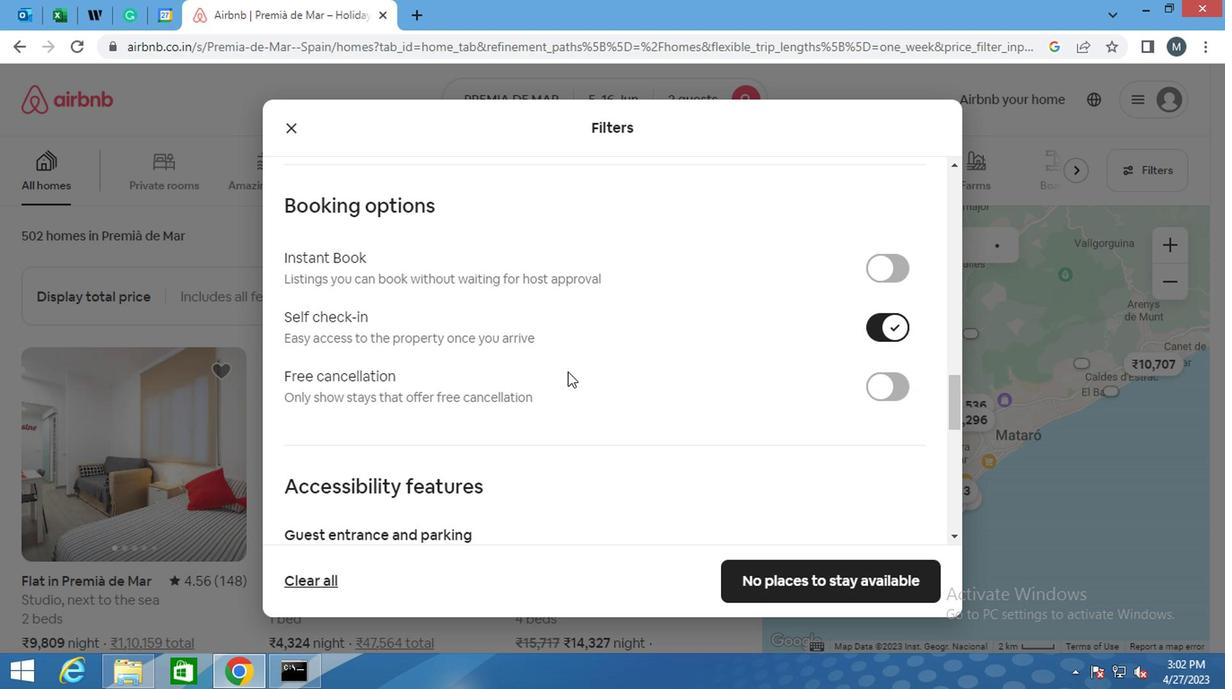 
Action: Mouse moved to (532, 370)
Screenshot: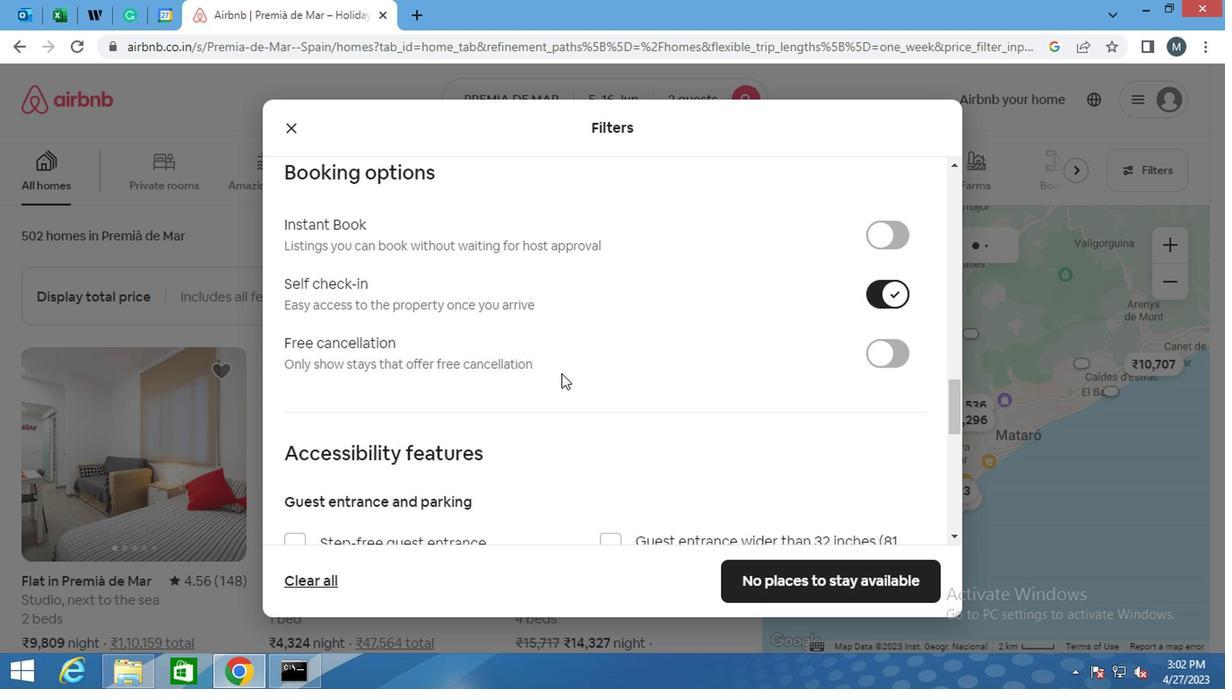 
Action: Mouse scrolled (532, 370) with delta (0, 0)
Screenshot: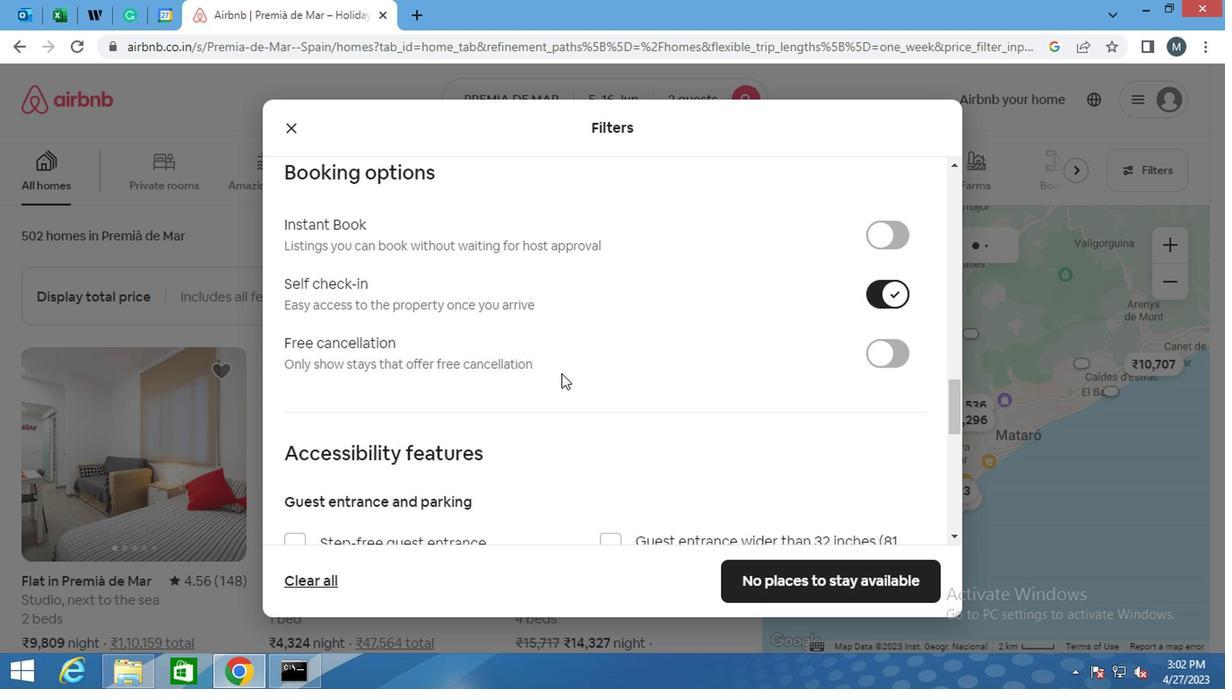
Action: Mouse moved to (449, 394)
Screenshot: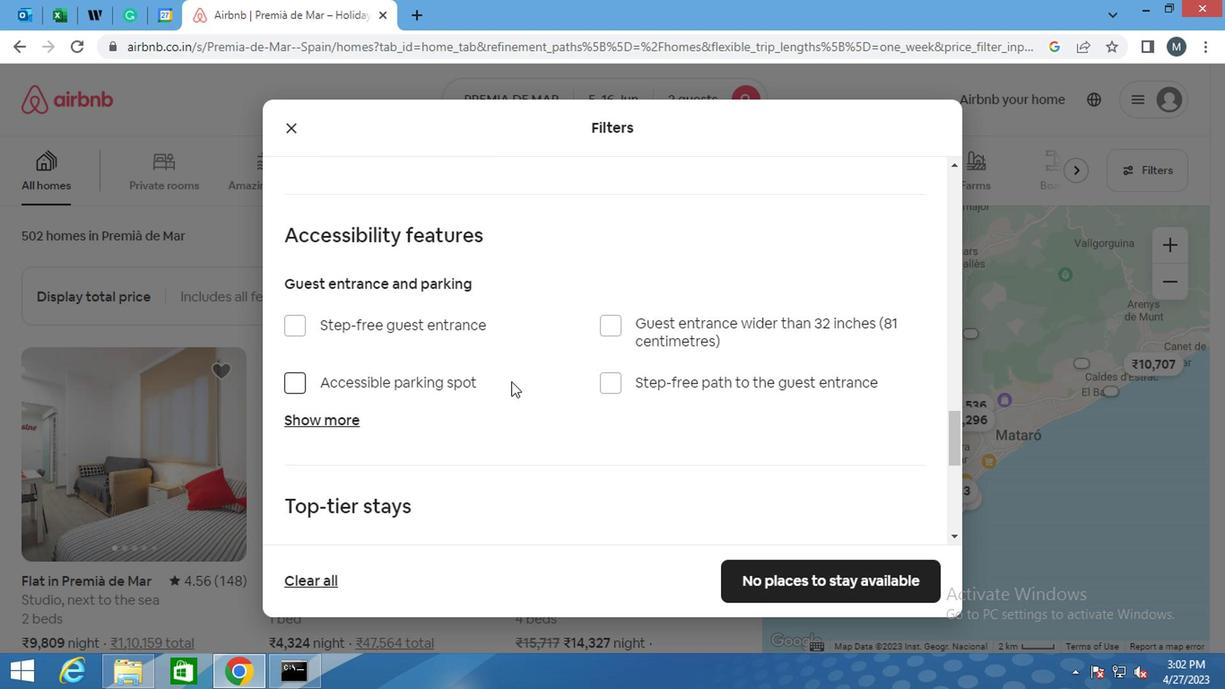 
Action: Mouse scrolled (449, 393) with delta (0, -1)
Screenshot: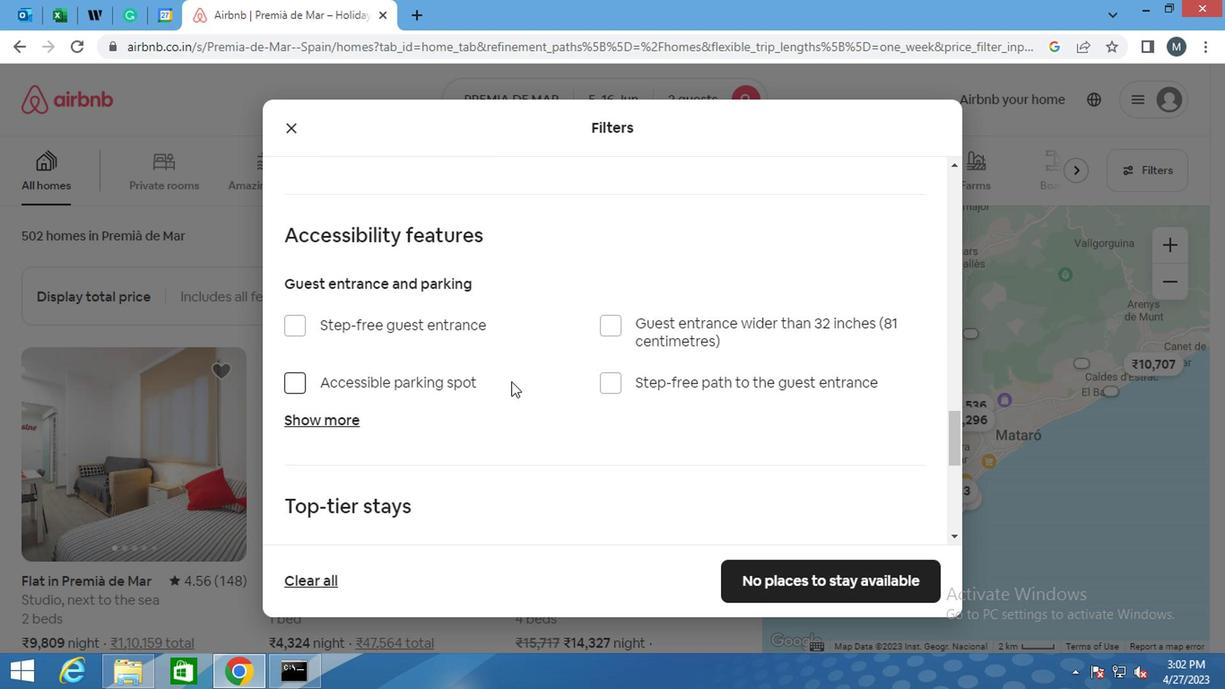 
Action: Mouse moved to (418, 404)
Screenshot: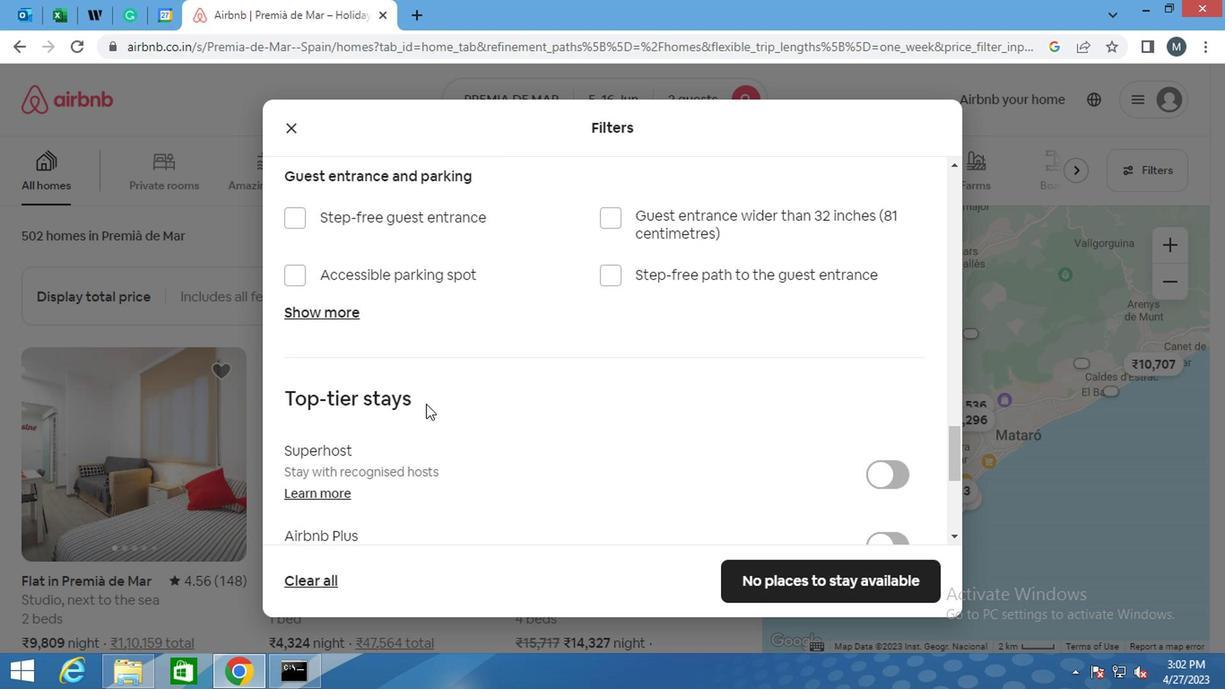 
Action: Mouse scrolled (418, 403) with delta (0, -1)
Screenshot: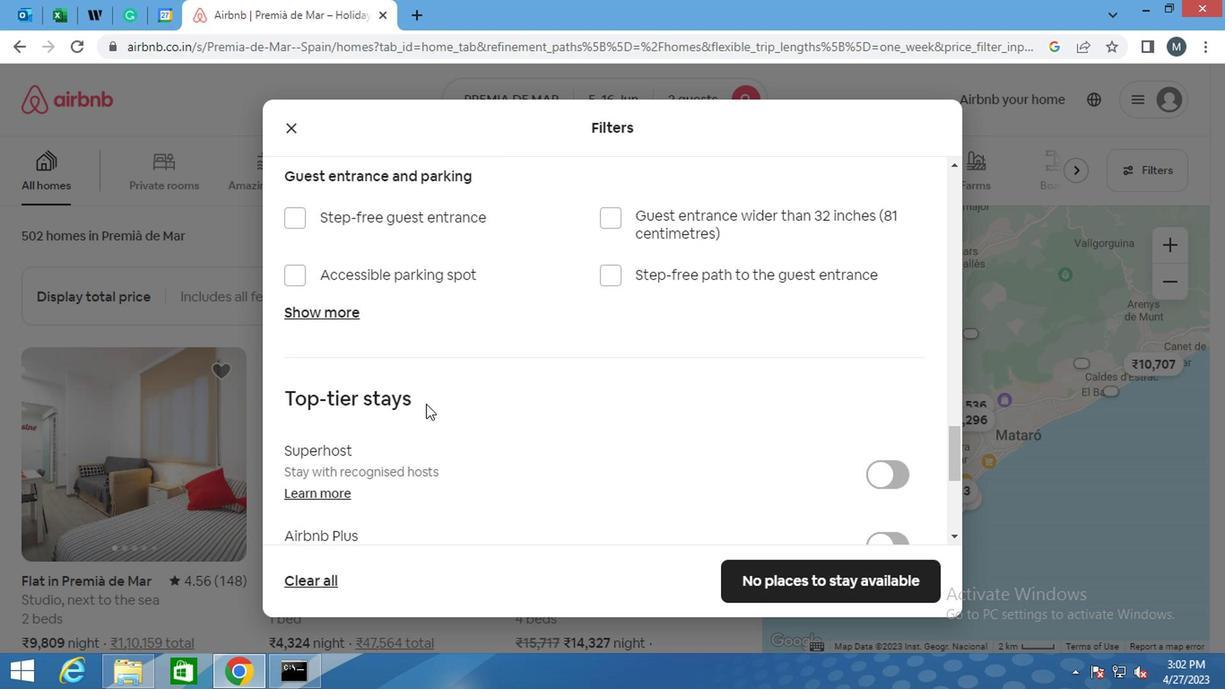 
Action: Mouse moved to (416, 408)
Screenshot: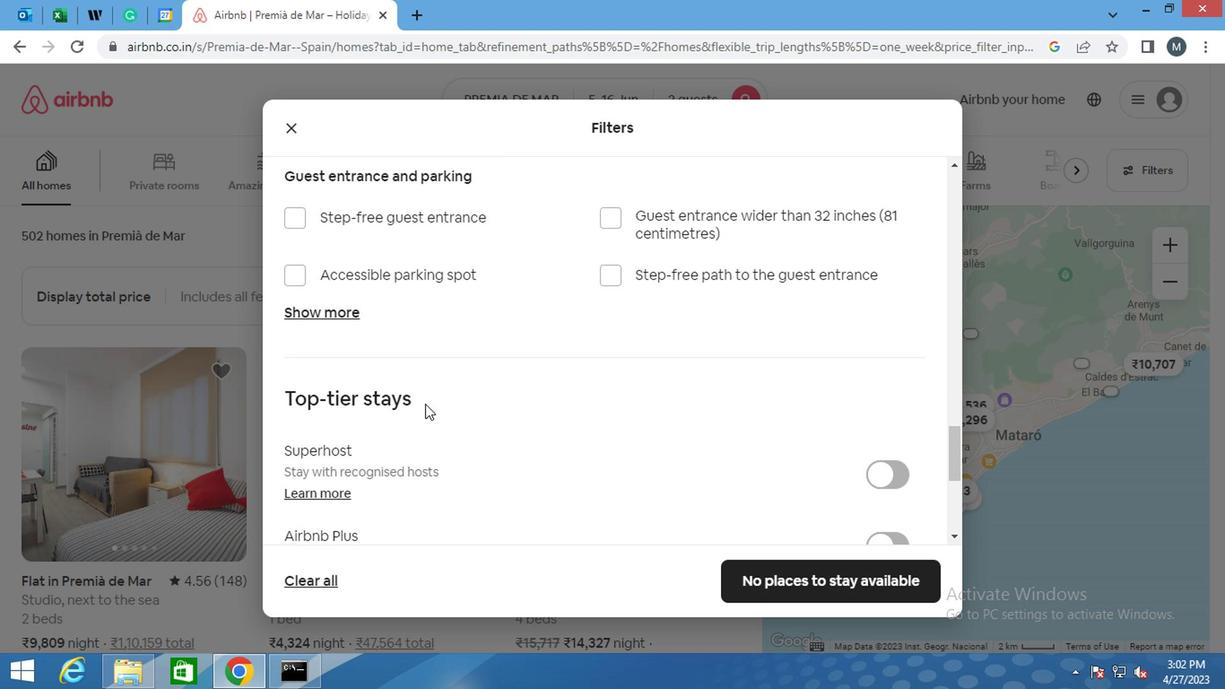 
Action: Mouse scrolled (416, 407) with delta (0, -1)
Screenshot: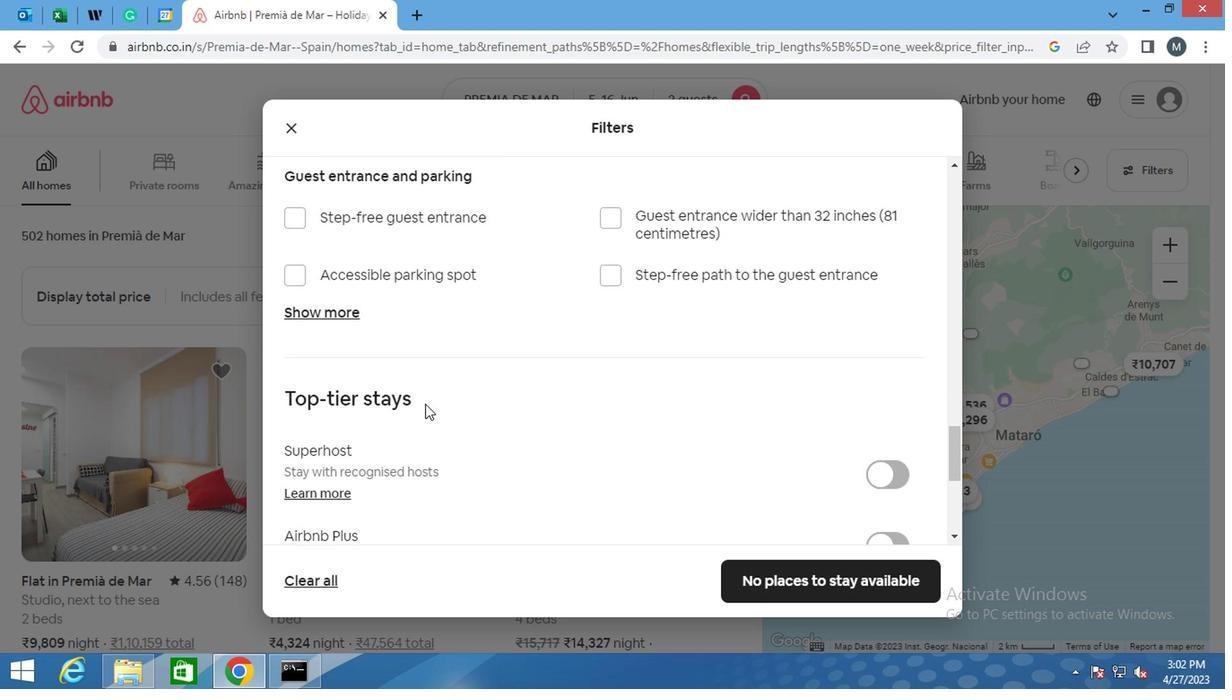 
Action: Mouse moved to (416, 408)
Screenshot: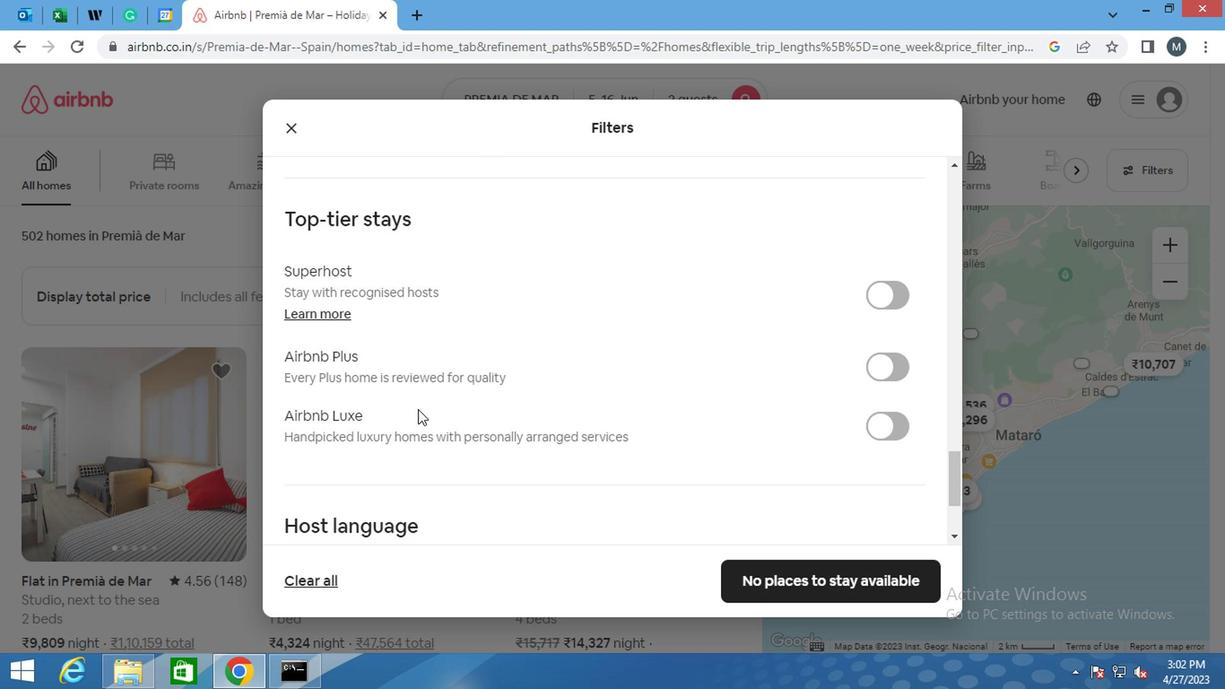
Action: Mouse scrolled (416, 407) with delta (0, -1)
Screenshot: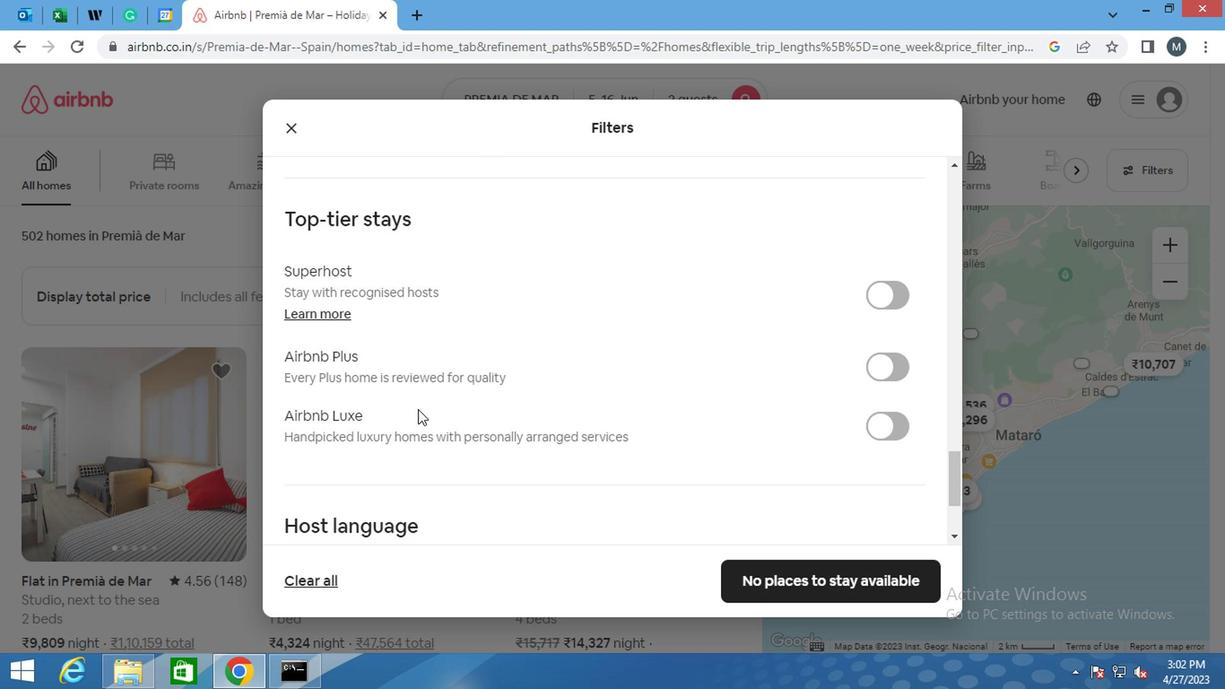 
Action: Mouse moved to (412, 409)
Screenshot: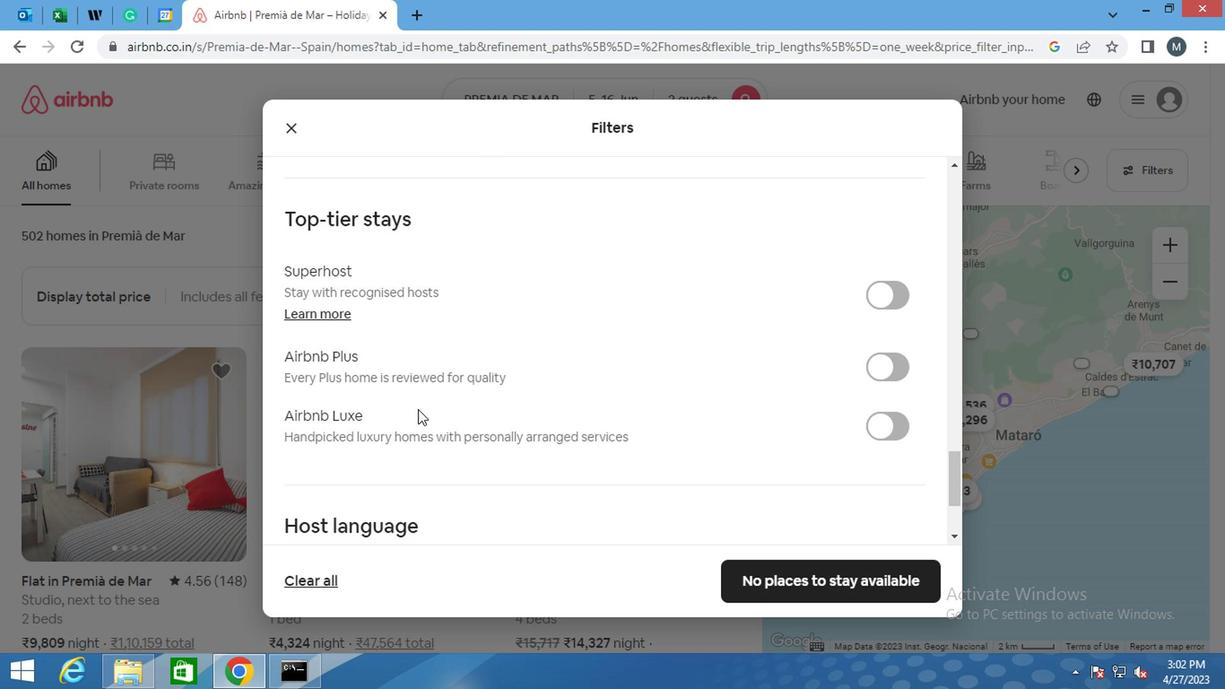 
Action: Mouse scrolled (412, 408) with delta (0, -1)
Screenshot: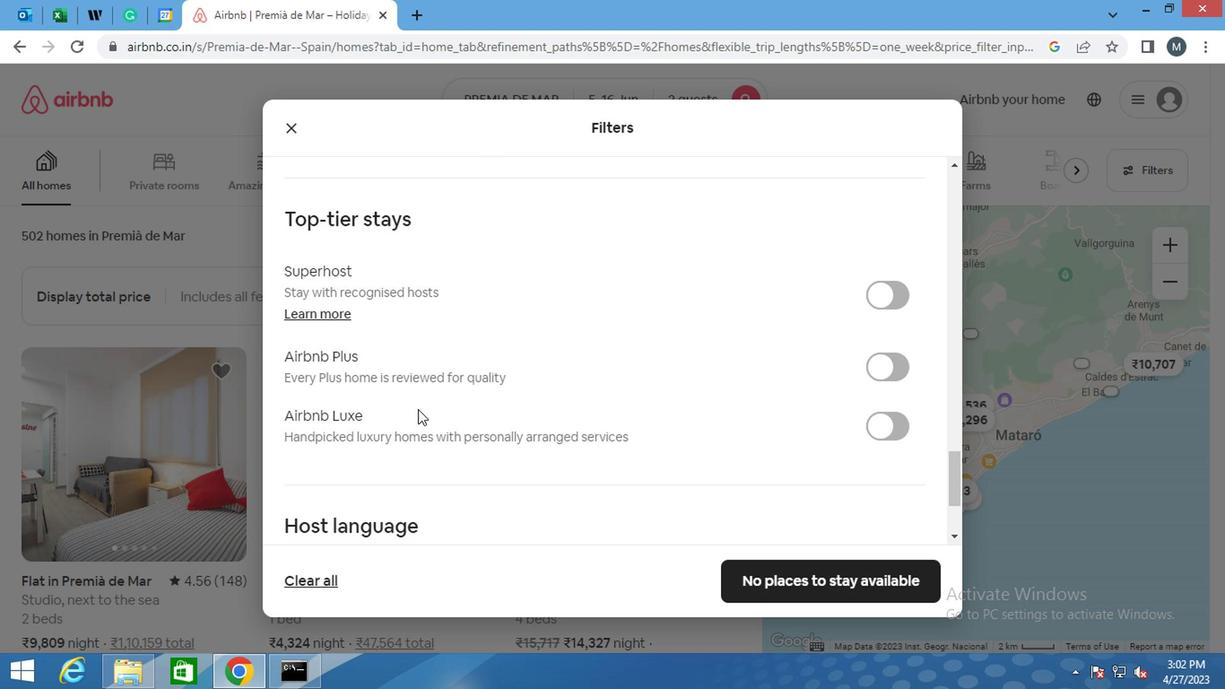
Action: Mouse moved to (400, 413)
Screenshot: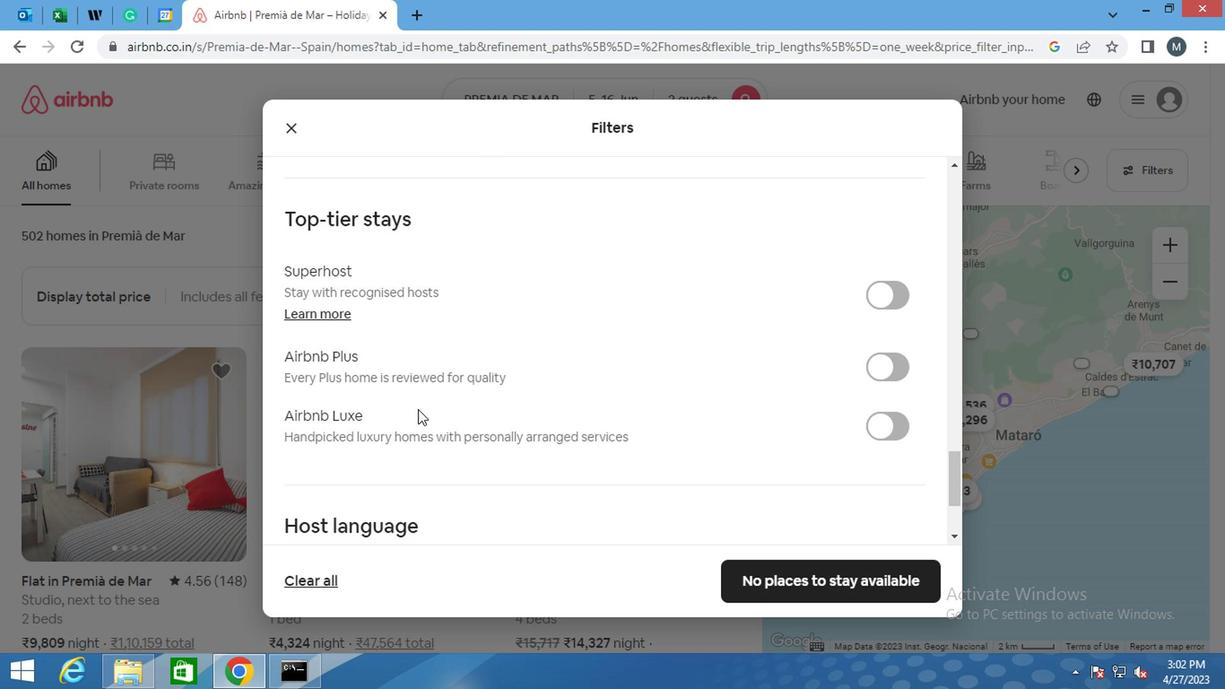 
Action: Mouse scrolled (400, 412) with delta (0, -1)
Screenshot: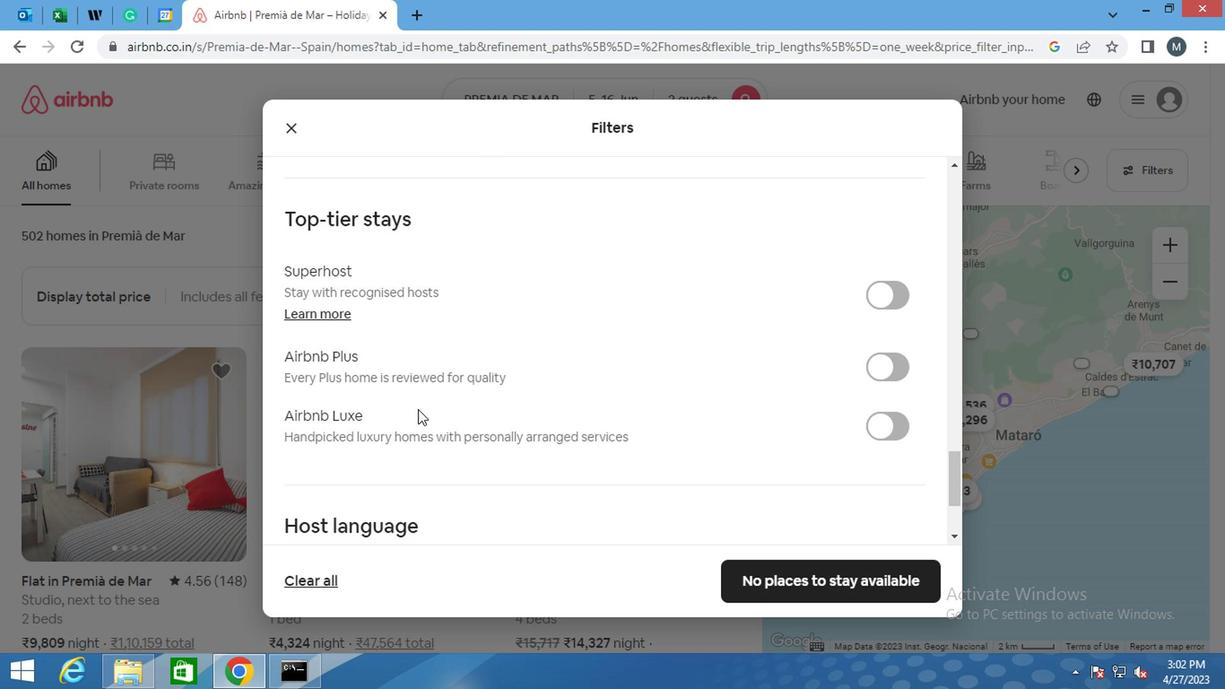 
Action: Mouse moved to (354, 419)
Screenshot: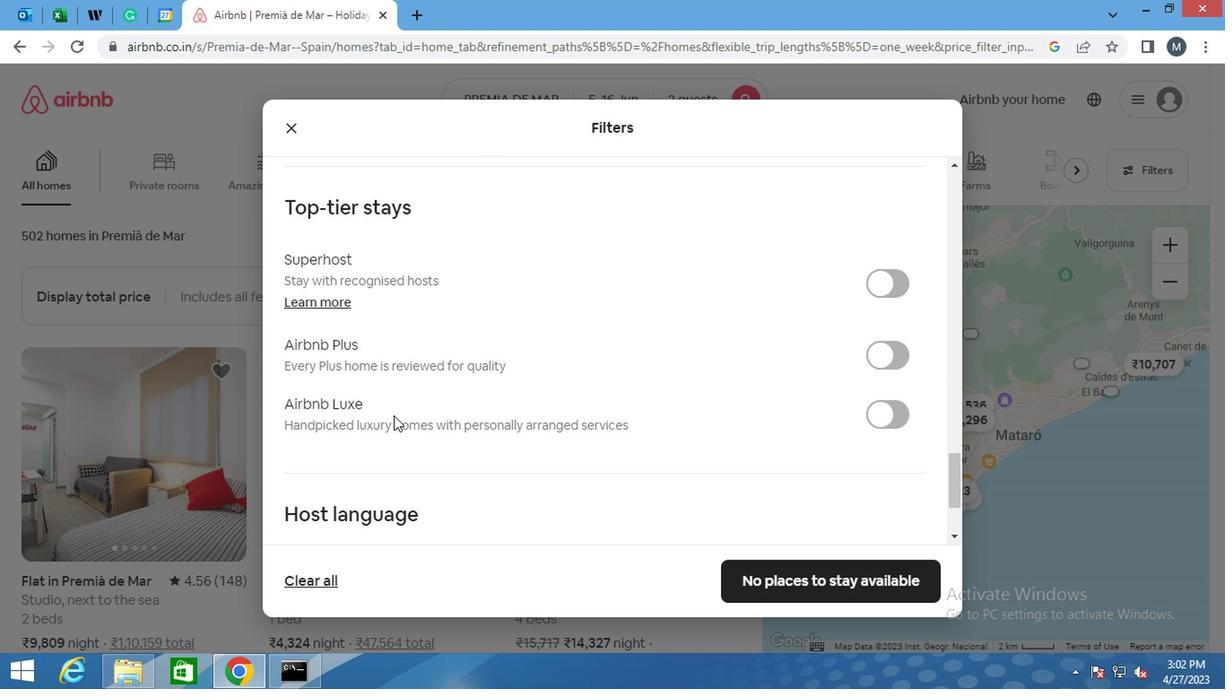 
Action: Mouse scrolled (354, 418) with delta (0, 0)
Screenshot: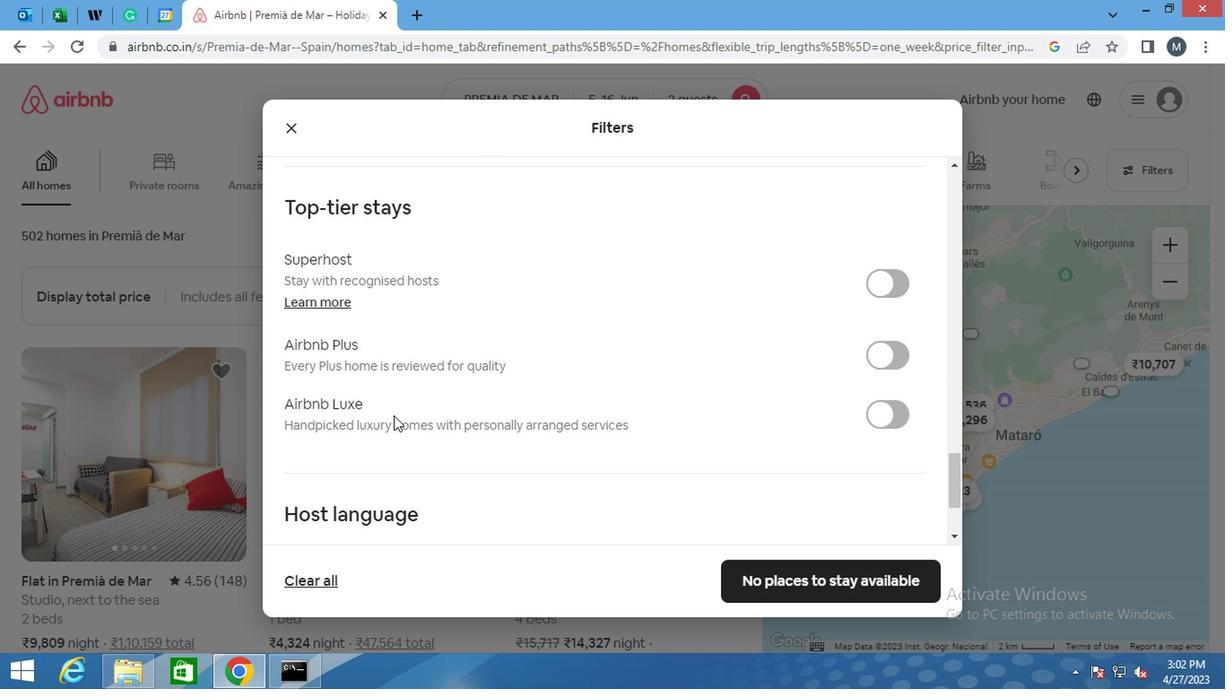 
Action: Mouse moved to (287, 418)
Screenshot: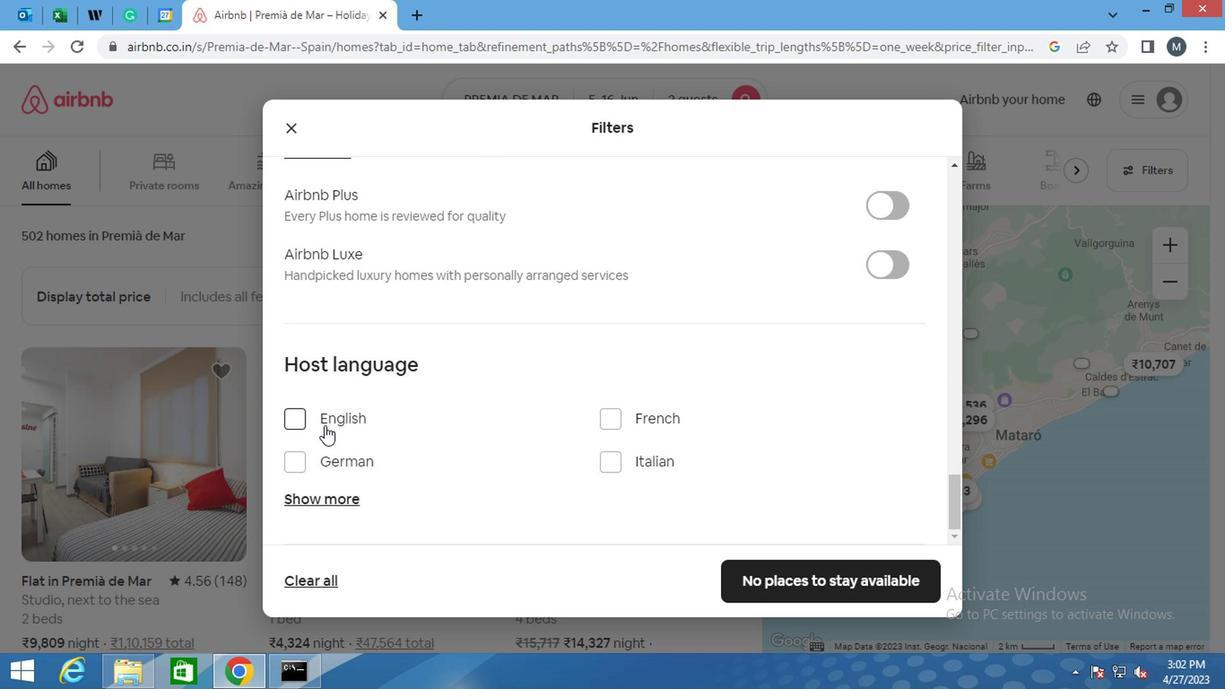 
Action: Mouse pressed left at (287, 418)
Screenshot: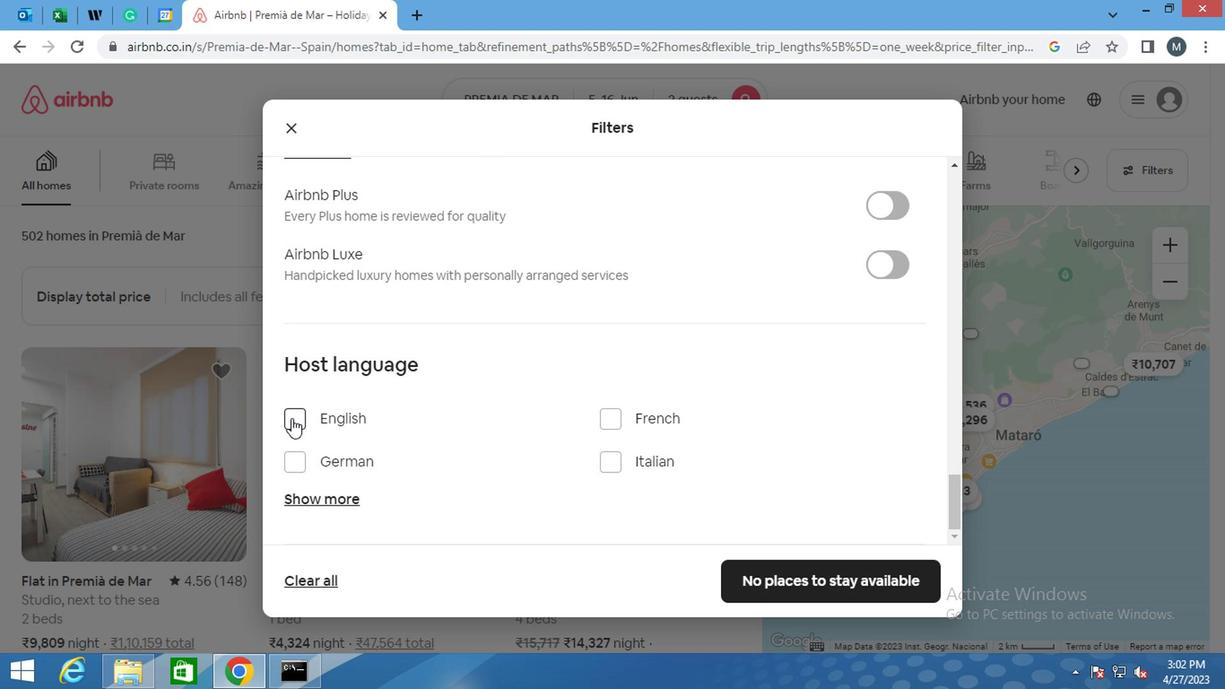 
Action: Mouse moved to (844, 597)
Screenshot: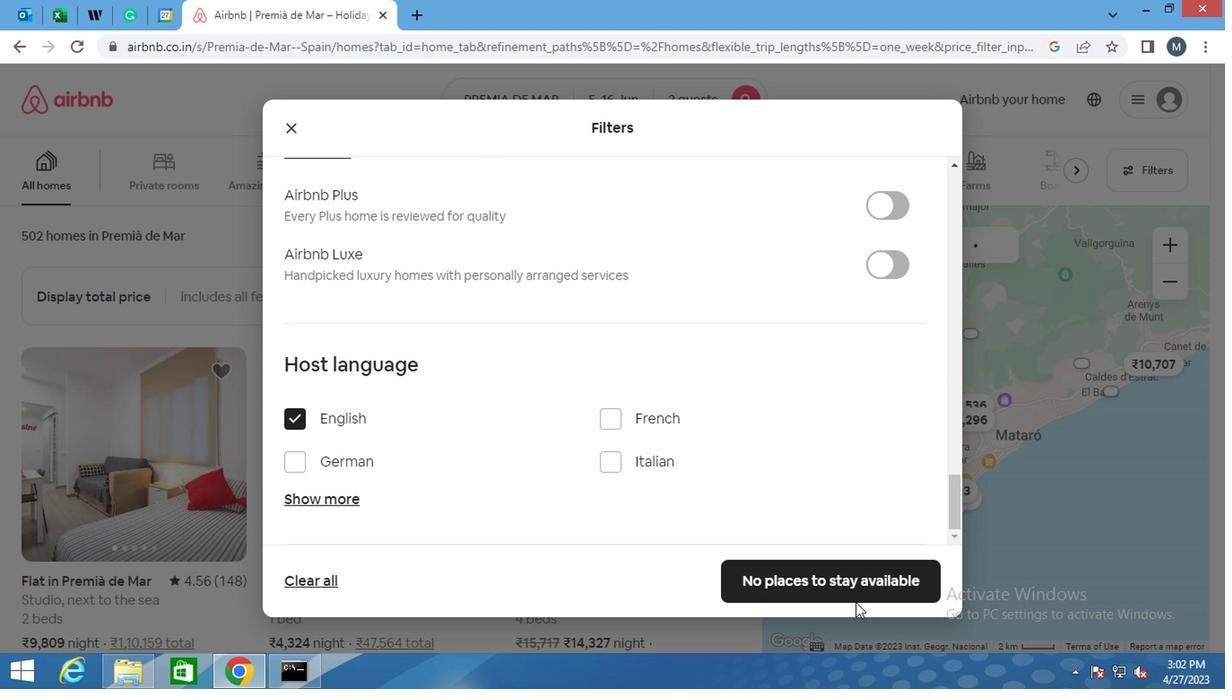 
Action: Mouse pressed left at (844, 597)
Screenshot: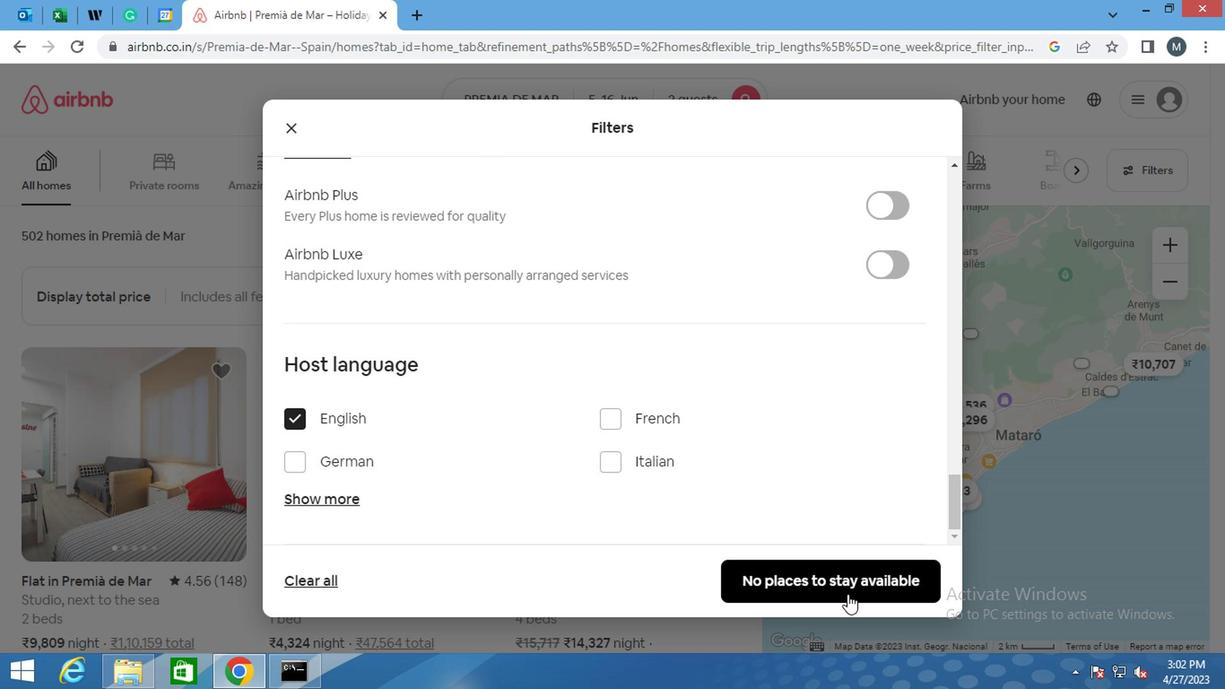 
